 Task: Find connections with filter location Dire Dawa with filter topic #personaltraining with filter profile language German with filter current company HOK with filter school Global Institute of Technology,Jaipur with filter industry Museums with filter service category Bankruptcy Law with filter keywords title Sales Engineer
Action: Mouse moved to (155, 236)
Screenshot: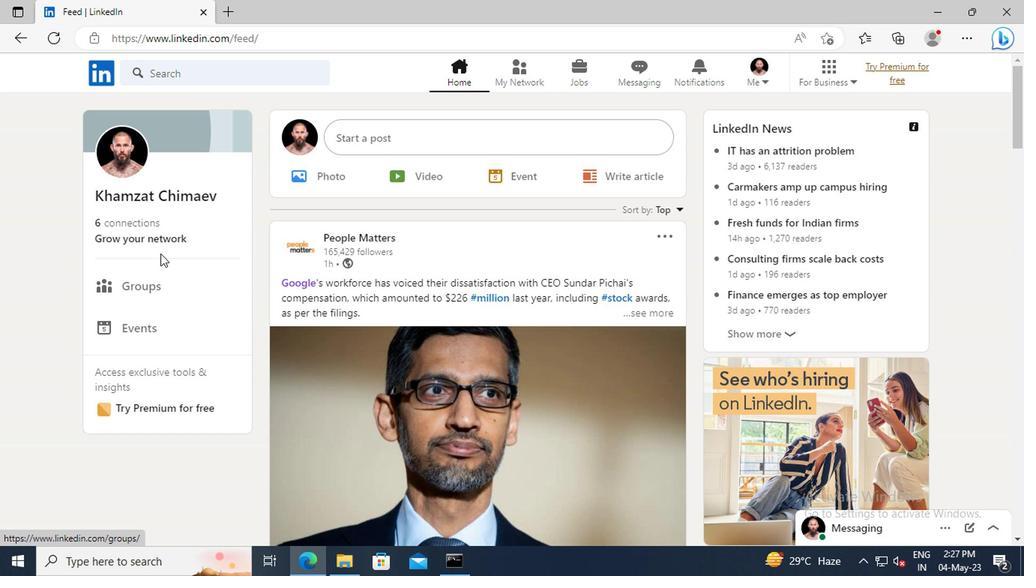 
Action: Mouse pressed left at (155, 236)
Screenshot: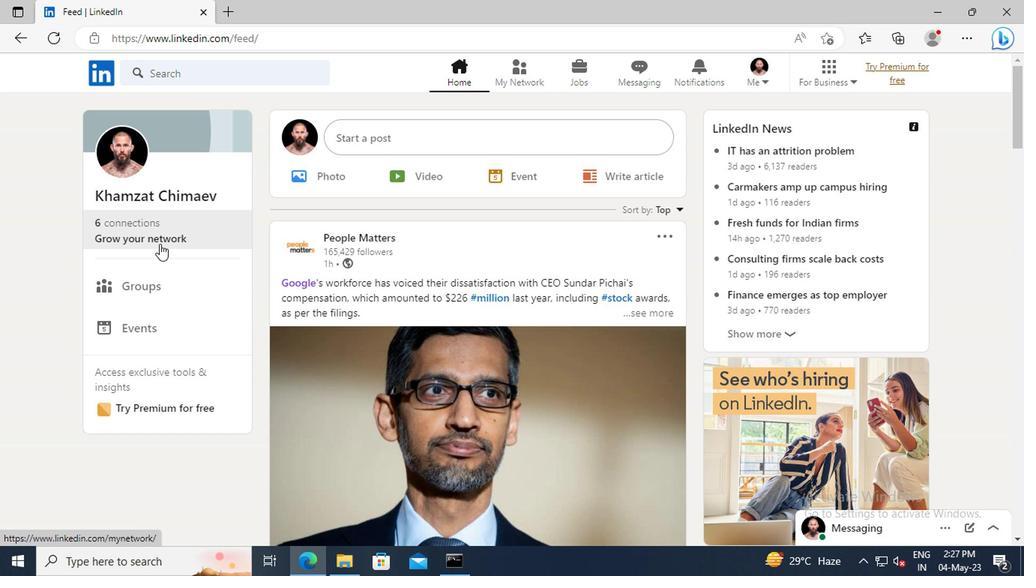 
Action: Mouse moved to (161, 157)
Screenshot: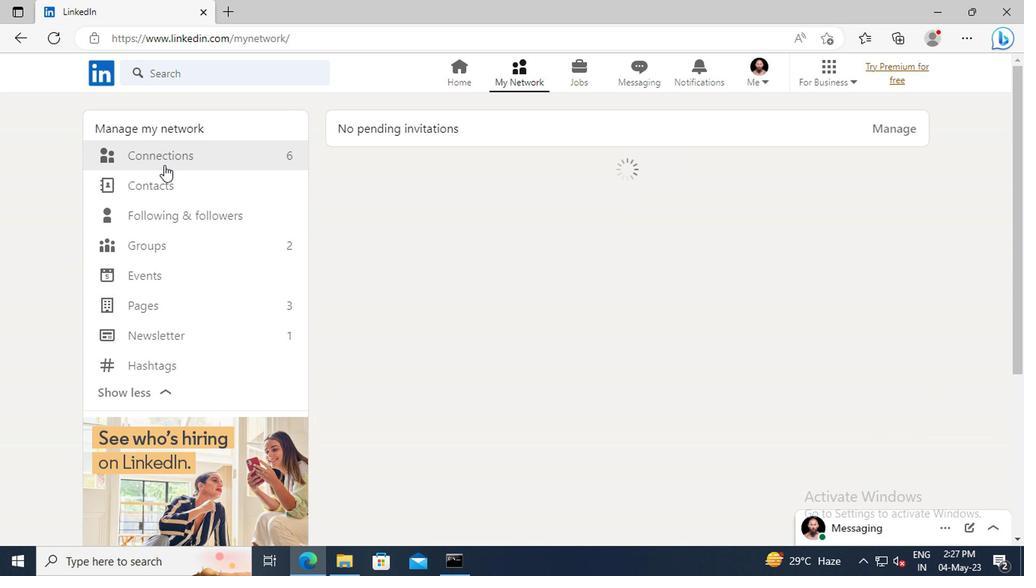 
Action: Mouse pressed left at (161, 157)
Screenshot: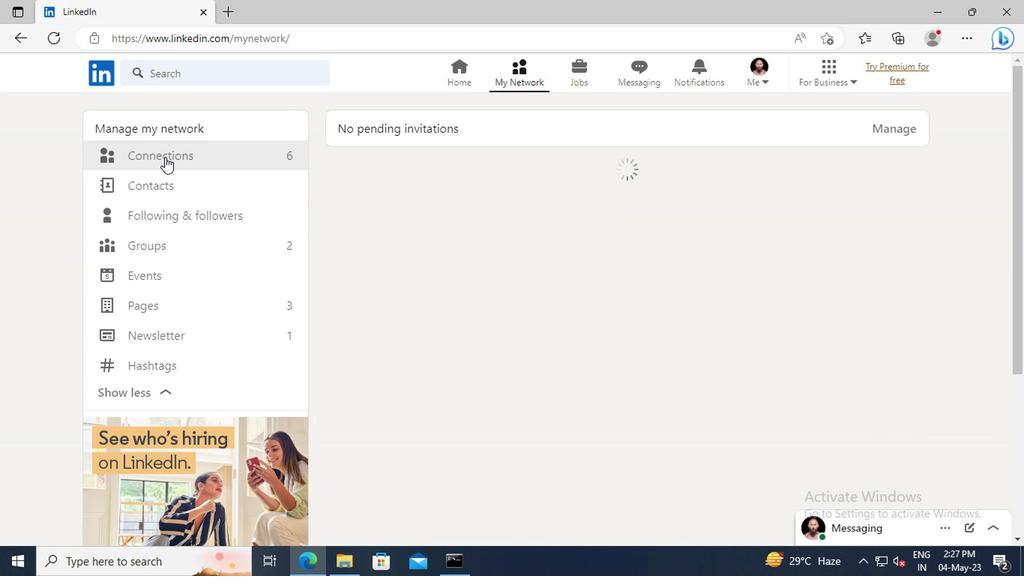 
Action: Mouse moved to (602, 160)
Screenshot: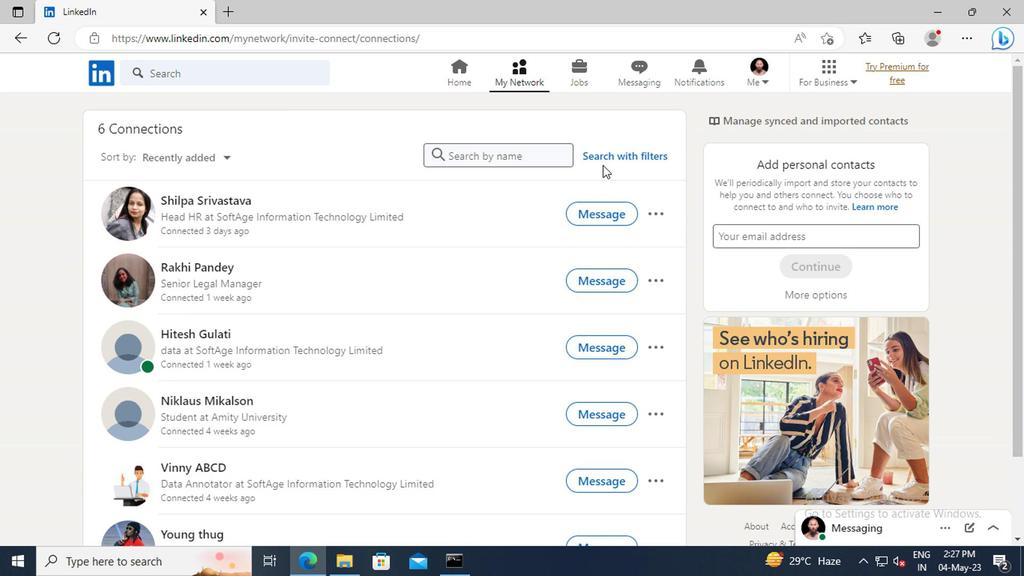 
Action: Mouse pressed left at (602, 160)
Screenshot: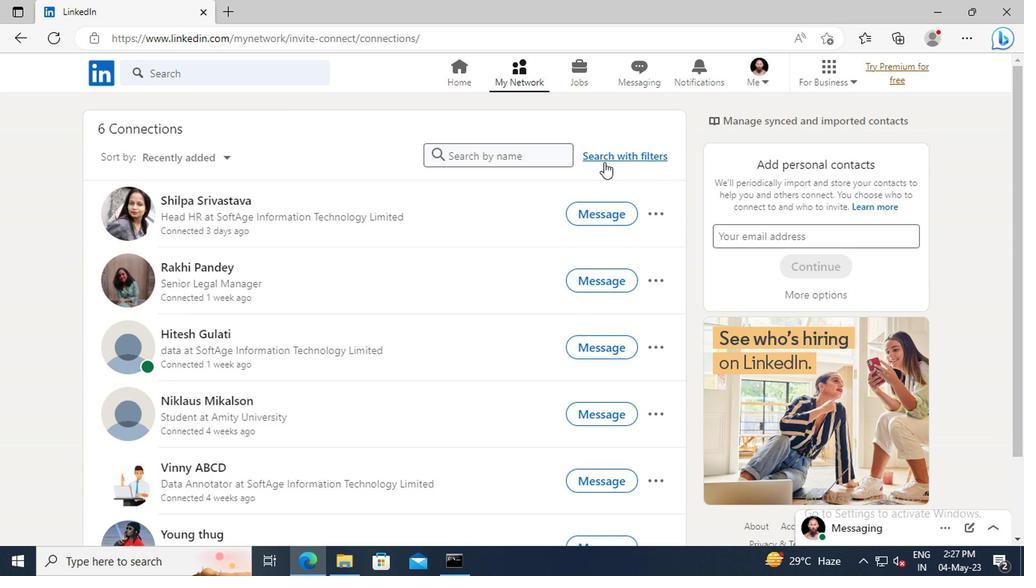 
Action: Mouse moved to (564, 122)
Screenshot: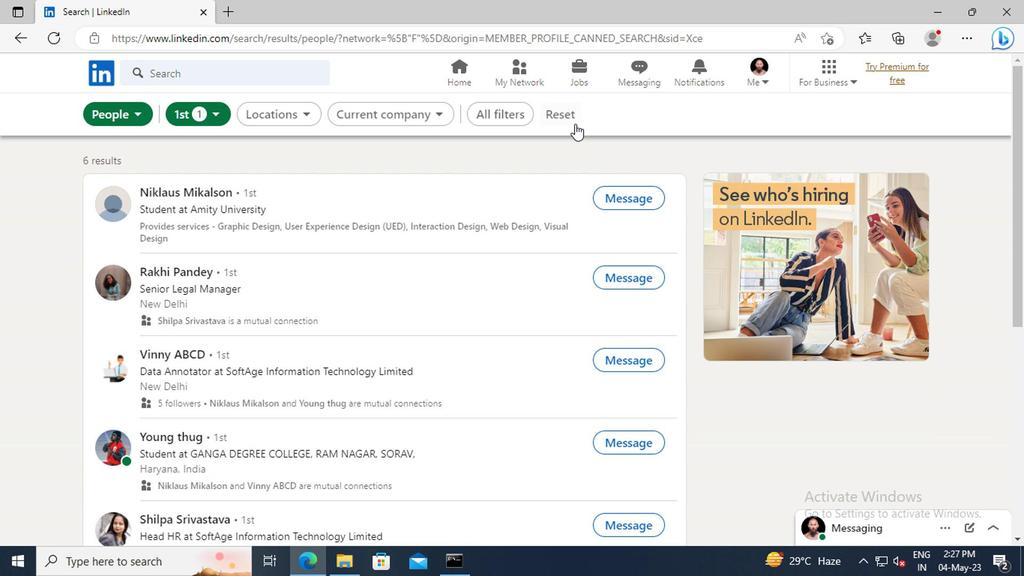 
Action: Mouse pressed left at (564, 122)
Screenshot: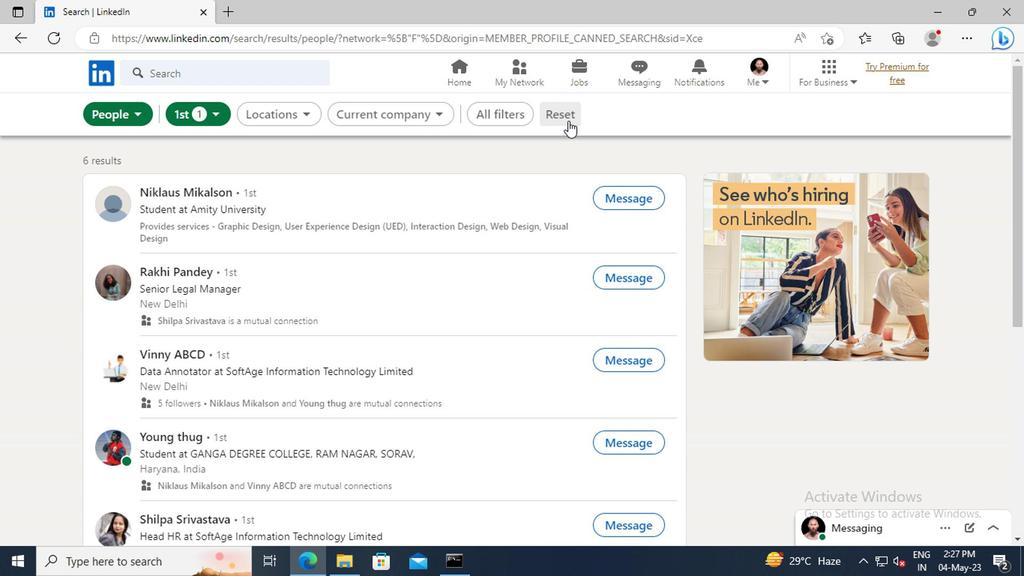 
Action: Mouse moved to (545, 122)
Screenshot: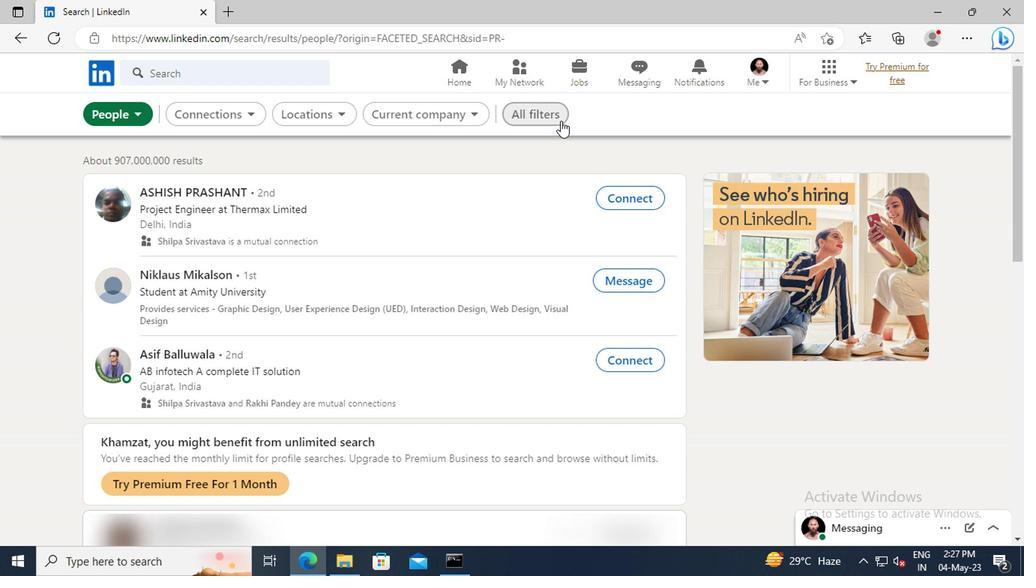 
Action: Mouse pressed left at (545, 122)
Screenshot: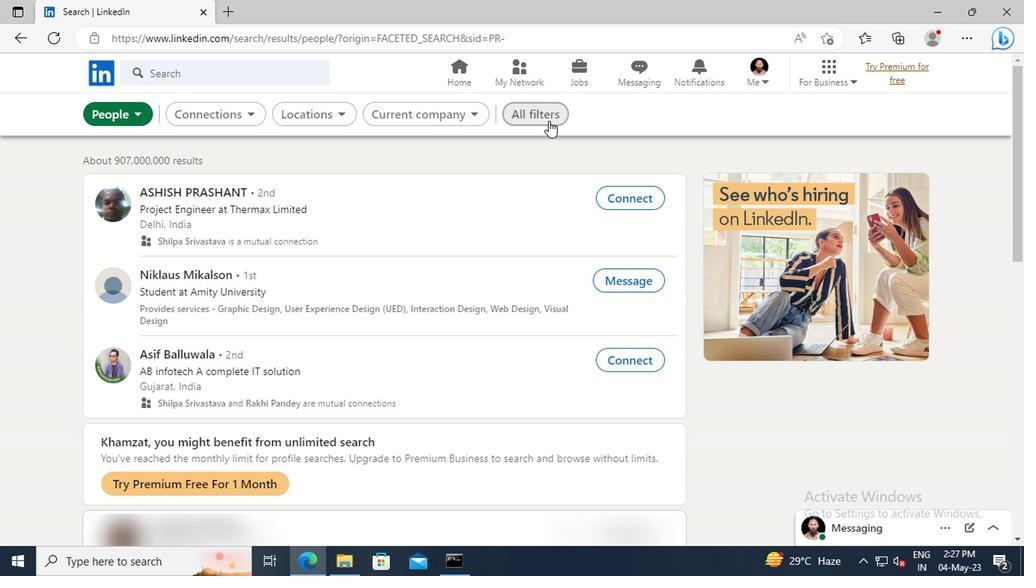 
Action: Mouse moved to (812, 284)
Screenshot: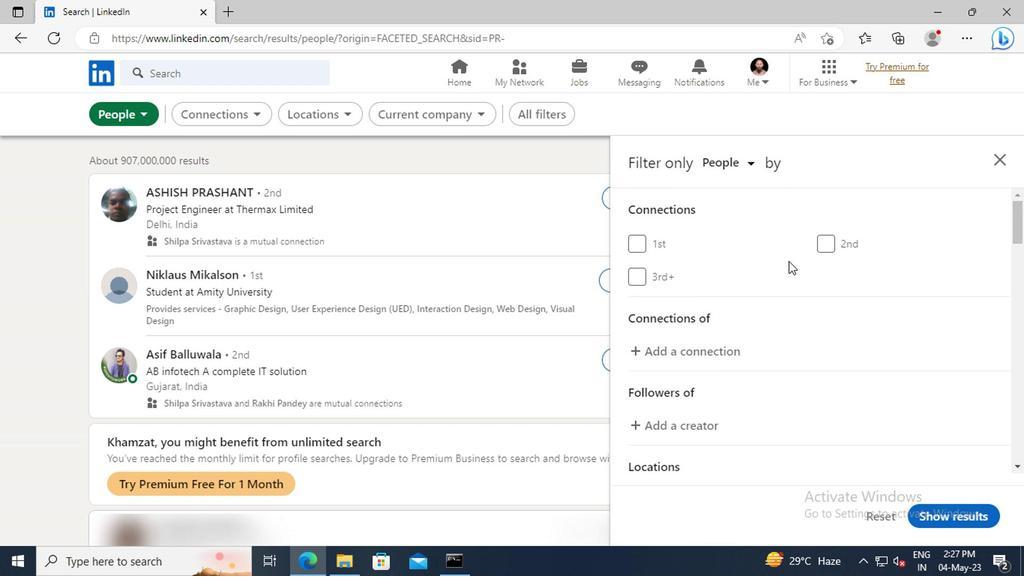 
Action: Mouse scrolled (812, 284) with delta (0, 0)
Screenshot: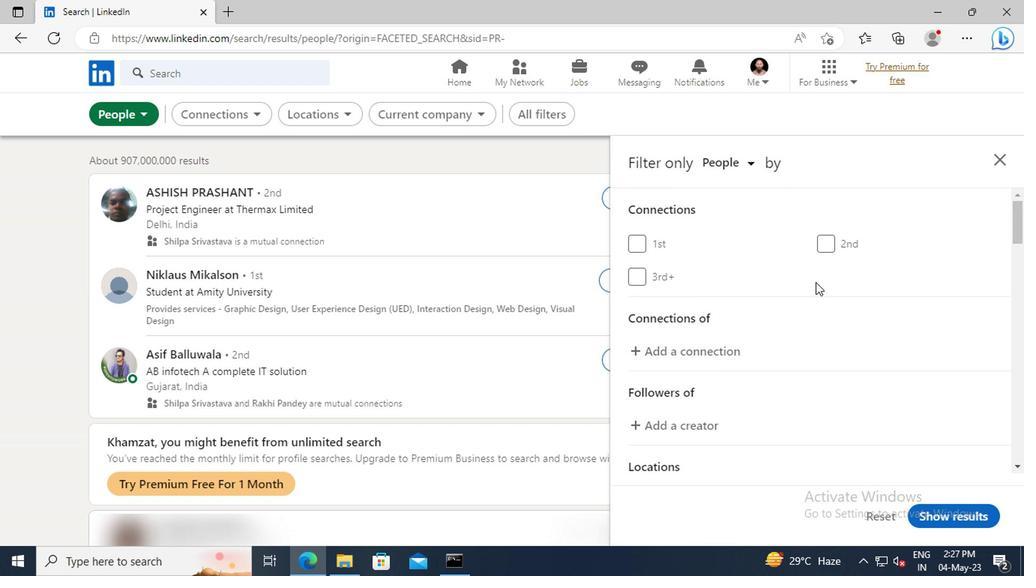 
Action: Mouse scrolled (812, 284) with delta (0, 0)
Screenshot: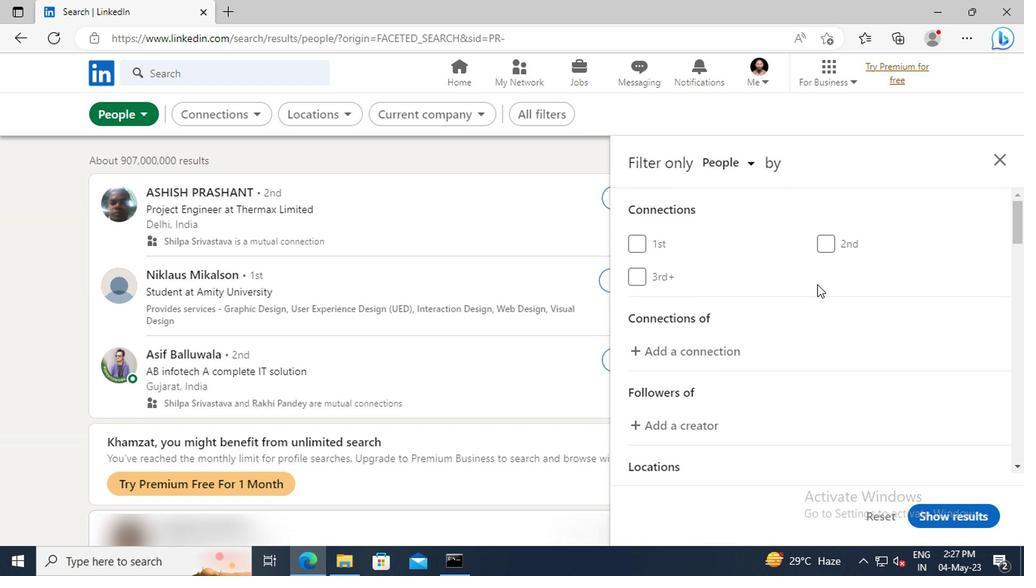 
Action: Mouse scrolled (812, 284) with delta (0, 0)
Screenshot: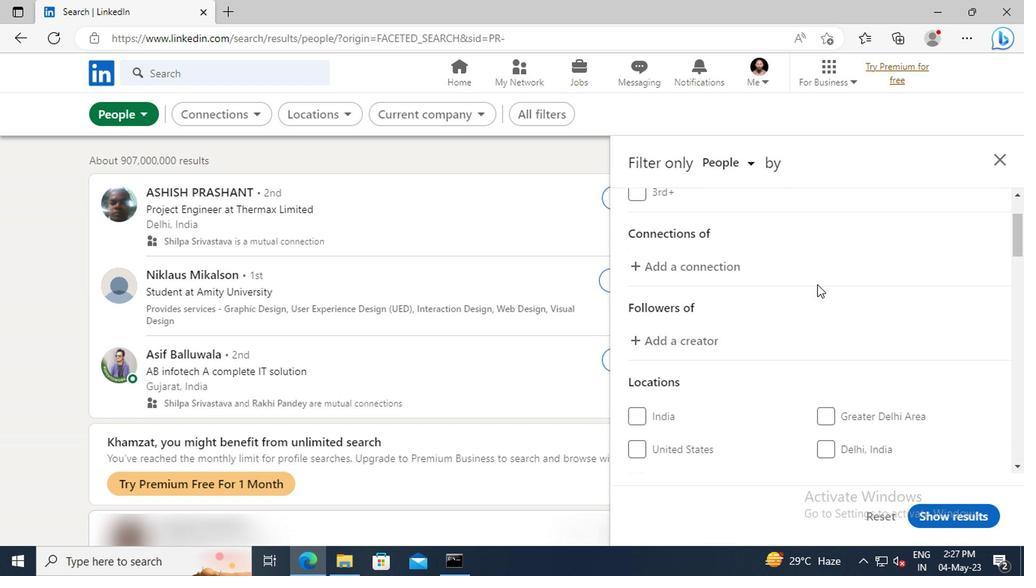 
Action: Mouse scrolled (812, 284) with delta (0, 0)
Screenshot: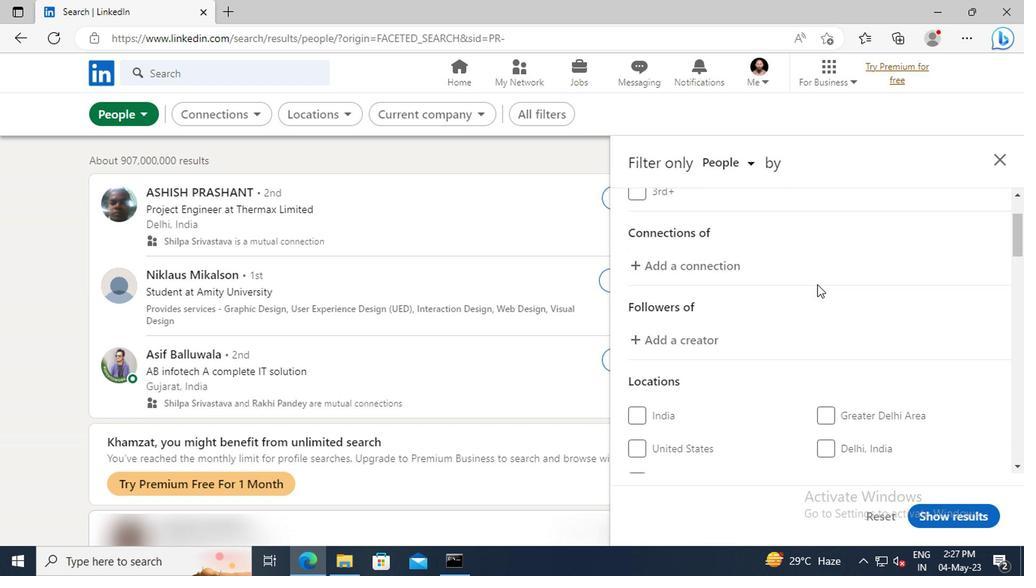 
Action: Mouse scrolled (812, 284) with delta (0, 0)
Screenshot: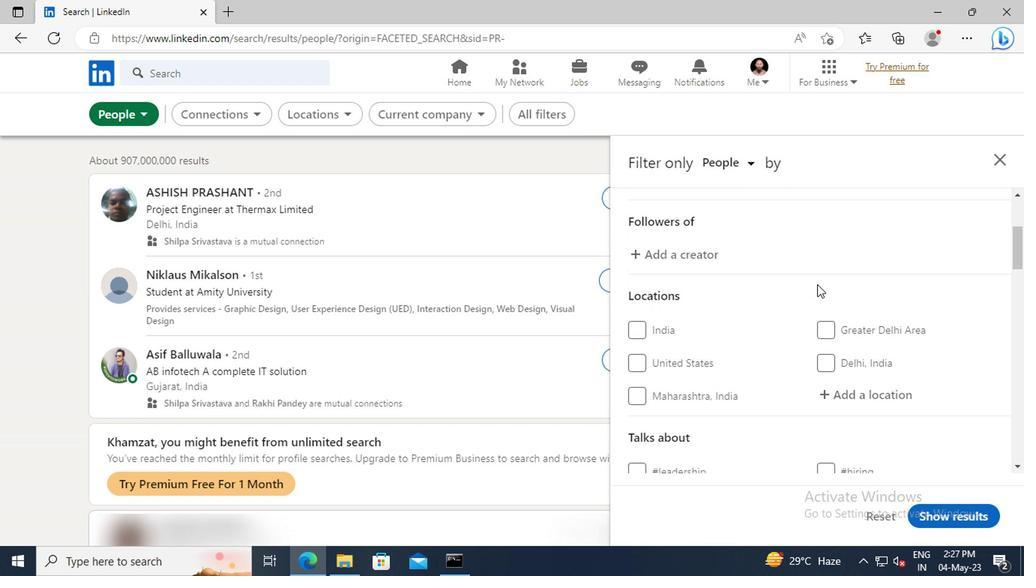 
Action: Mouse scrolled (812, 284) with delta (0, 0)
Screenshot: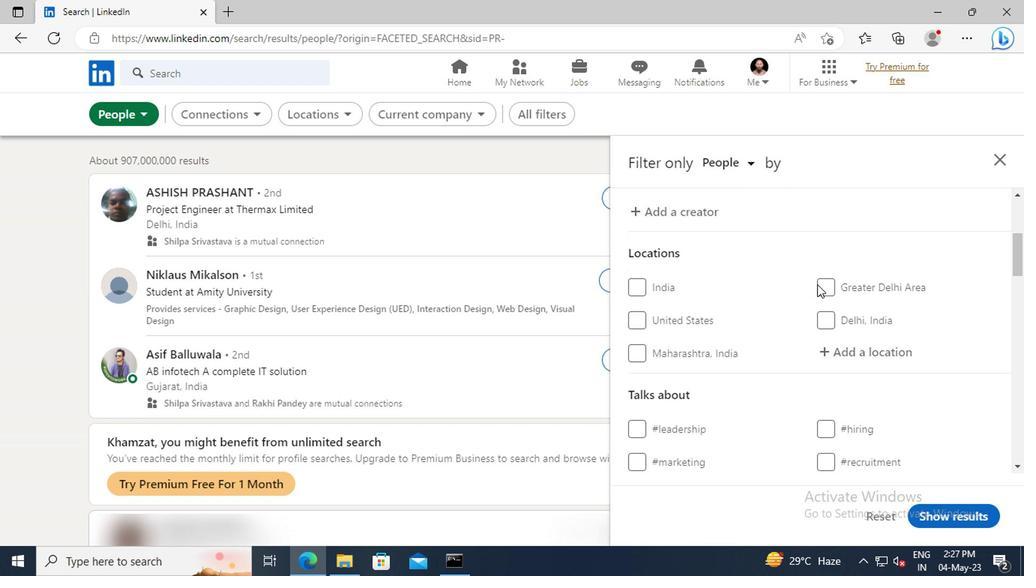 
Action: Mouse moved to (825, 304)
Screenshot: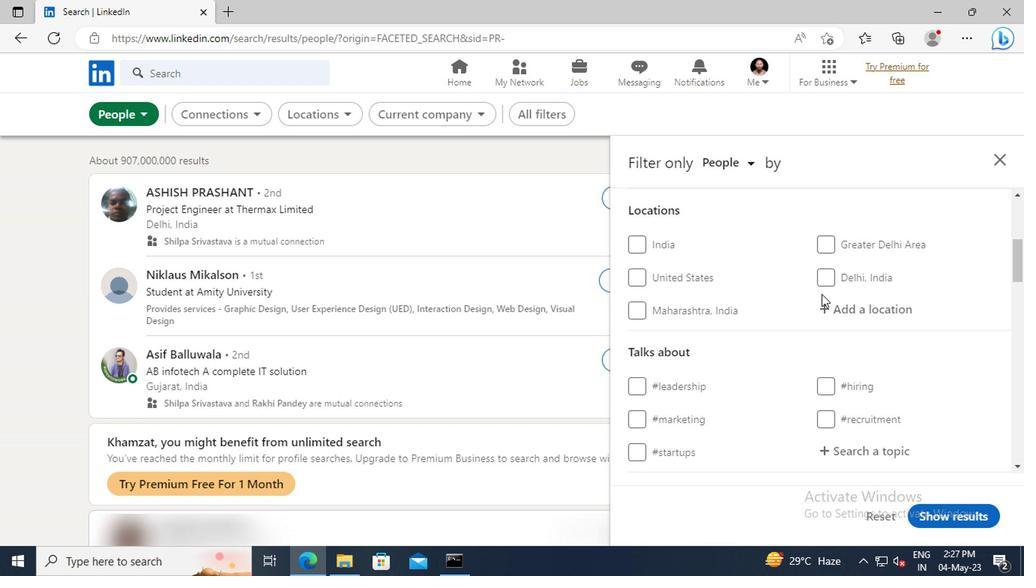 
Action: Mouse pressed left at (825, 304)
Screenshot: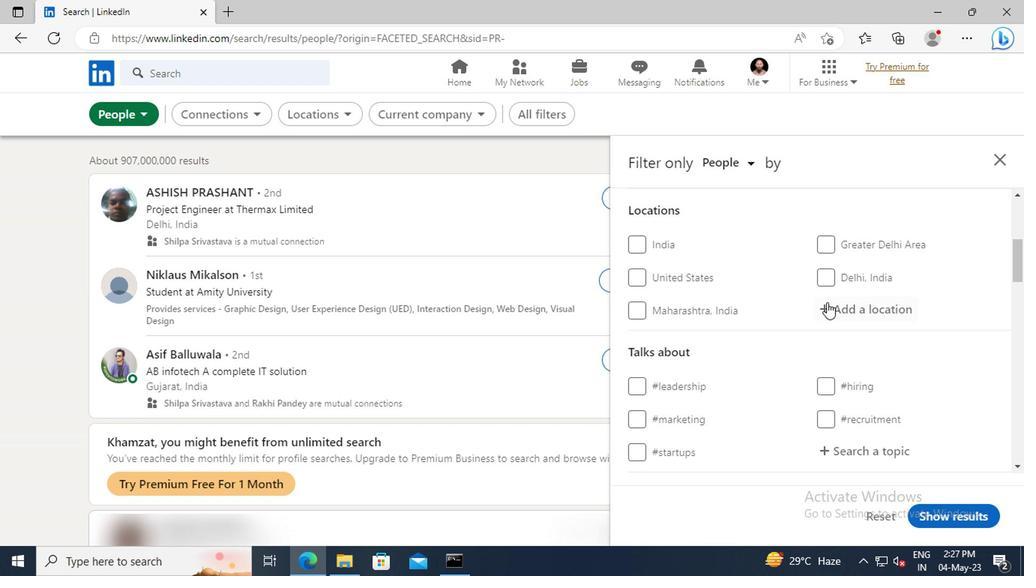 
Action: Key pressed <Key.shift>DIRE<Key.space><Key.shift>DAWA
Screenshot: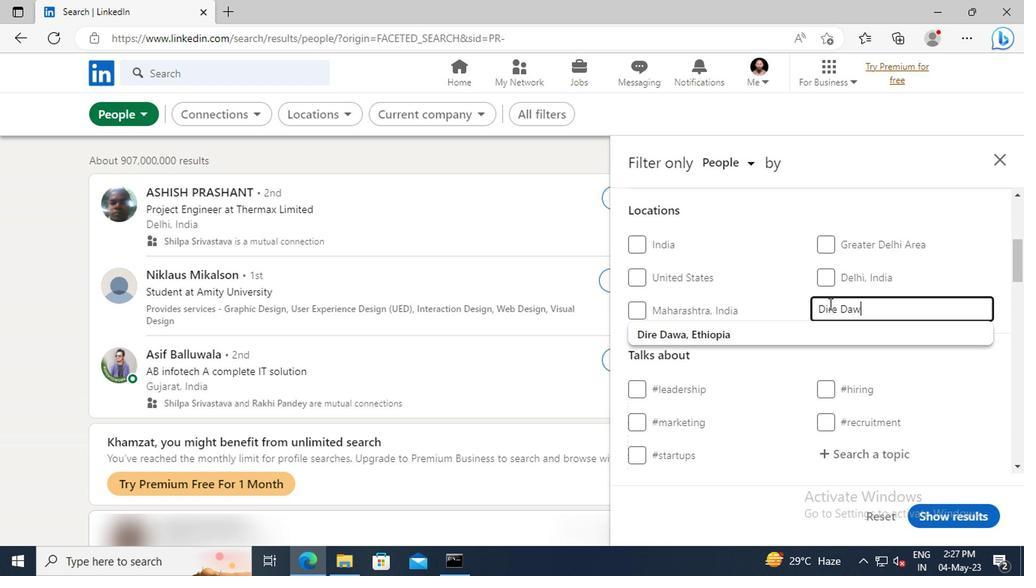 
Action: Mouse moved to (830, 334)
Screenshot: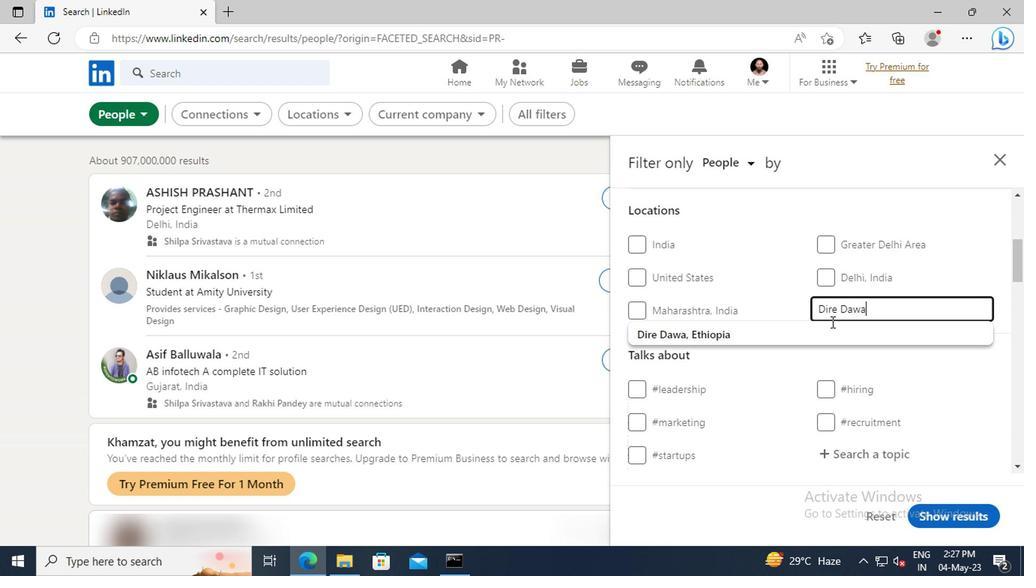 
Action: Mouse pressed left at (830, 334)
Screenshot: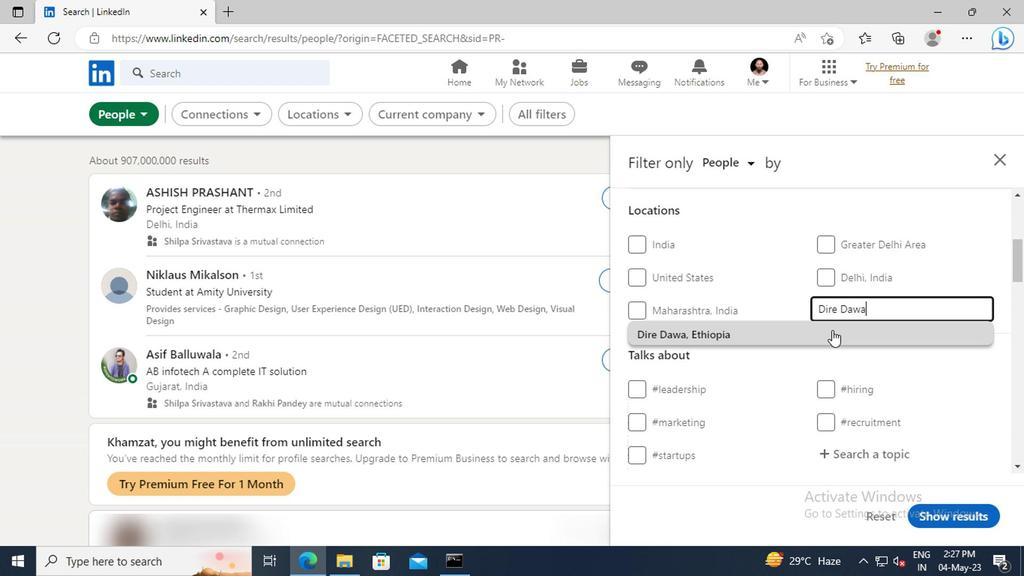 
Action: Mouse scrolled (830, 334) with delta (0, 0)
Screenshot: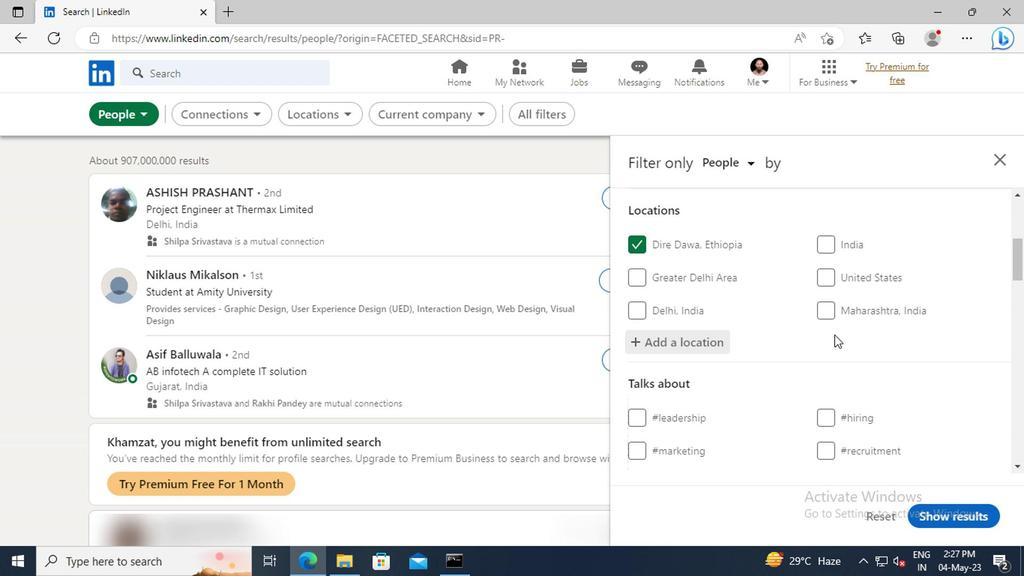 
Action: Mouse moved to (831, 332)
Screenshot: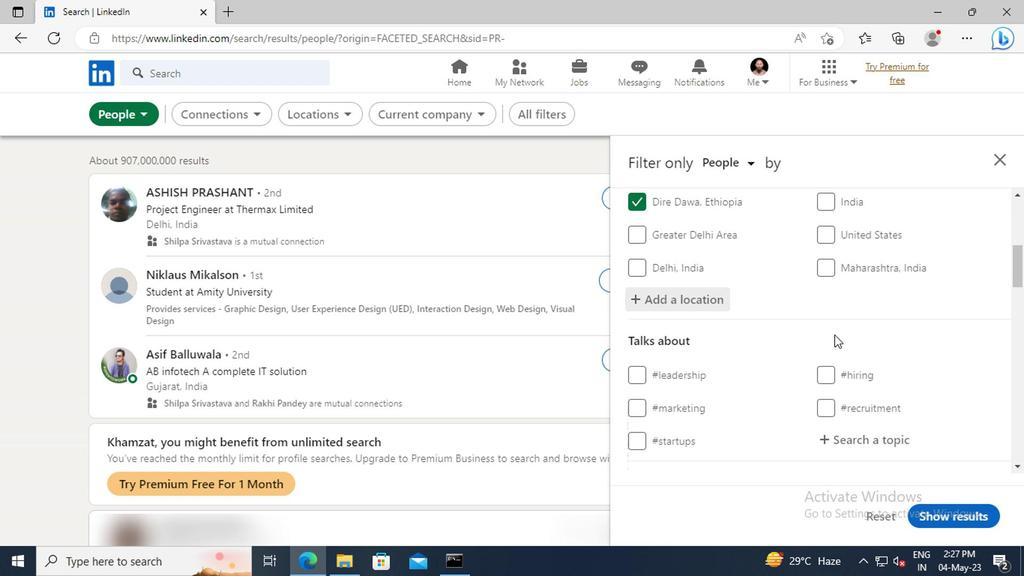 
Action: Mouse scrolled (831, 331) with delta (0, -1)
Screenshot: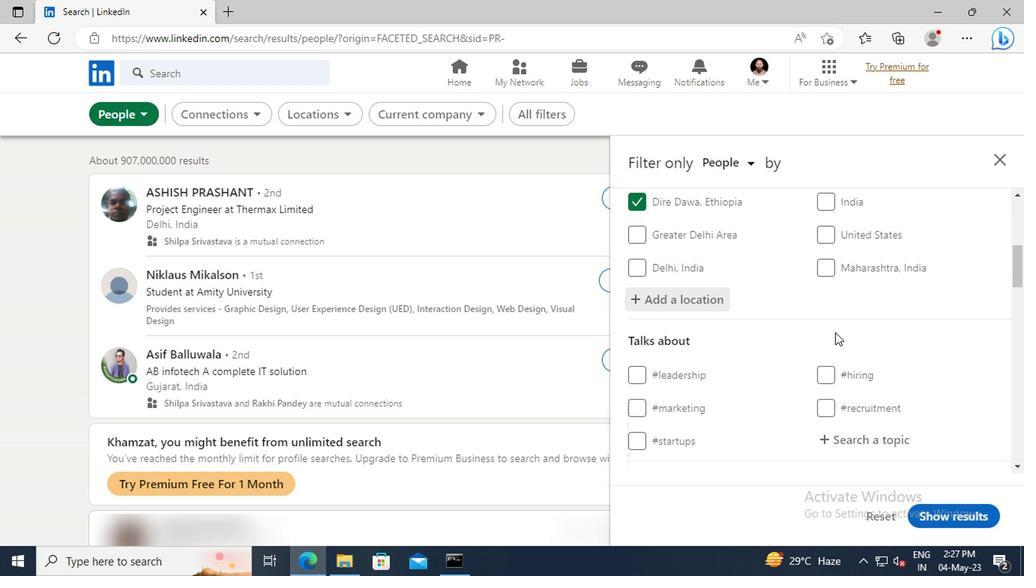 
Action: Mouse scrolled (831, 331) with delta (0, -1)
Screenshot: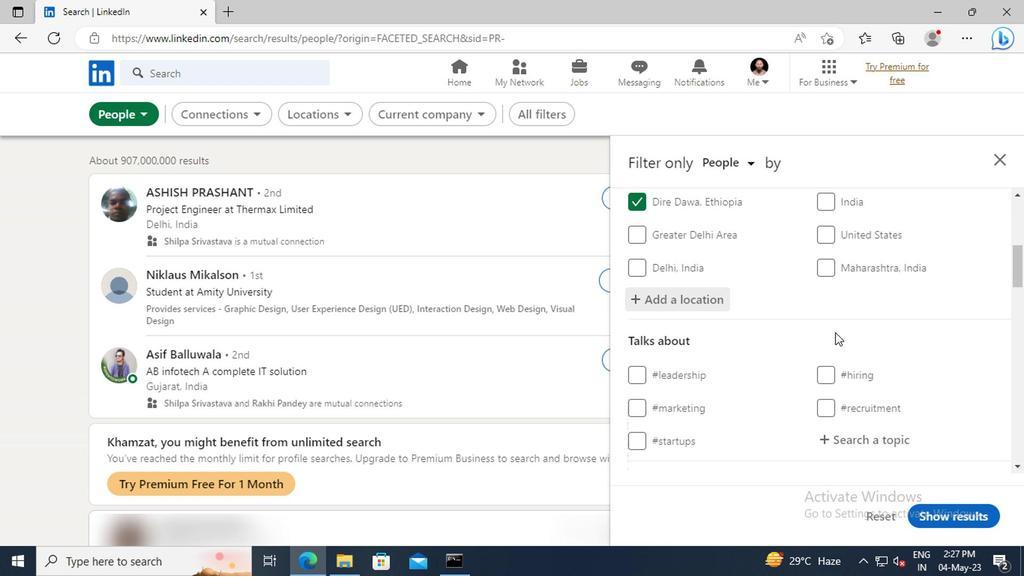 
Action: Mouse scrolled (831, 331) with delta (0, -1)
Screenshot: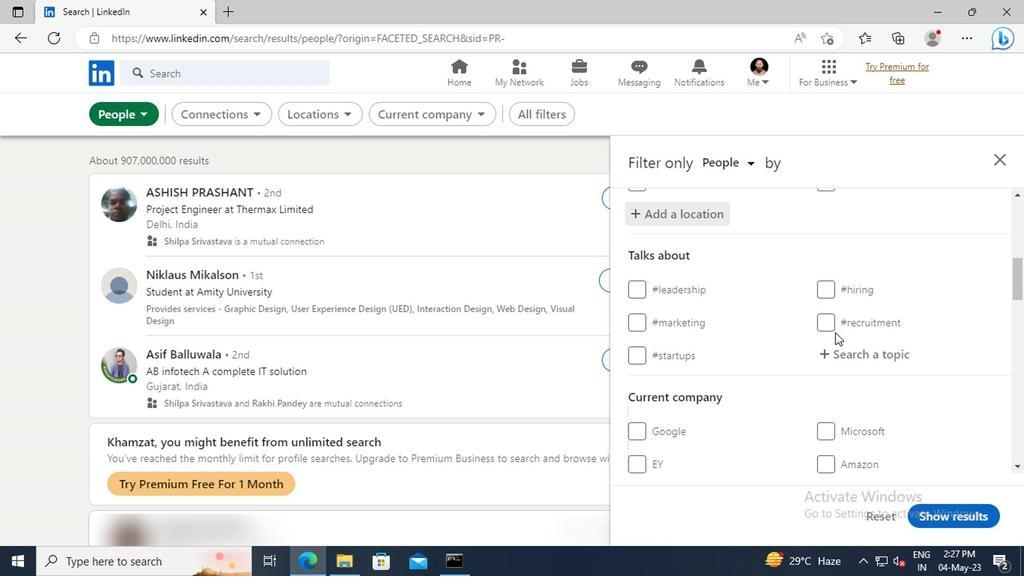 
Action: Mouse moved to (835, 321)
Screenshot: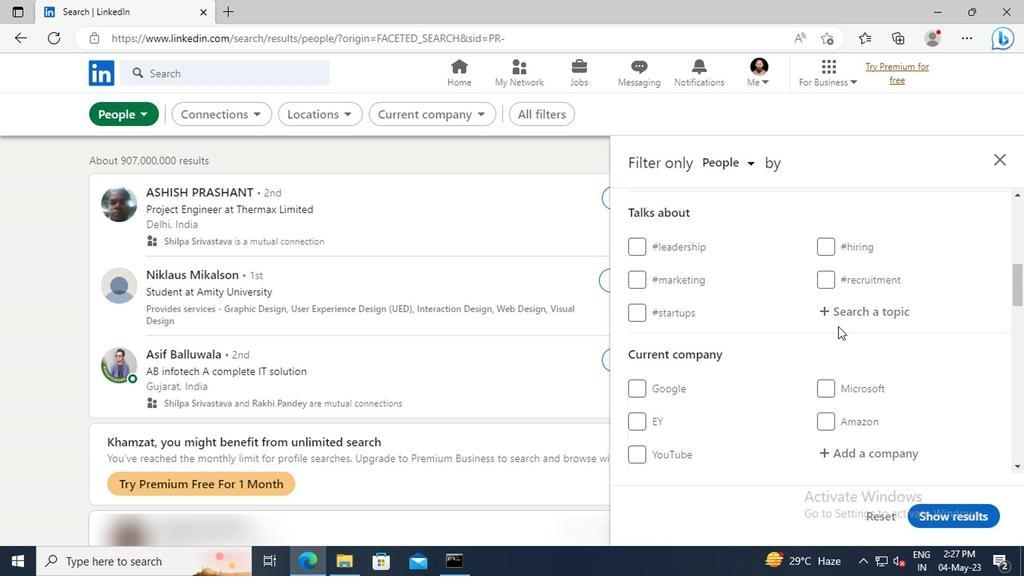
Action: Mouse pressed left at (835, 321)
Screenshot: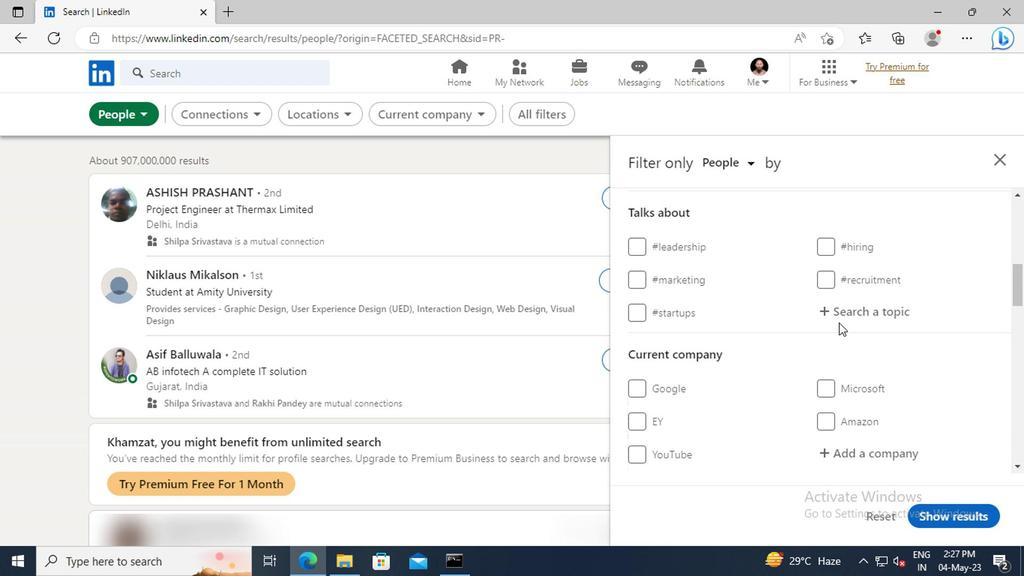 
Action: Key pressed PERSONALTR
Screenshot: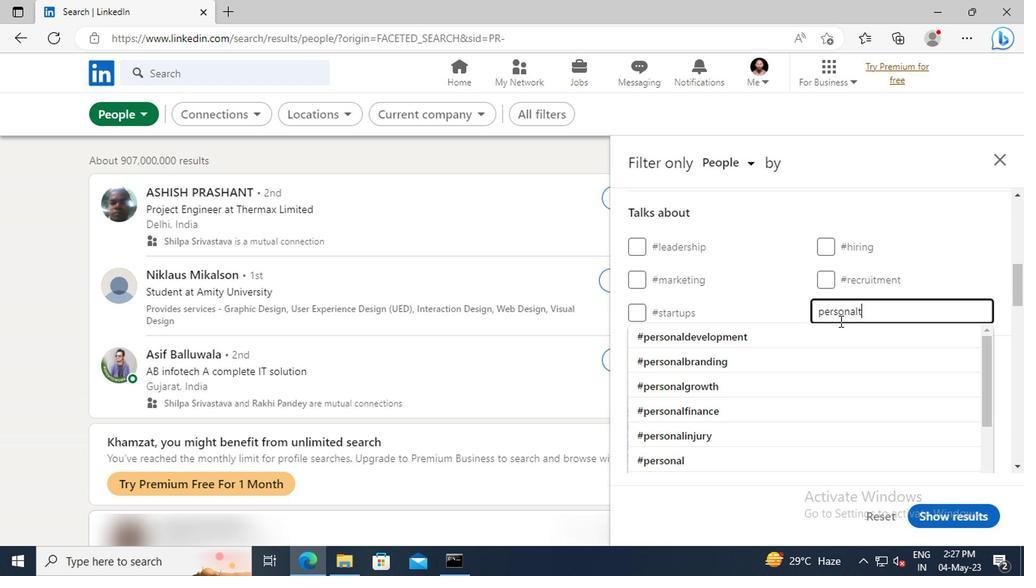 
Action: Mouse moved to (836, 353)
Screenshot: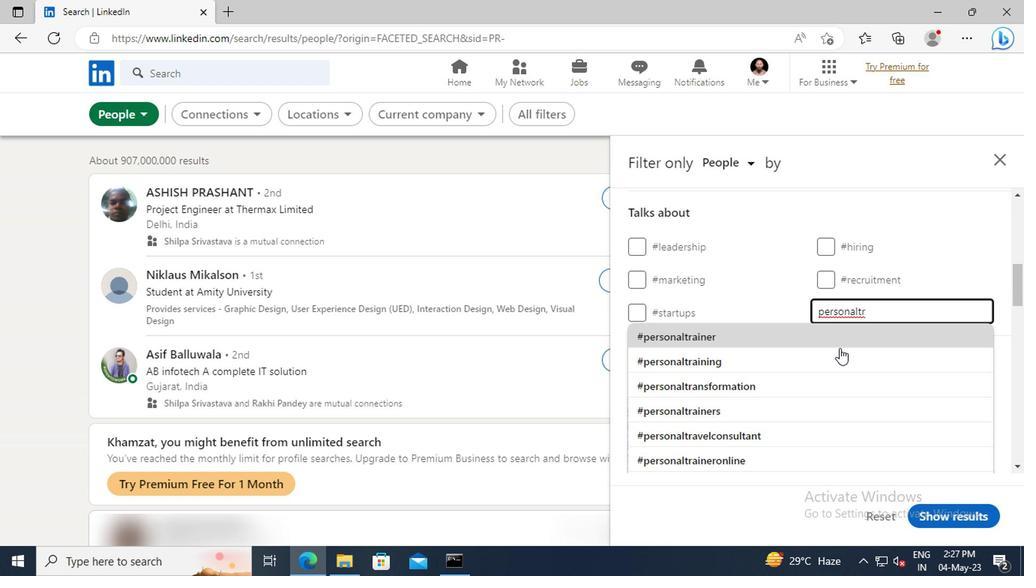 
Action: Mouse pressed left at (836, 353)
Screenshot: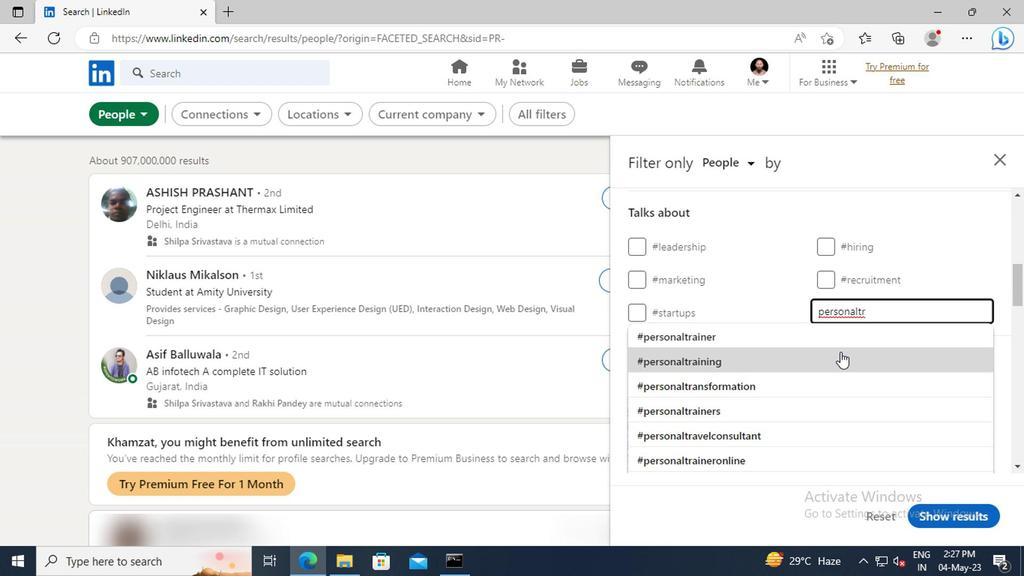 
Action: Mouse scrolled (836, 352) with delta (0, -1)
Screenshot: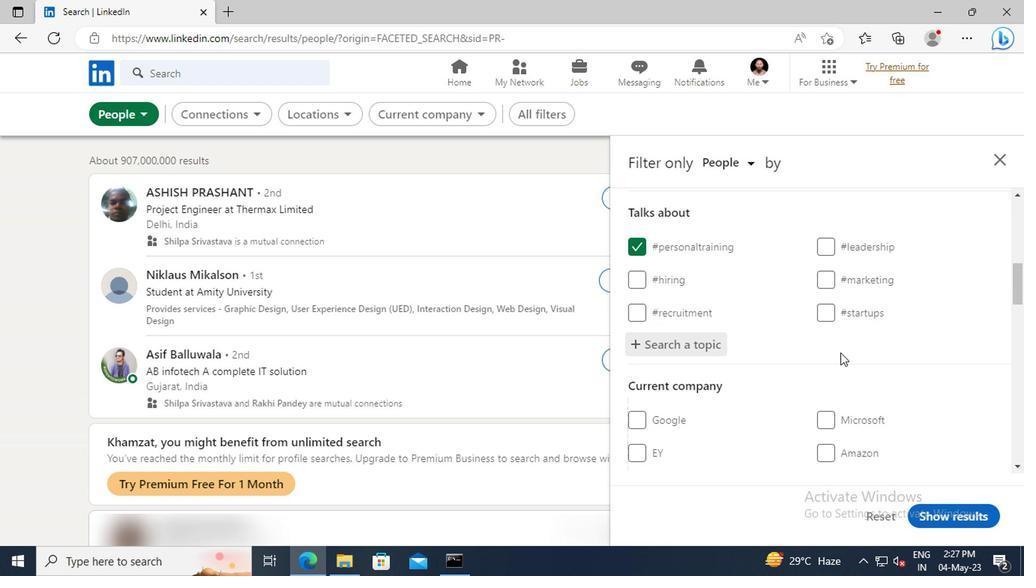
Action: Mouse scrolled (836, 352) with delta (0, -1)
Screenshot: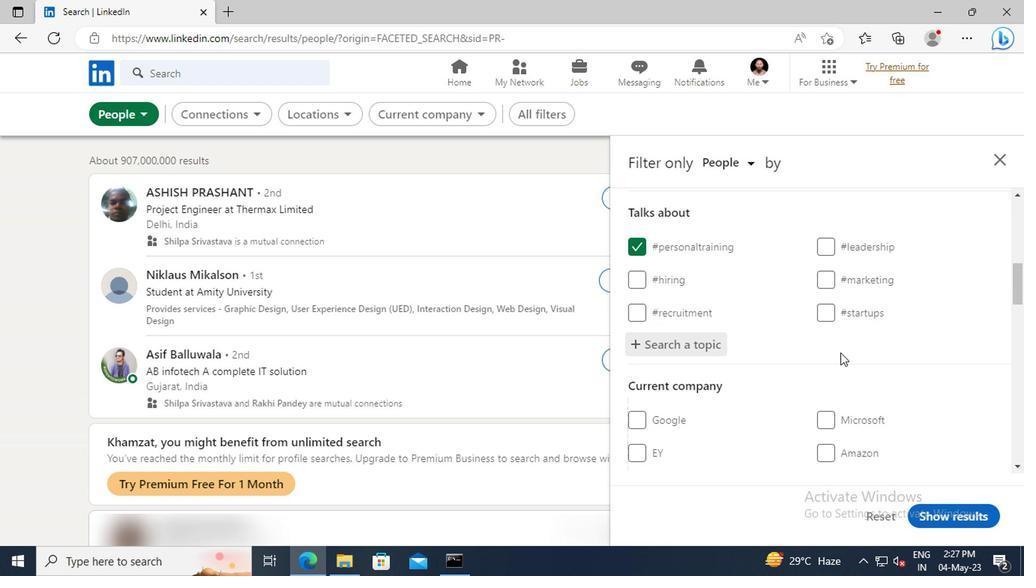 
Action: Mouse moved to (836, 353)
Screenshot: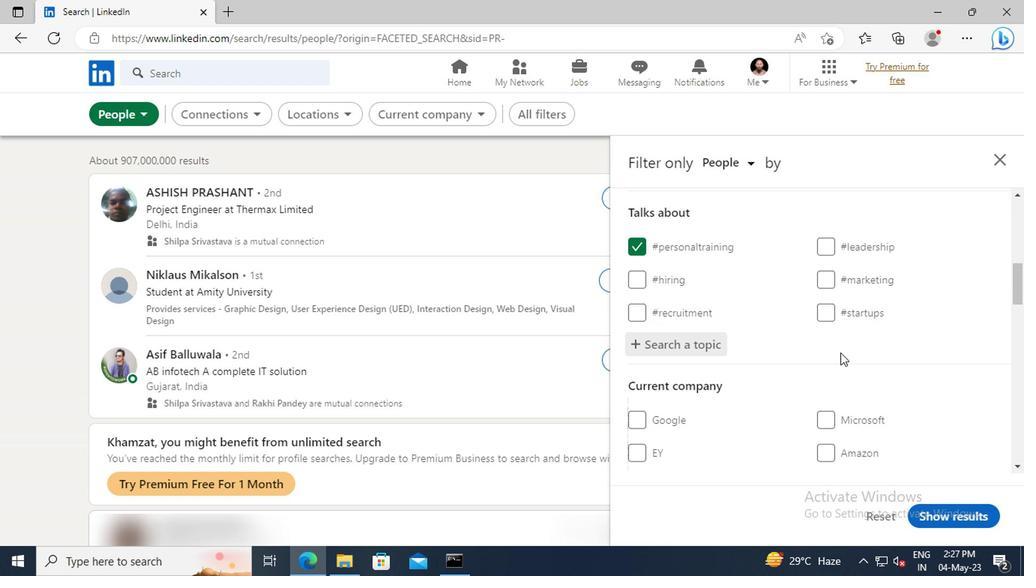 
Action: Mouse scrolled (836, 353) with delta (0, 0)
Screenshot: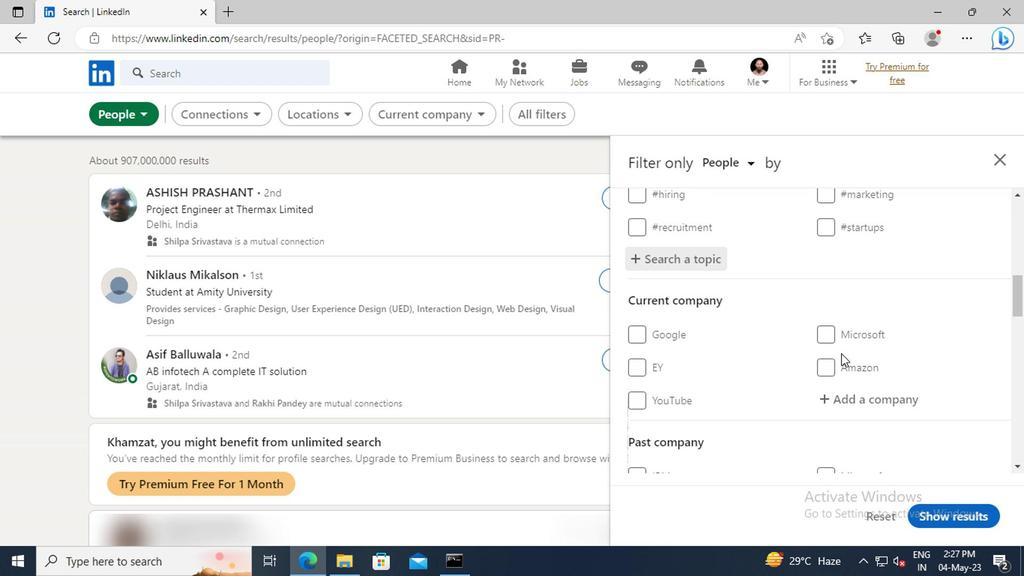 
Action: Mouse scrolled (836, 353) with delta (0, 0)
Screenshot: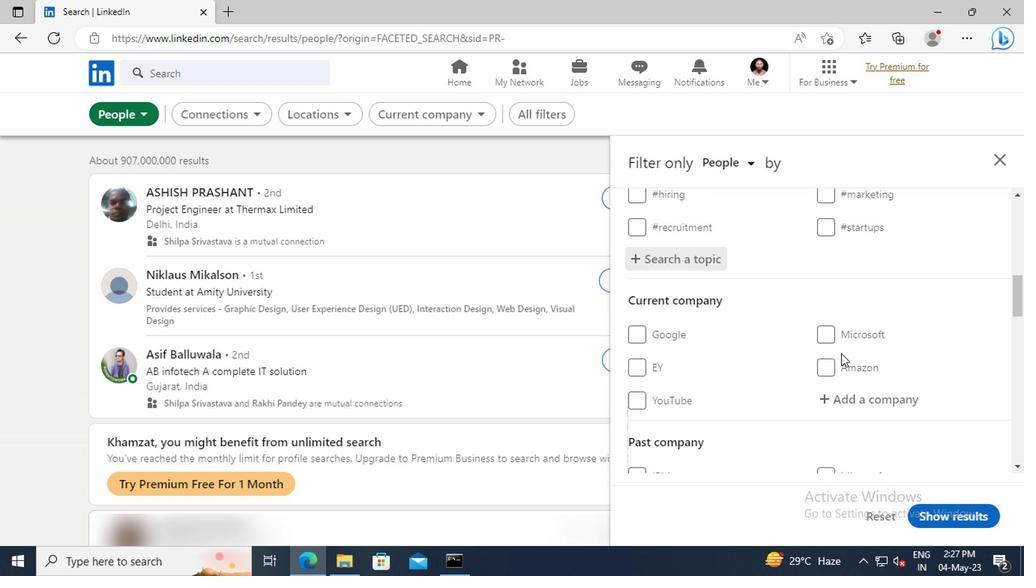 
Action: Mouse scrolled (836, 353) with delta (0, 0)
Screenshot: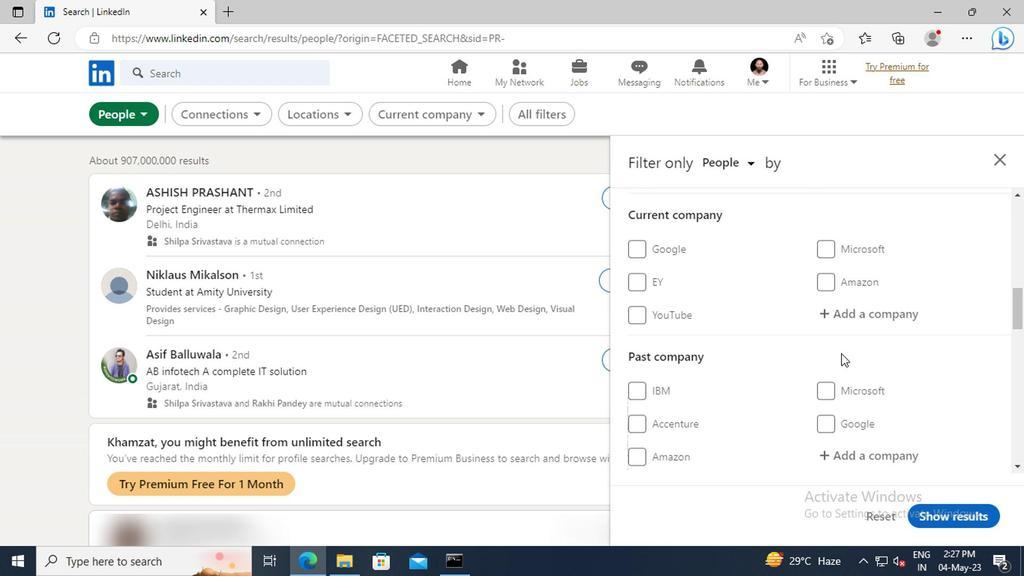 
Action: Mouse scrolled (836, 353) with delta (0, 0)
Screenshot: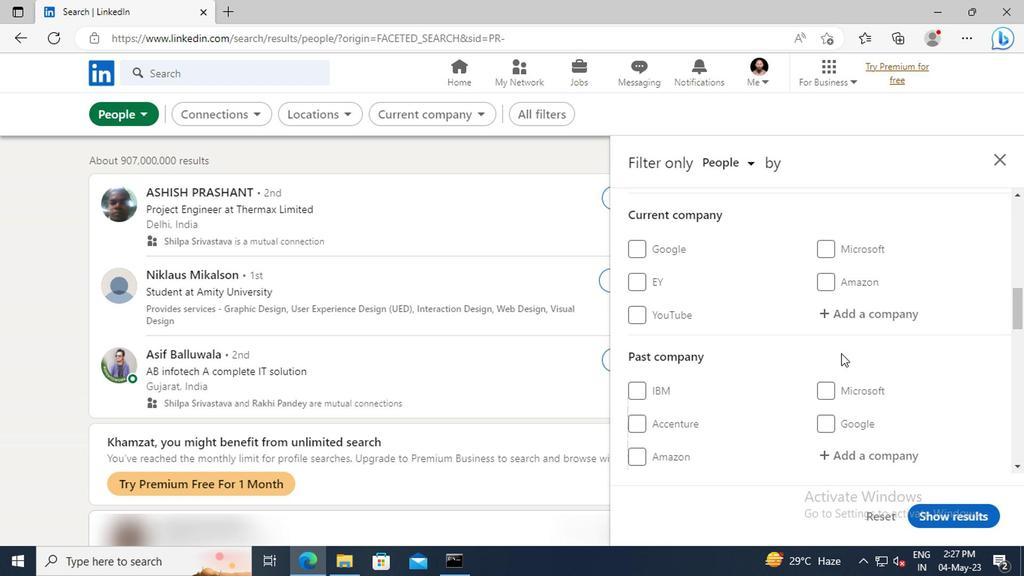 
Action: Mouse scrolled (836, 353) with delta (0, 0)
Screenshot: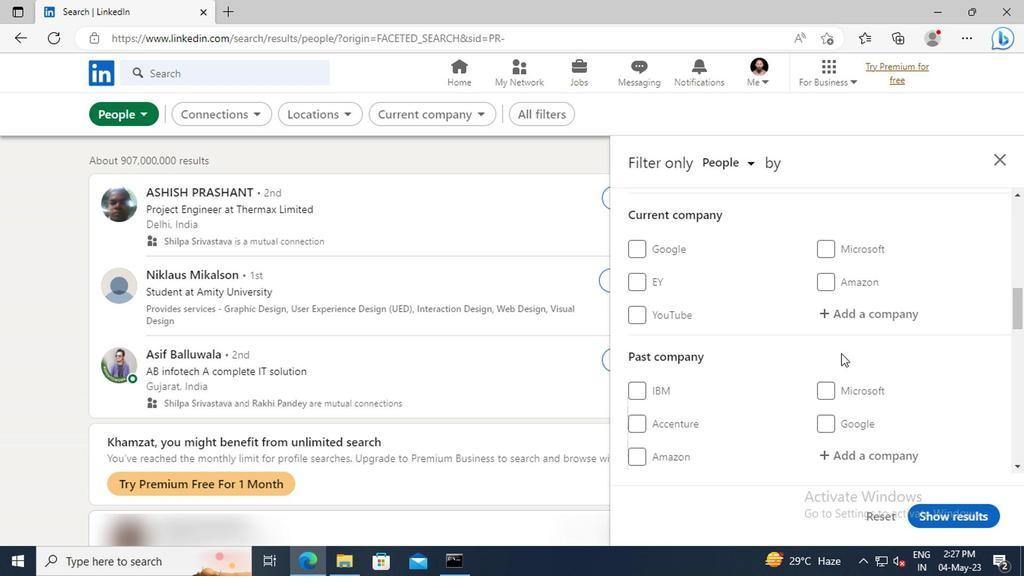 
Action: Mouse scrolled (836, 353) with delta (0, 0)
Screenshot: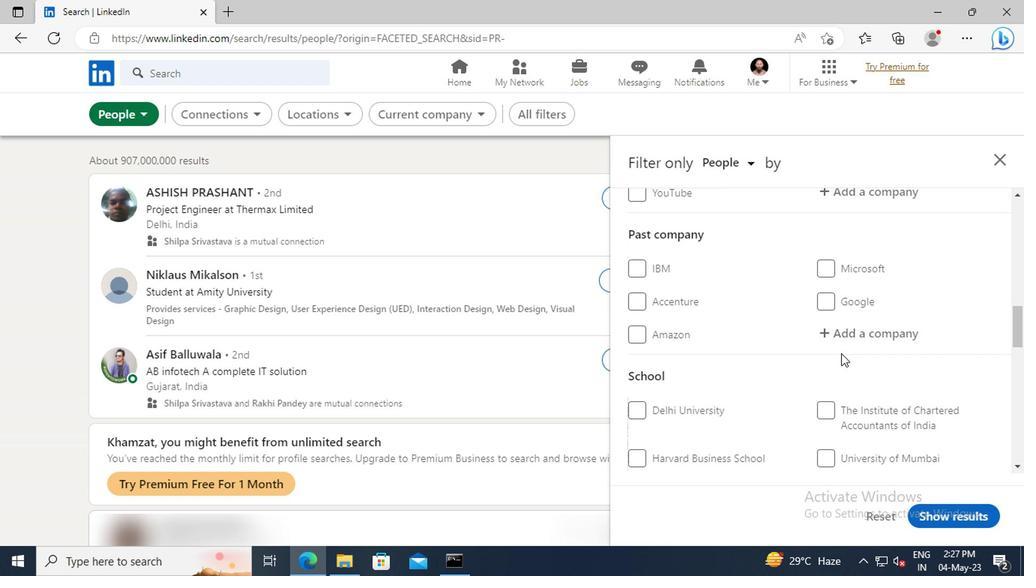 
Action: Mouse scrolled (836, 353) with delta (0, 0)
Screenshot: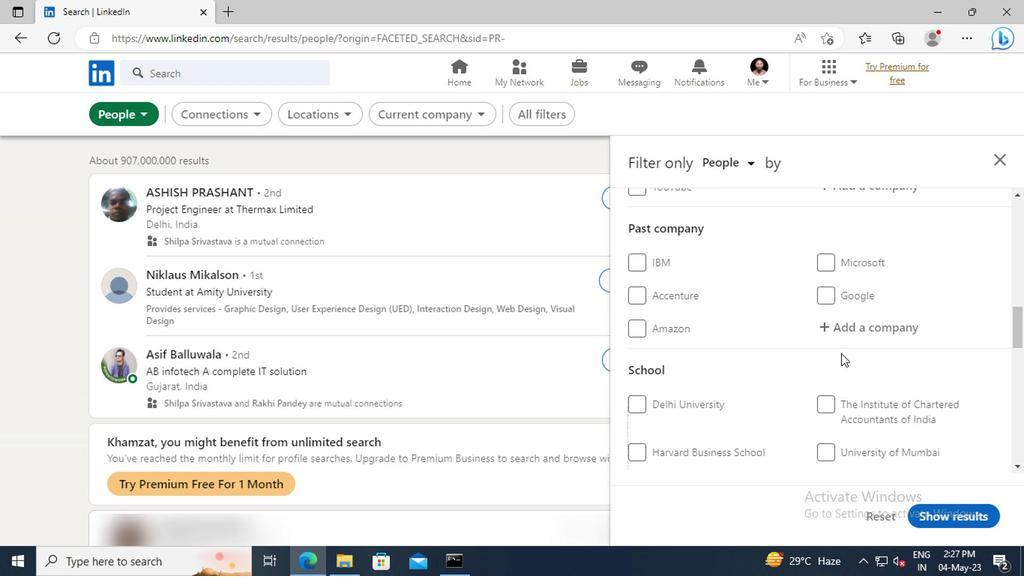 
Action: Mouse scrolled (836, 353) with delta (0, 0)
Screenshot: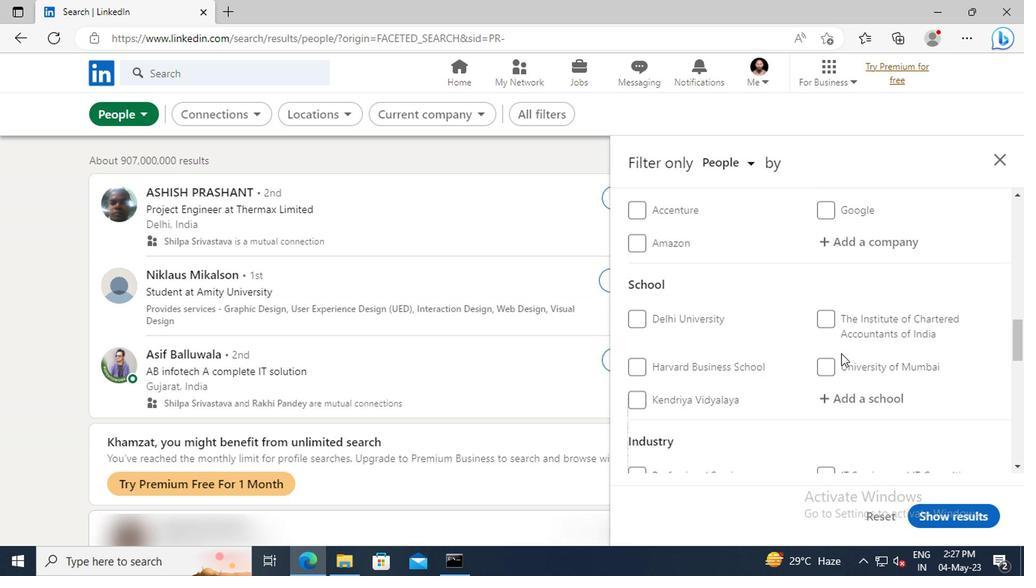 
Action: Mouse scrolled (836, 353) with delta (0, 0)
Screenshot: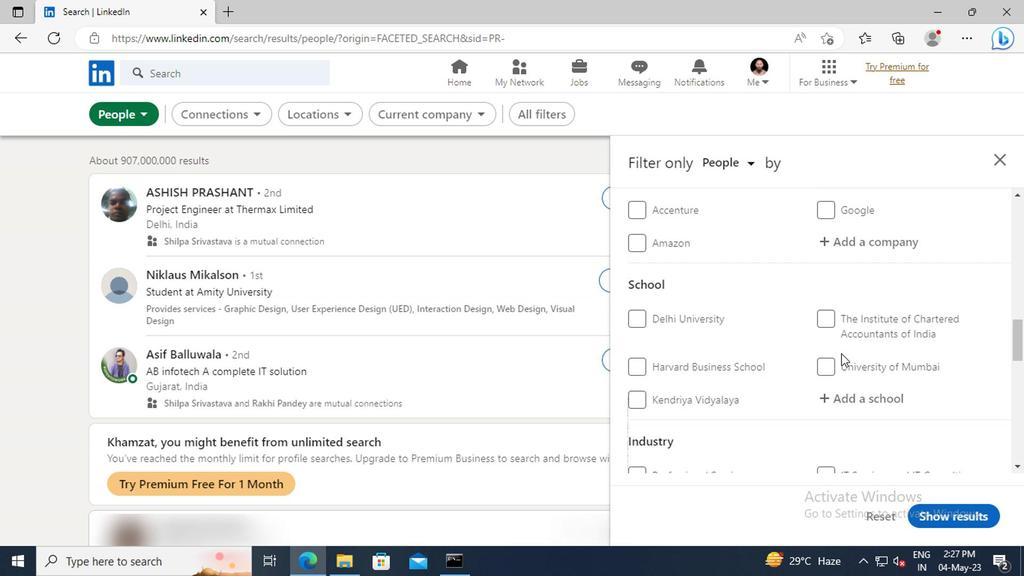 
Action: Mouse scrolled (836, 353) with delta (0, 0)
Screenshot: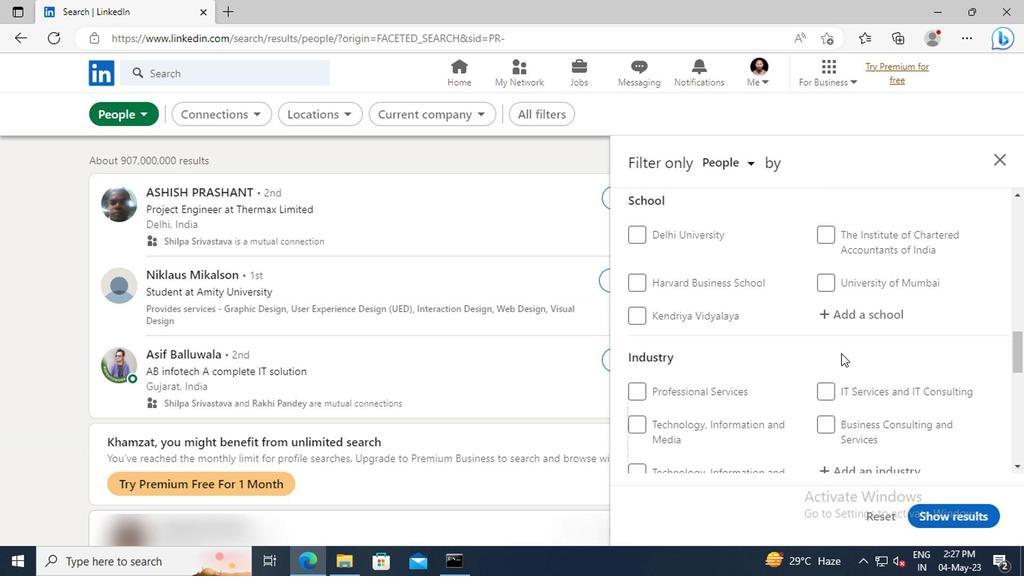 
Action: Mouse scrolled (836, 353) with delta (0, 0)
Screenshot: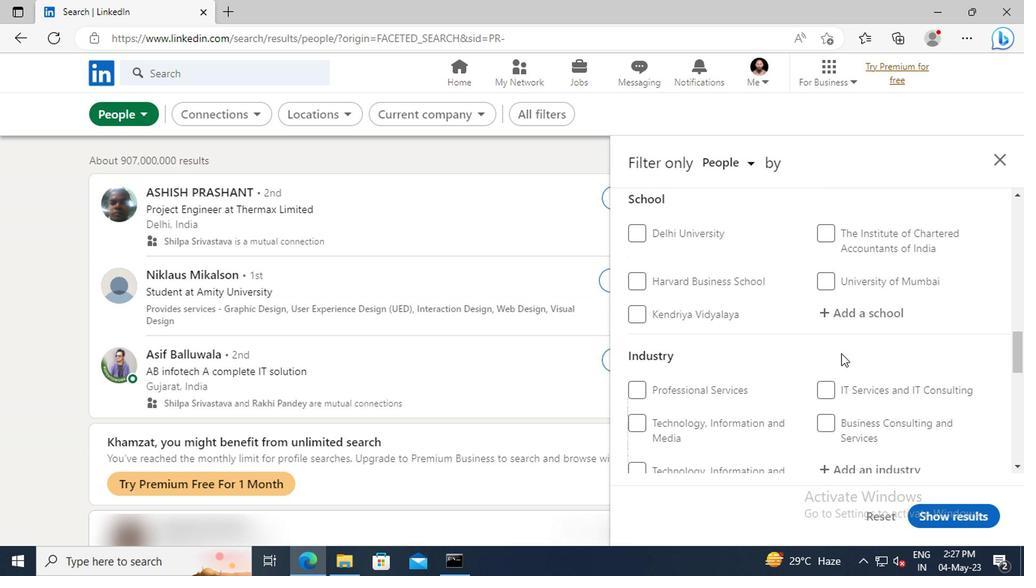 
Action: Mouse scrolled (836, 353) with delta (0, 0)
Screenshot: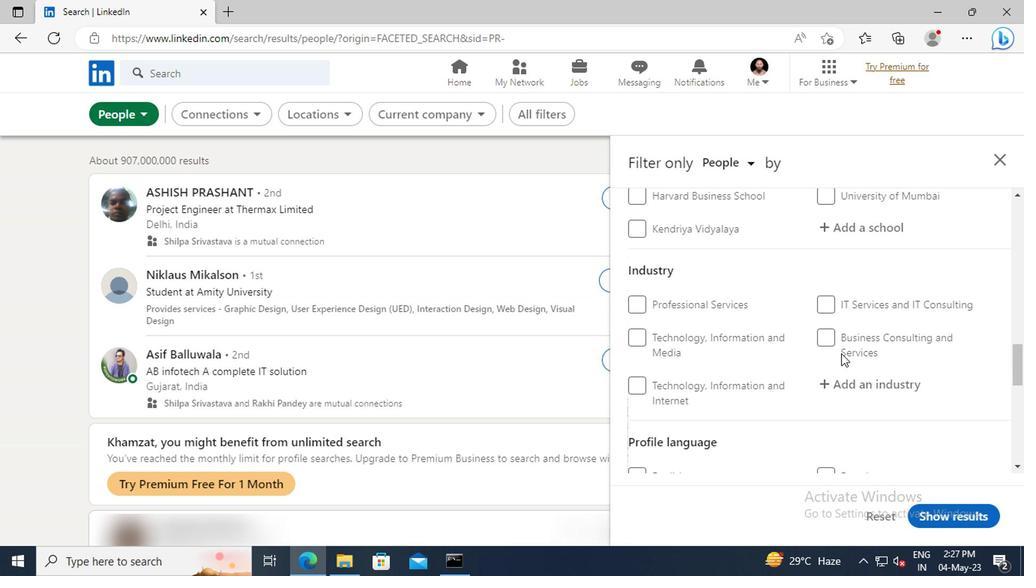 
Action: Mouse scrolled (836, 353) with delta (0, 0)
Screenshot: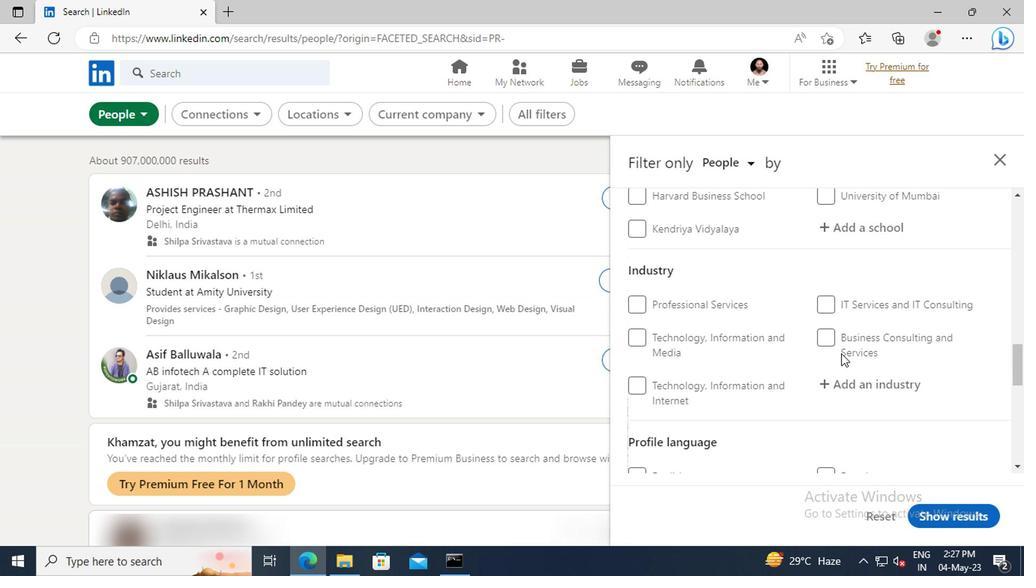 
Action: Mouse scrolled (836, 353) with delta (0, 0)
Screenshot: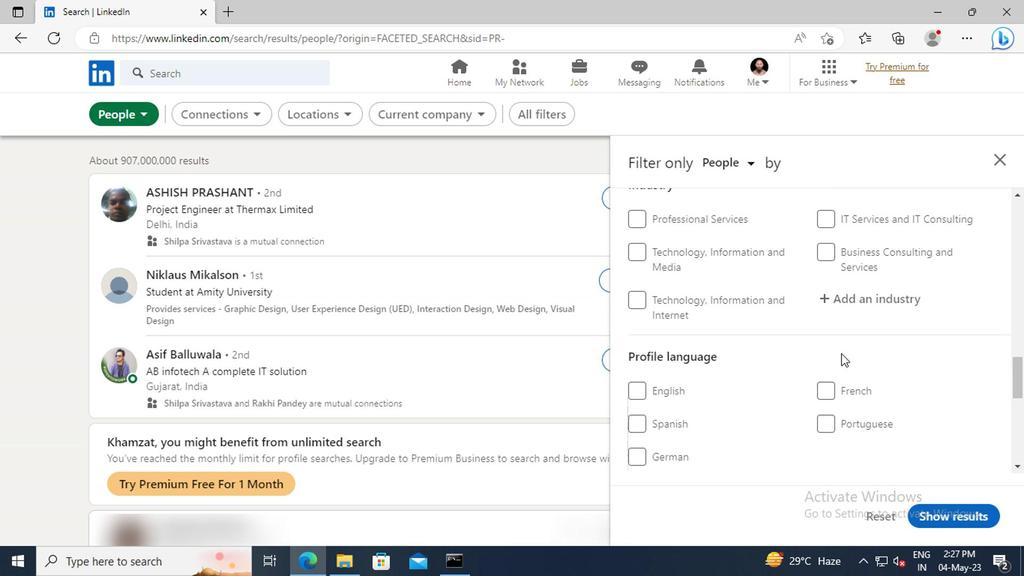 
Action: Mouse scrolled (836, 353) with delta (0, 0)
Screenshot: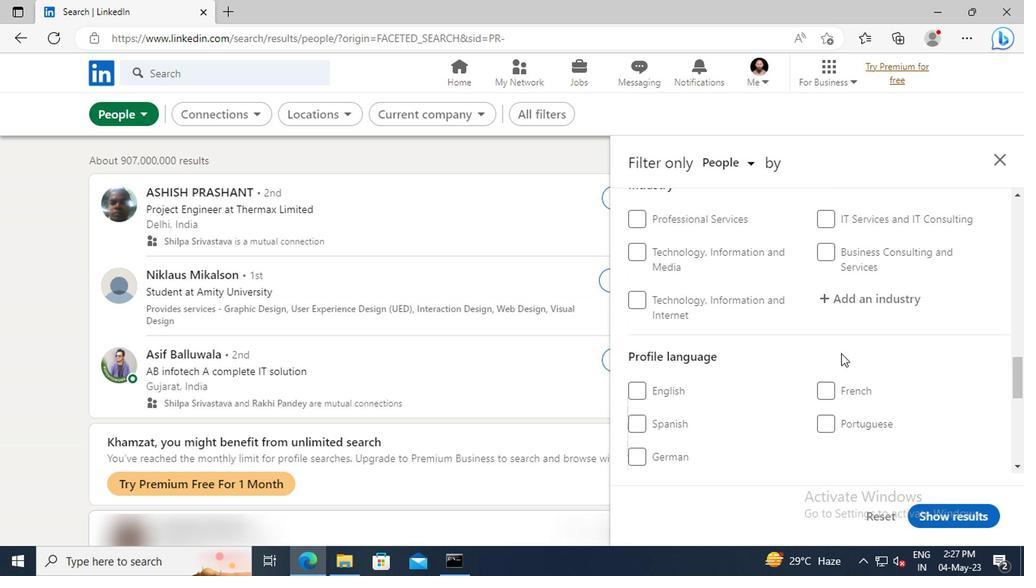 
Action: Mouse moved to (637, 372)
Screenshot: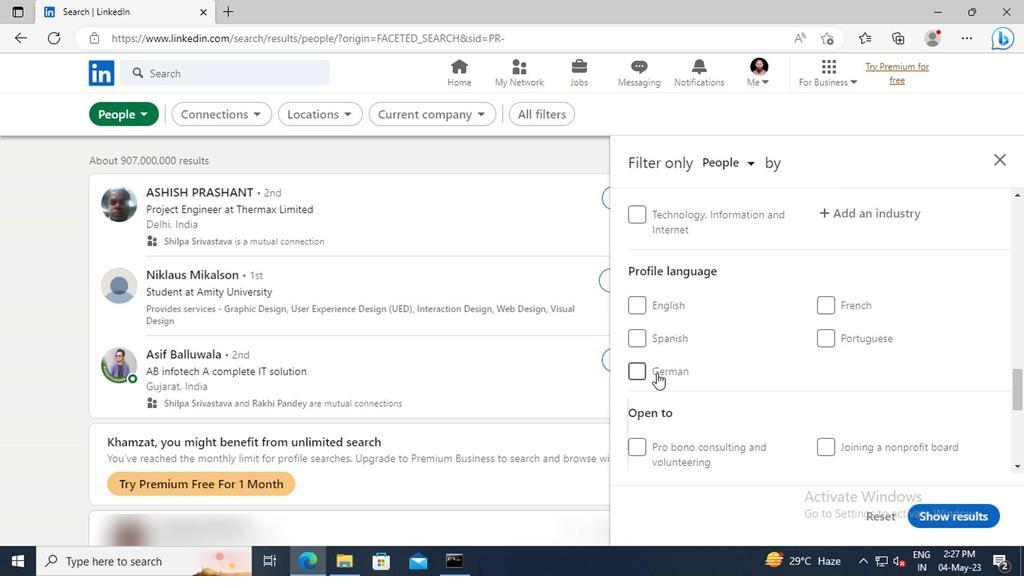 
Action: Mouse pressed left at (637, 372)
Screenshot: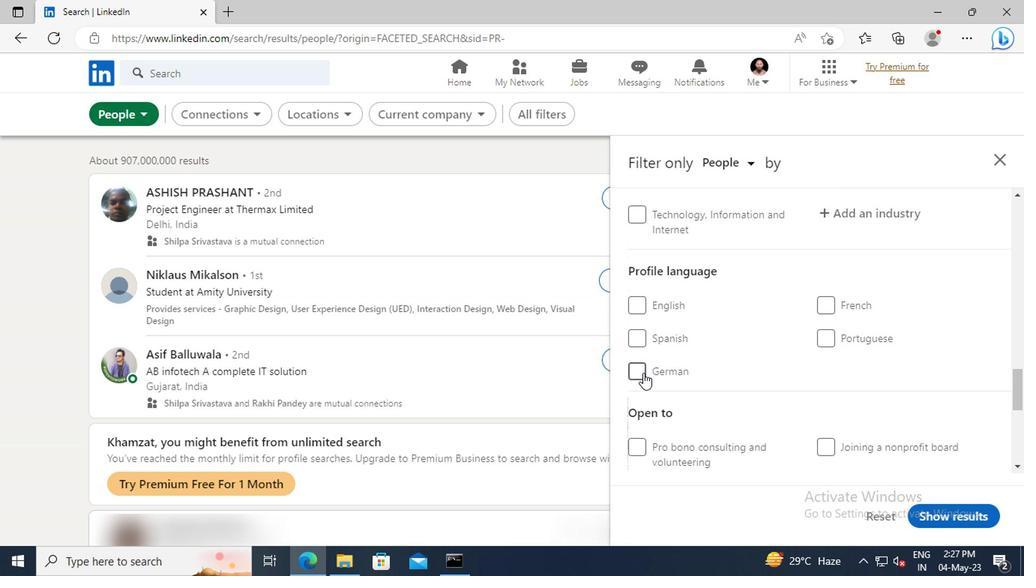 
Action: Mouse moved to (828, 375)
Screenshot: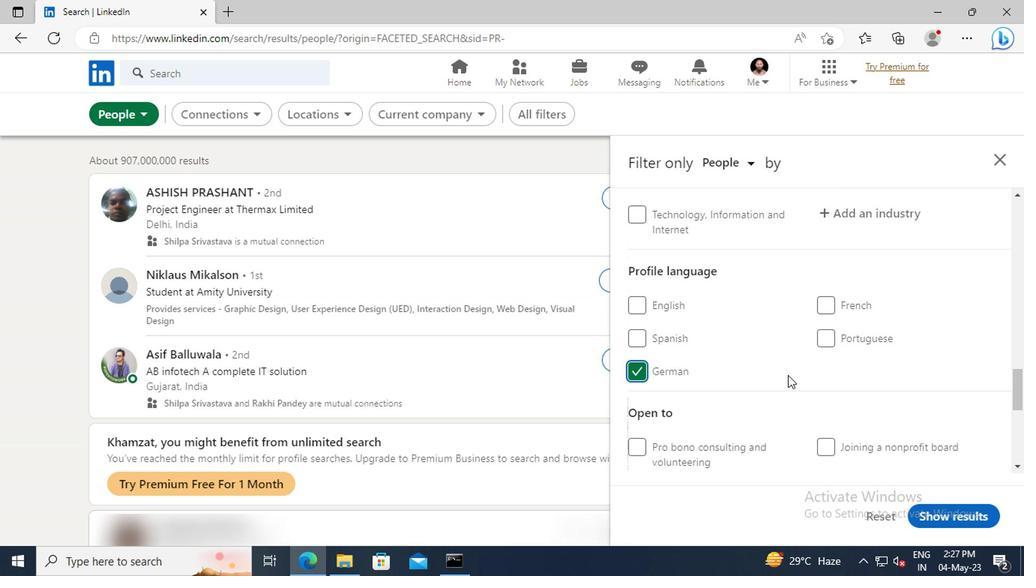 
Action: Mouse scrolled (828, 376) with delta (0, 0)
Screenshot: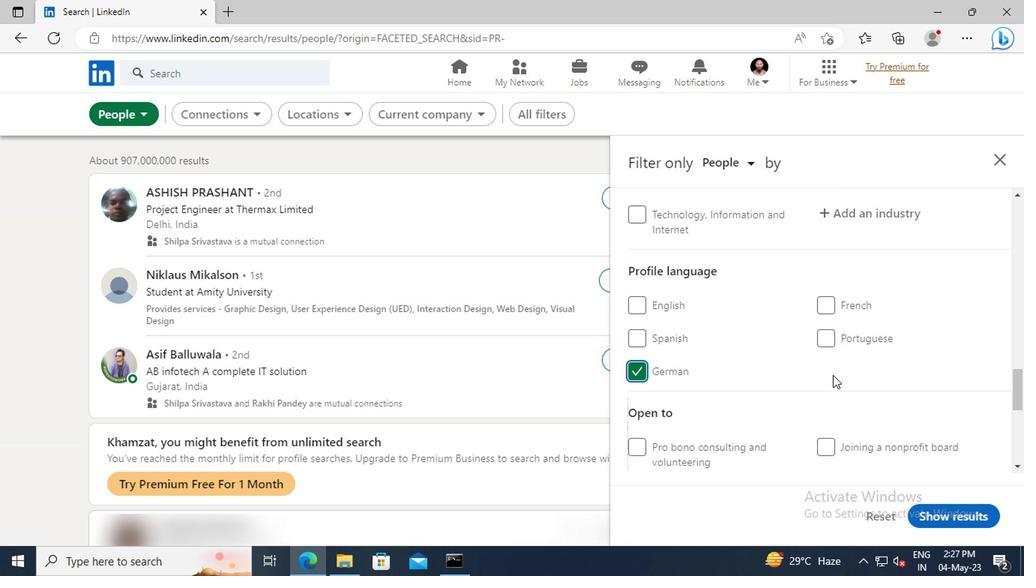 
Action: Mouse scrolled (828, 376) with delta (0, 0)
Screenshot: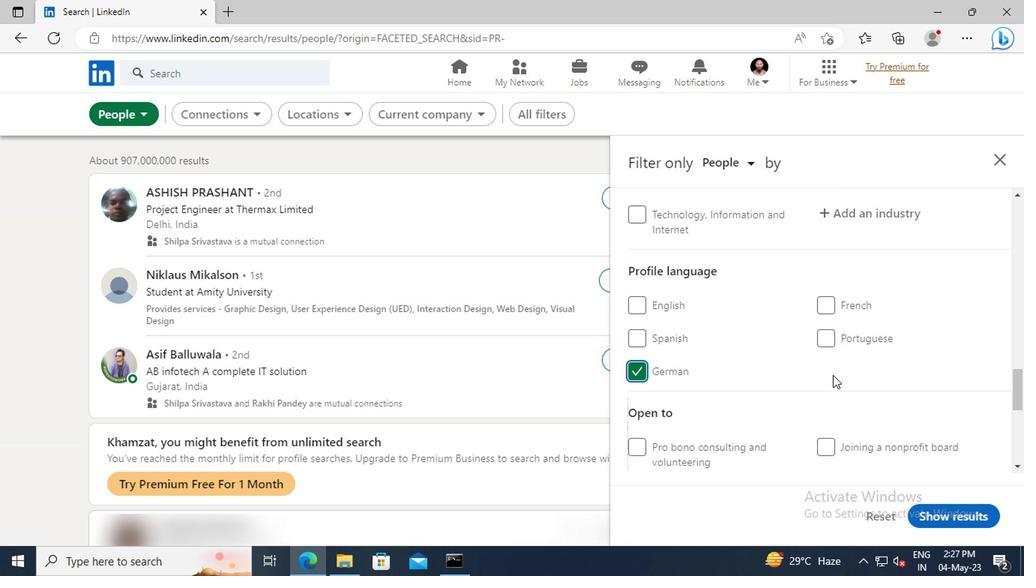 
Action: Mouse scrolled (828, 376) with delta (0, 0)
Screenshot: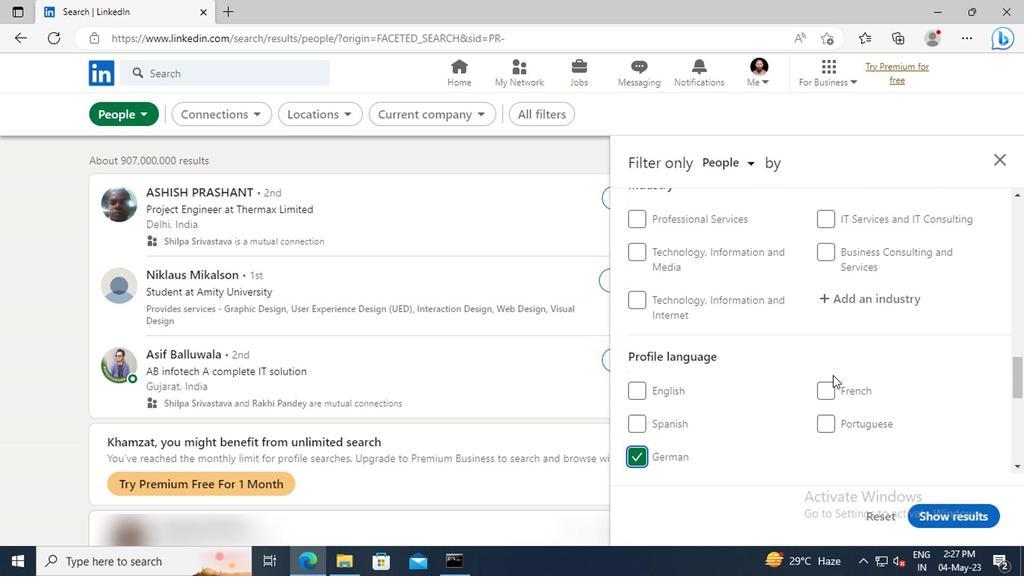 
Action: Mouse moved to (830, 375)
Screenshot: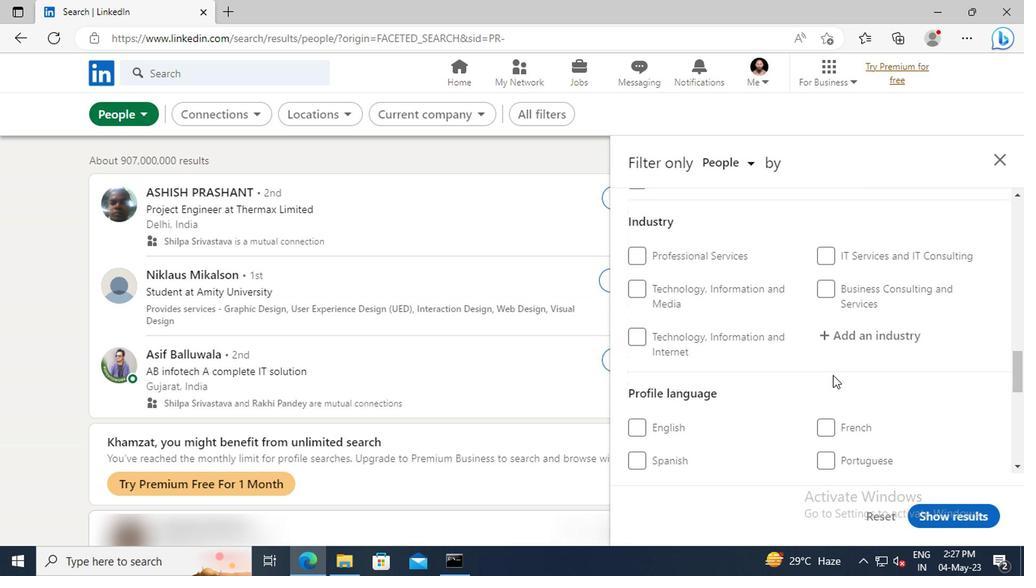 
Action: Mouse scrolled (830, 376) with delta (0, 0)
Screenshot: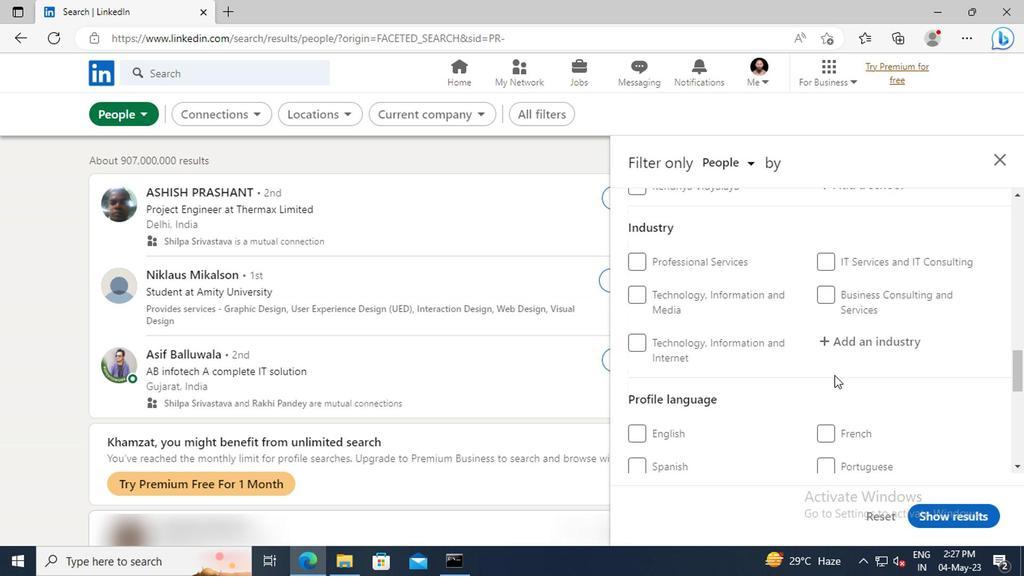 
Action: Mouse scrolled (830, 376) with delta (0, 0)
Screenshot: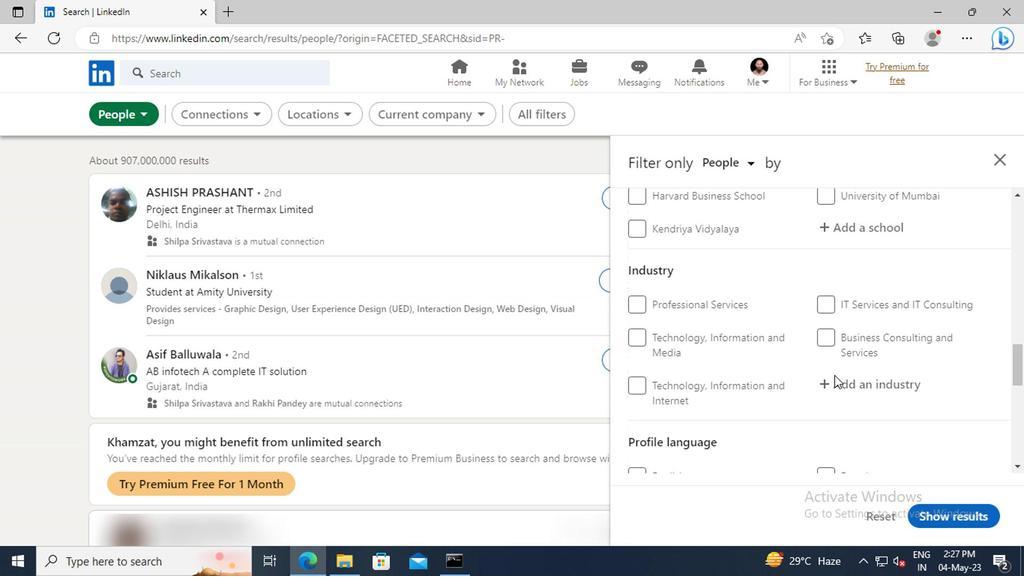 
Action: Mouse scrolled (830, 376) with delta (0, 0)
Screenshot: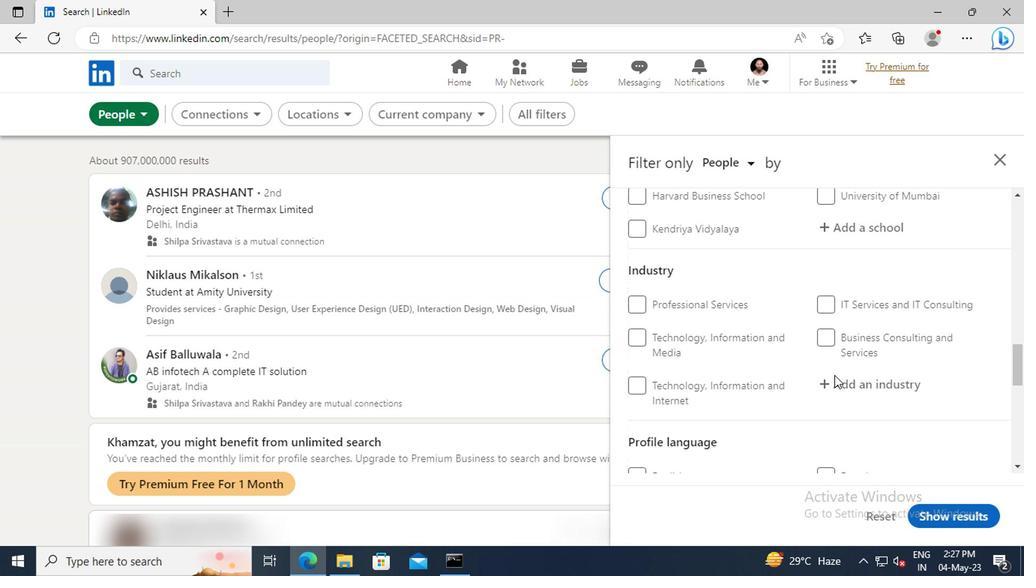 
Action: Mouse scrolled (830, 376) with delta (0, 0)
Screenshot: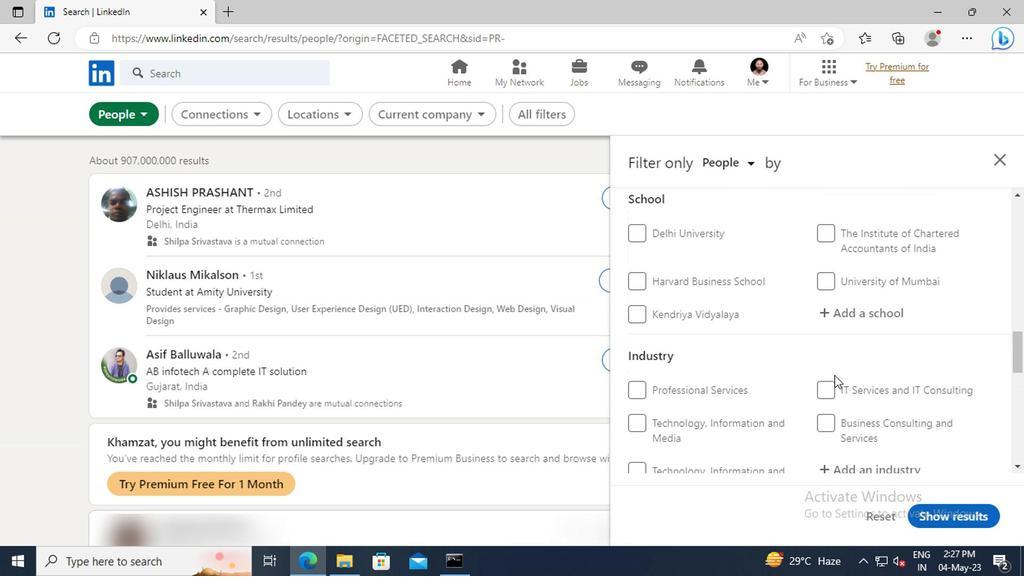 
Action: Mouse scrolled (830, 376) with delta (0, 0)
Screenshot: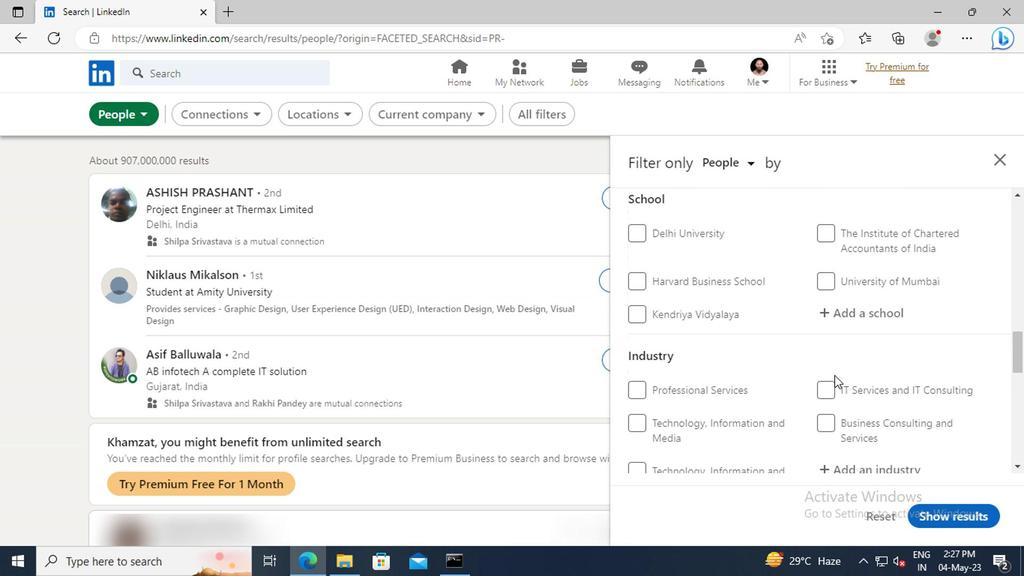 
Action: Mouse scrolled (830, 376) with delta (0, 0)
Screenshot: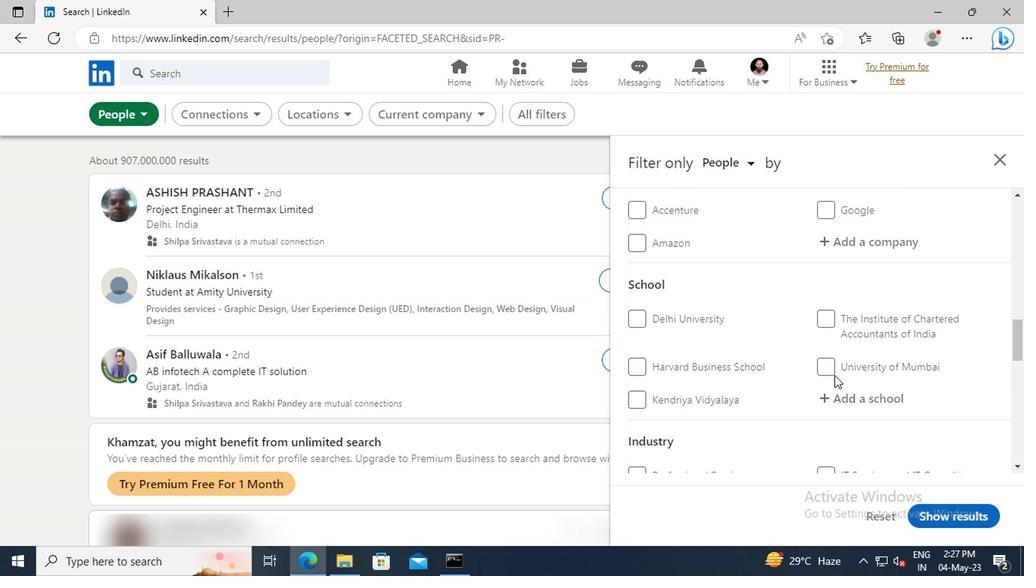 
Action: Mouse scrolled (830, 376) with delta (0, 0)
Screenshot: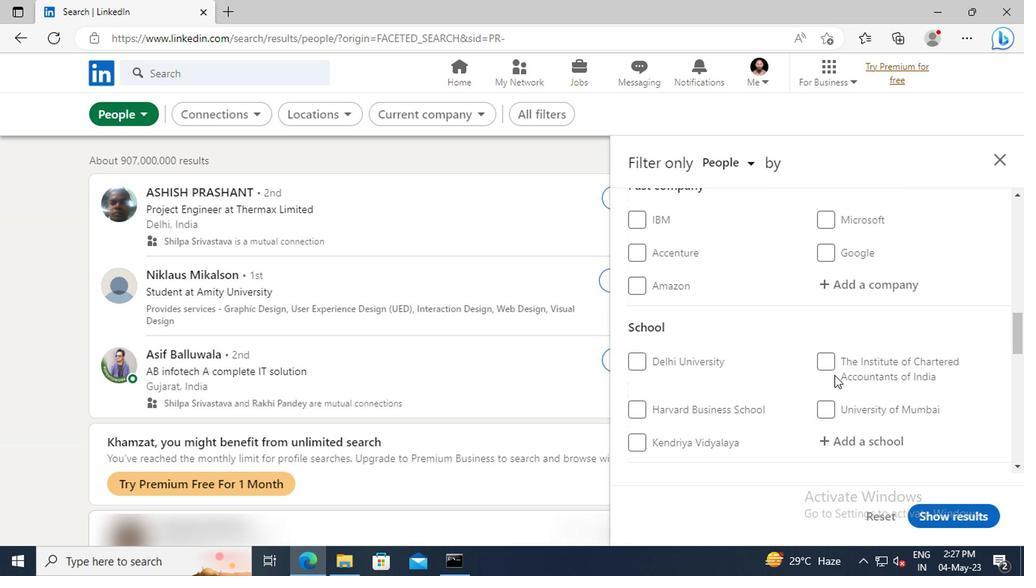 
Action: Mouse scrolled (830, 376) with delta (0, 0)
Screenshot: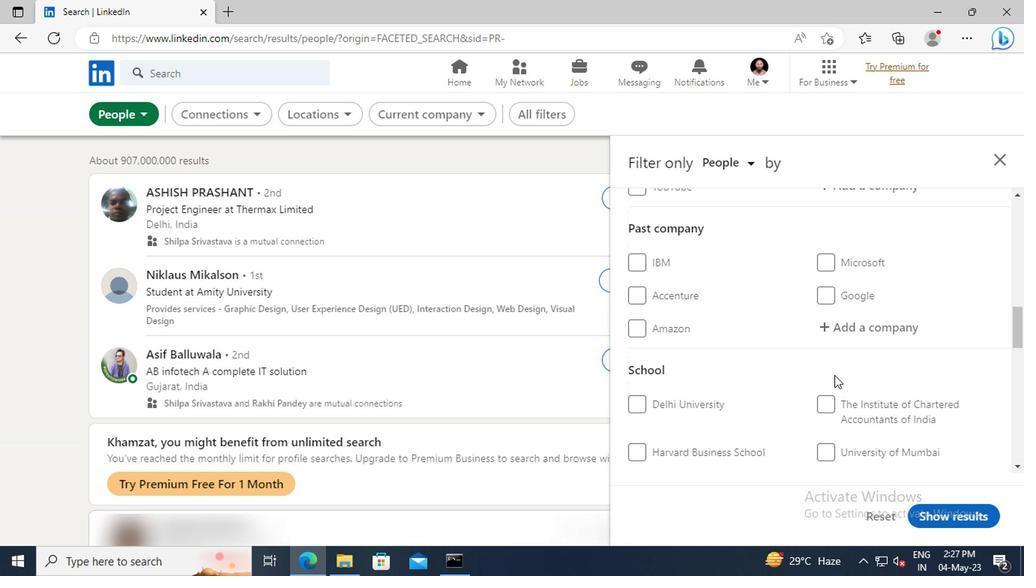 
Action: Mouse scrolled (830, 376) with delta (0, 0)
Screenshot: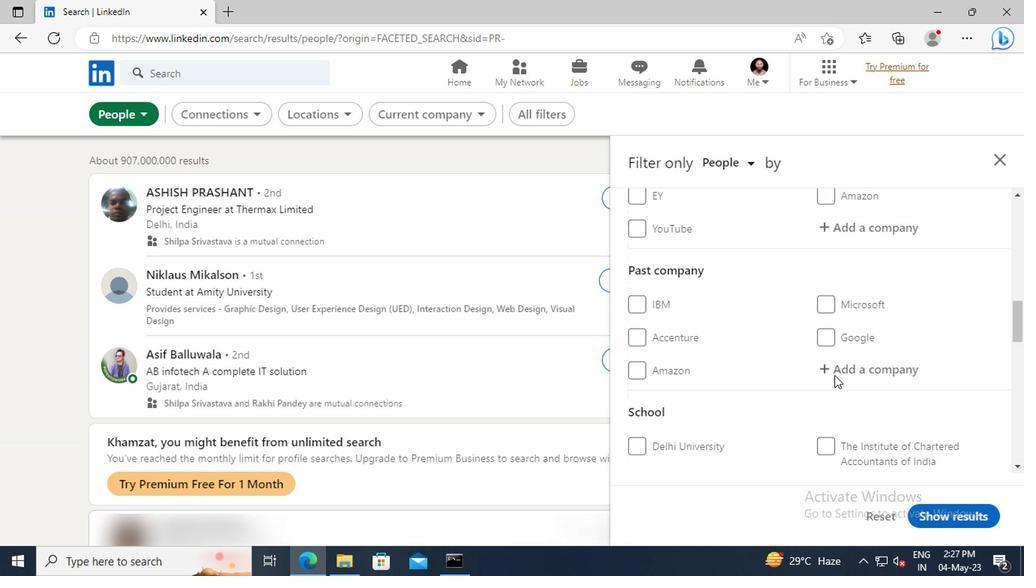 
Action: Mouse scrolled (830, 376) with delta (0, 0)
Screenshot: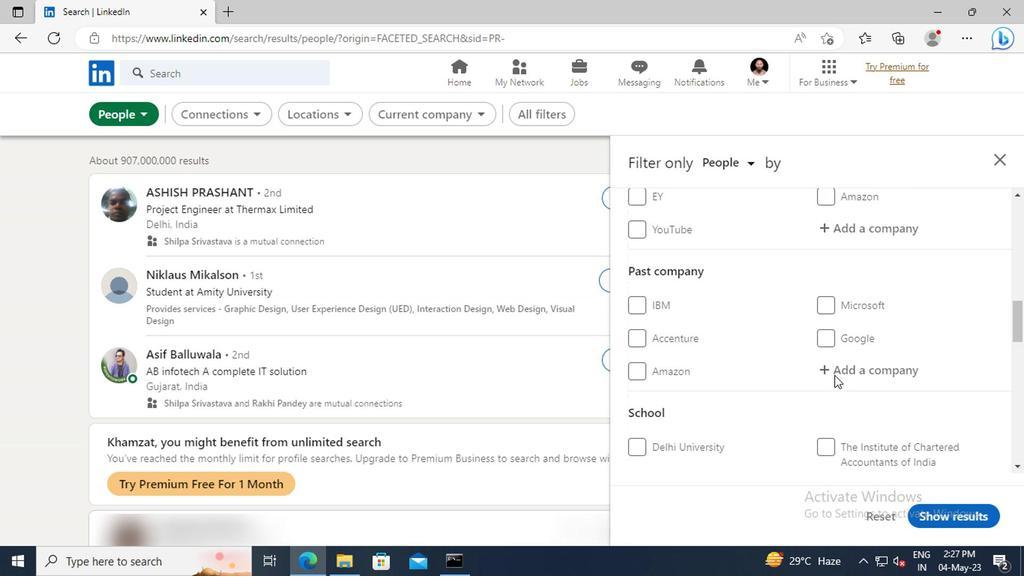 
Action: Mouse scrolled (830, 376) with delta (0, 0)
Screenshot: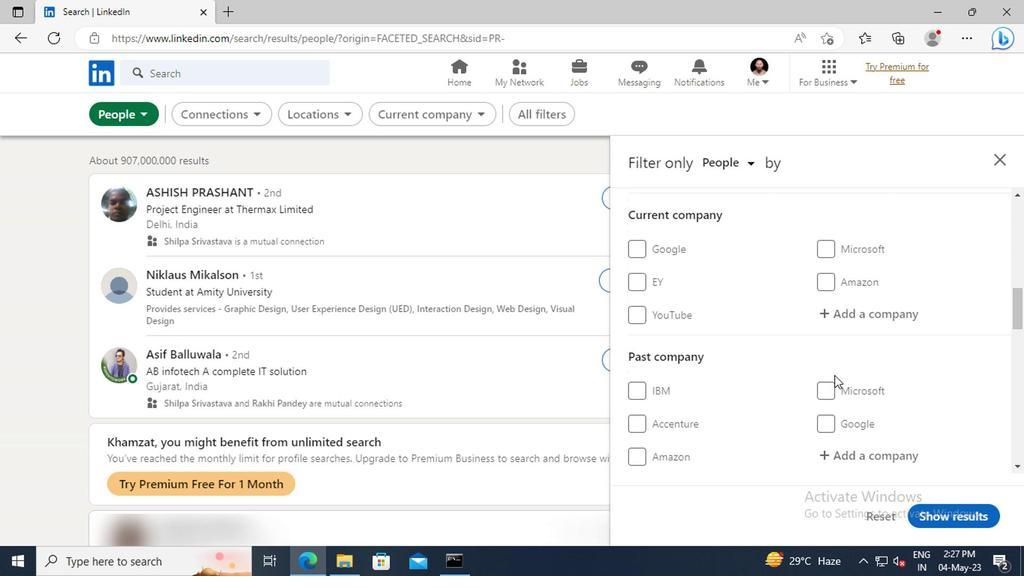 
Action: Mouse moved to (831, 361)
Screenshot: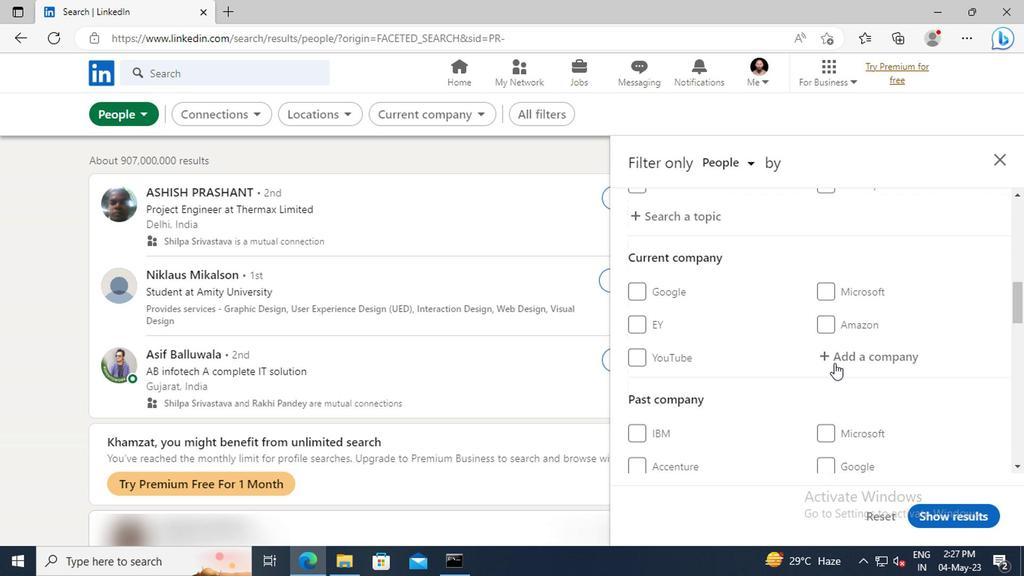 
Action: Mouse pressed left at (831, 361)
Screenshot: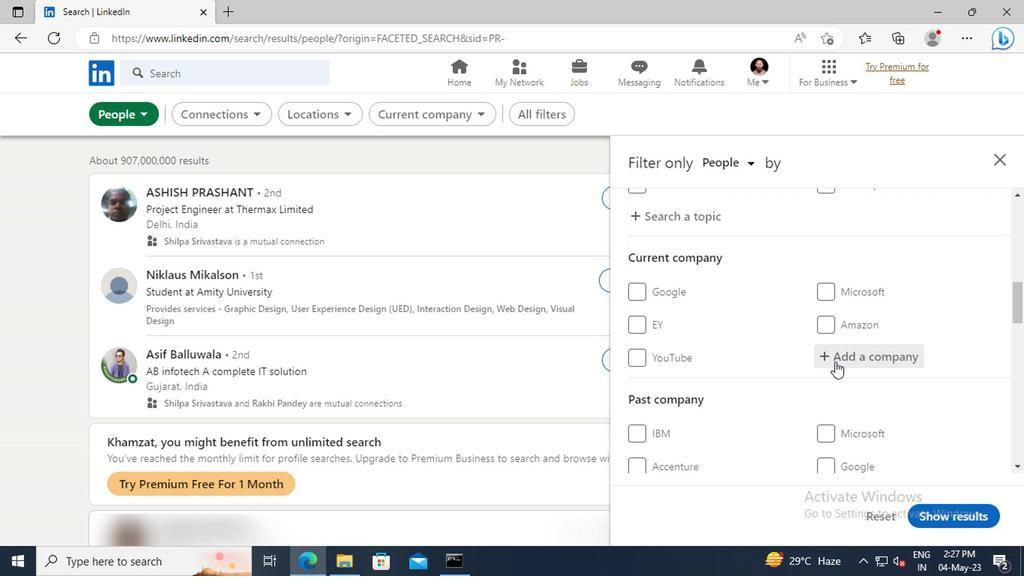 
Action: Key pressed <Key.shift><Key.shift><Key.shift>HOK
Screenshot: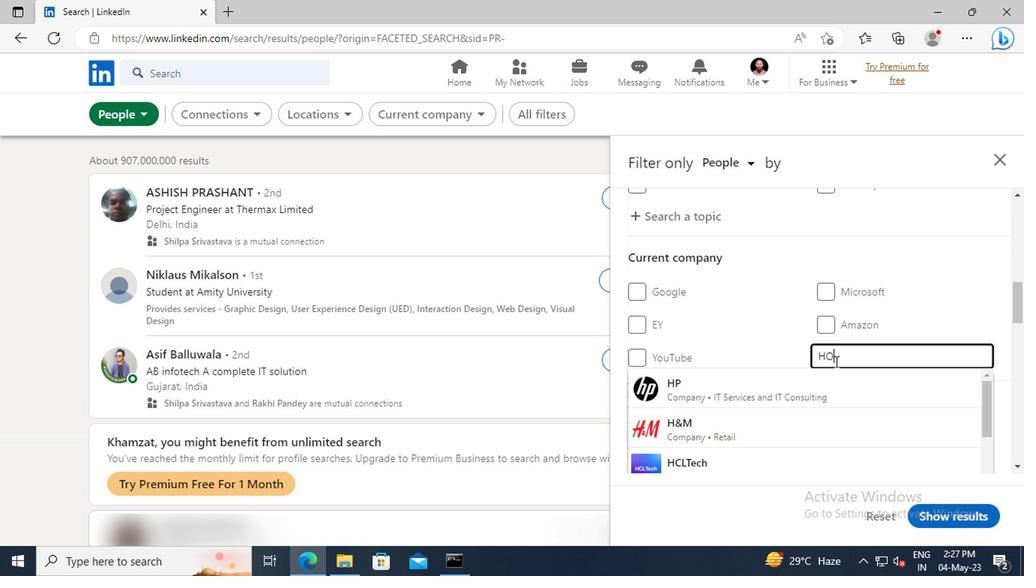 
Action: Mouse moved to (828, 391)
Screenshot: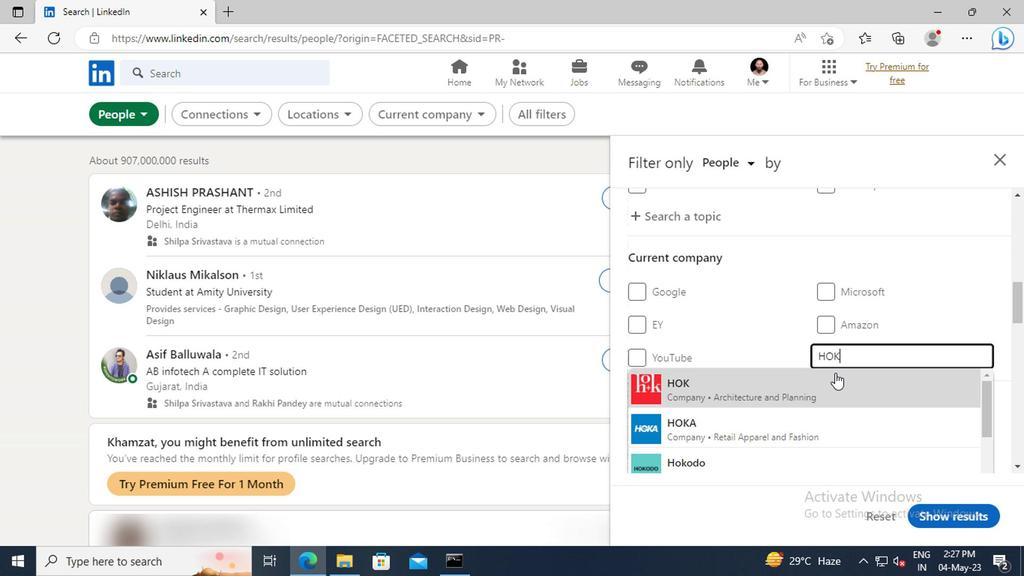 
Action: Mouse pressed left at (828, 391)
Screenshot: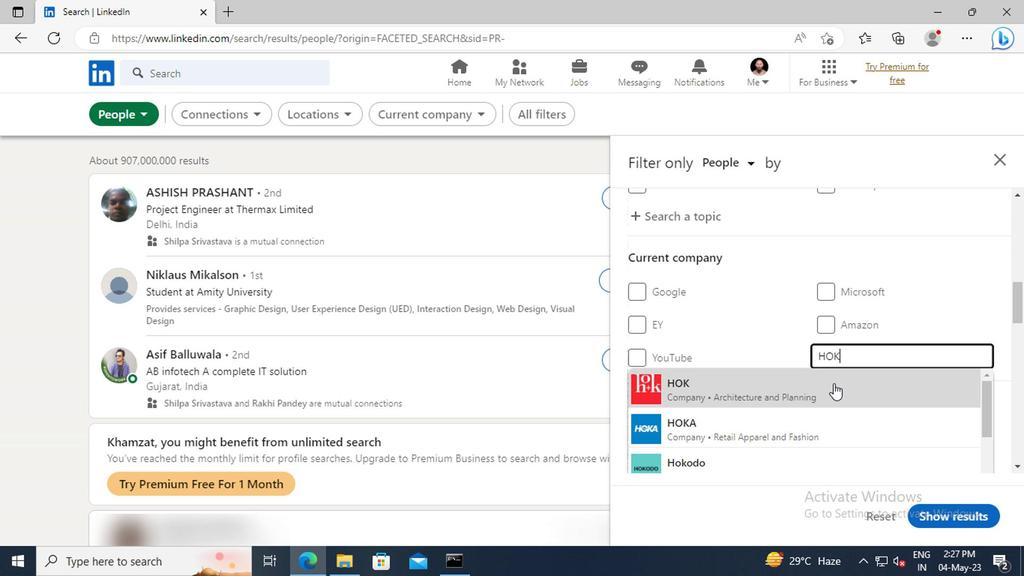 
Action: Mouse scrolled (828, 390) with delta (0, 0)
Screenshot: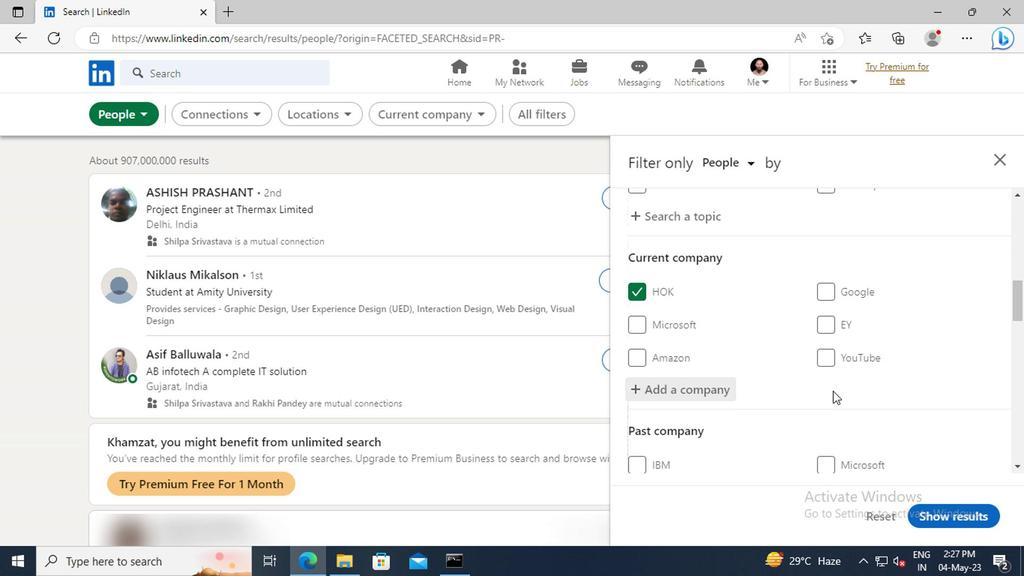 
Action: Mouse scrolled (828, 390) with delta (0, 0)
Screenshot: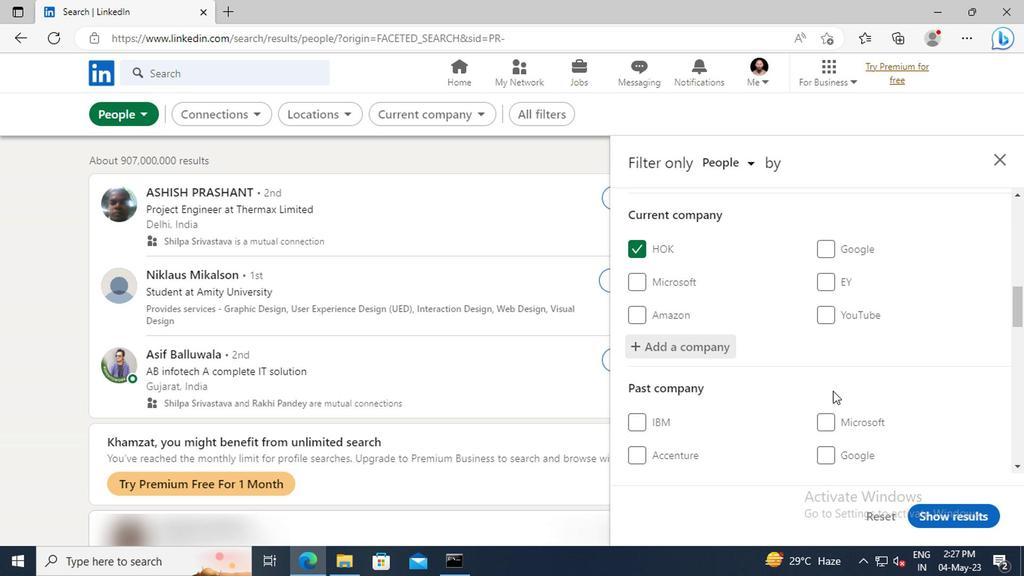 
Action: Mouse scrolled (828, 390) with delta (0, 0)
Screenshot: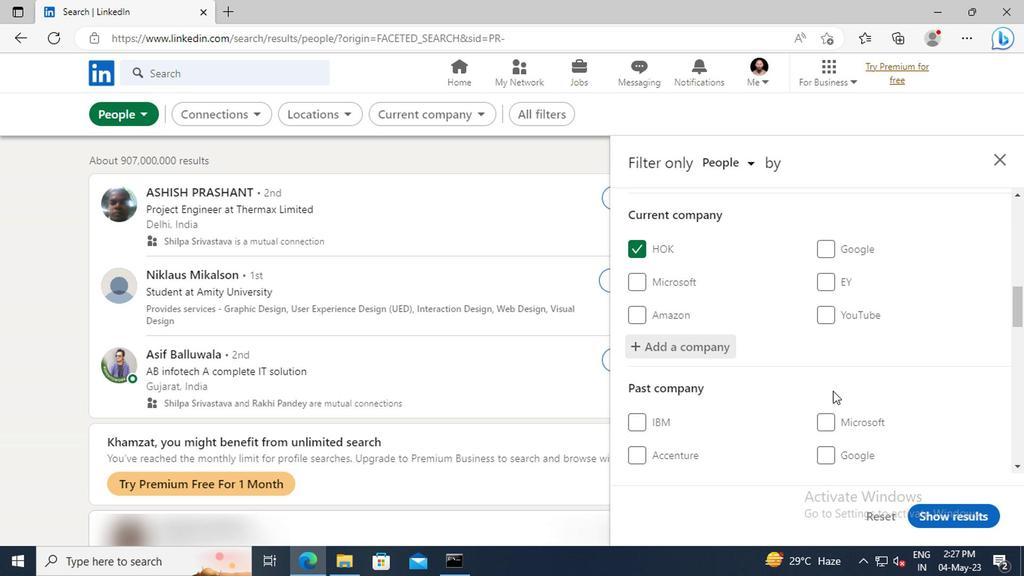 
Action: Mouse moved to (825, 360)
Screenshot: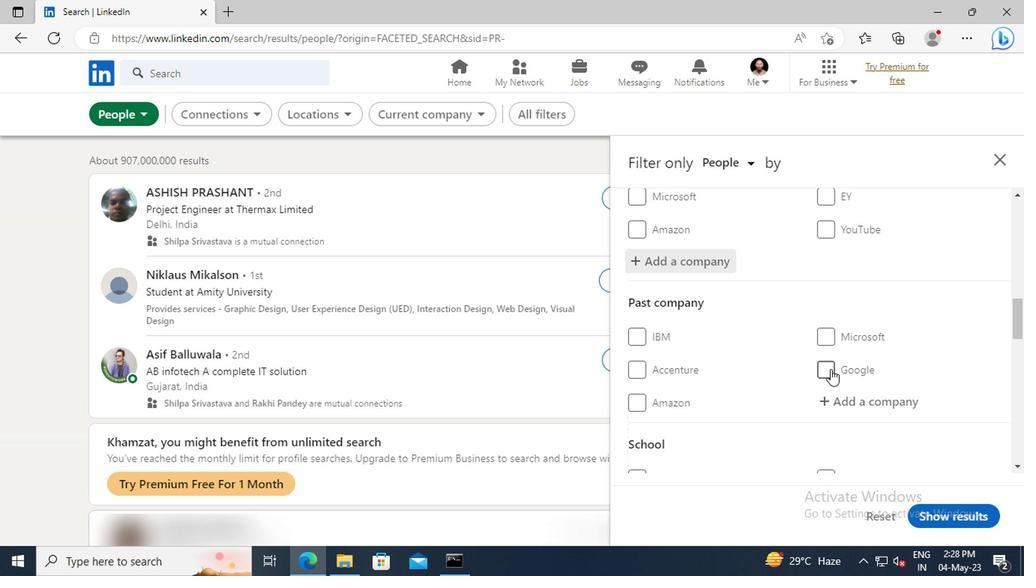 
Action: Mouse scrolled (825, 359) with delta (0, -1)
Screenshot: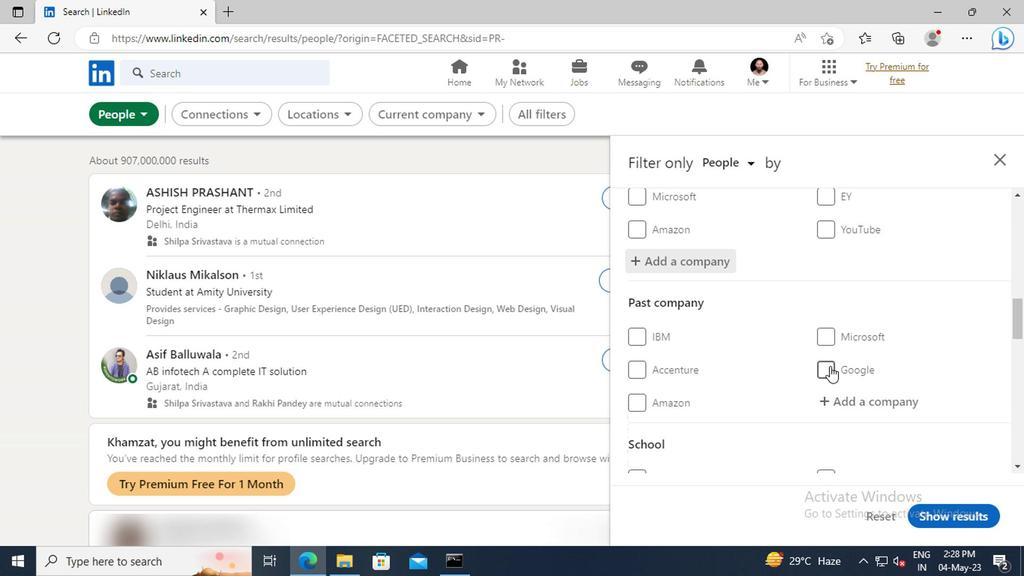 
Action: Mouse moved to (825, 360)
Screenshot: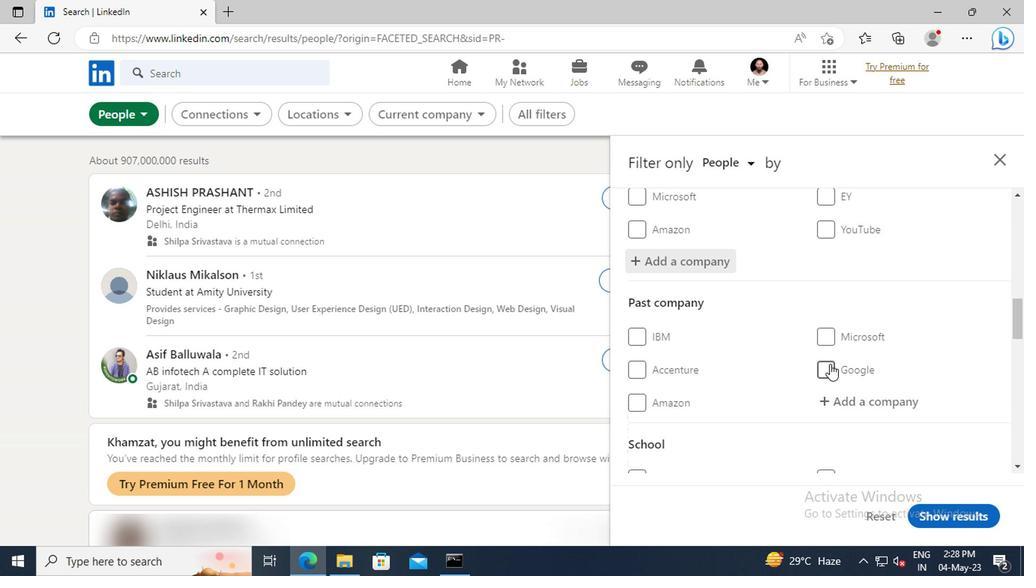 
Action: Mouse scrolled (825, 359) with delta (0, -1)
Screenshot: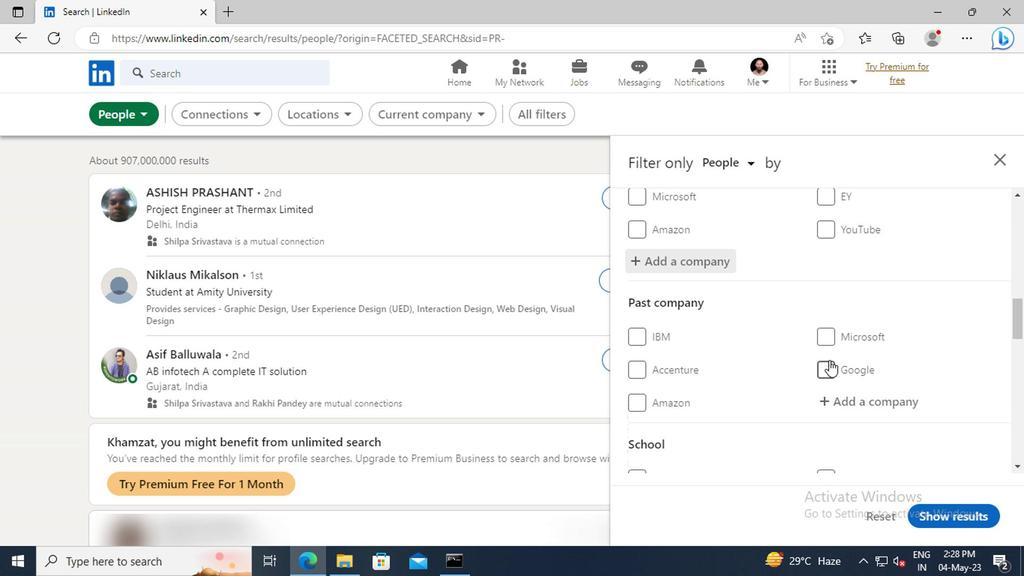 
Action: Mouse moved to (822, 346)
Screenshot: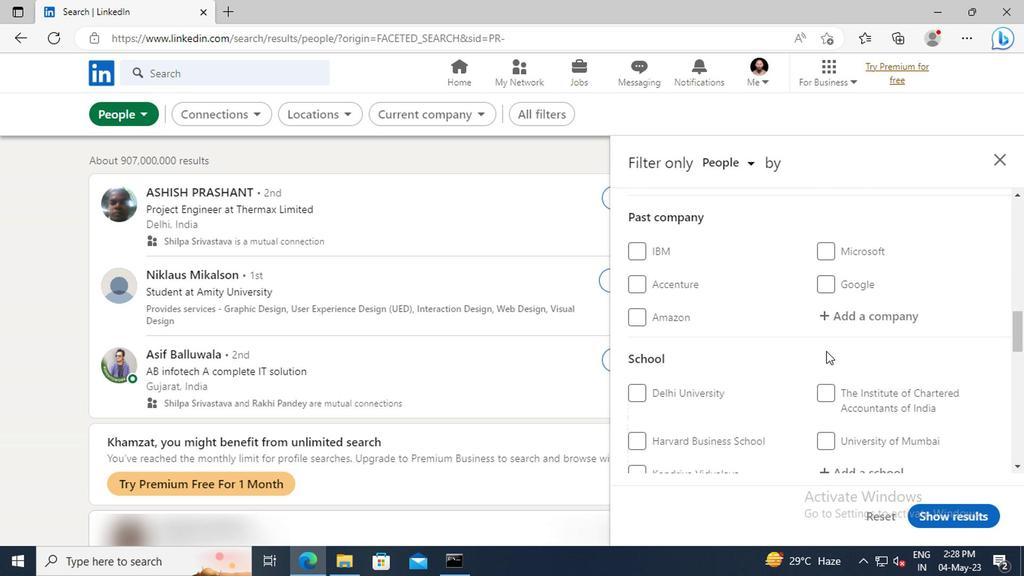 
Action: Mouse scrolled (822, 345) with delta (0, 0)
Screenshot: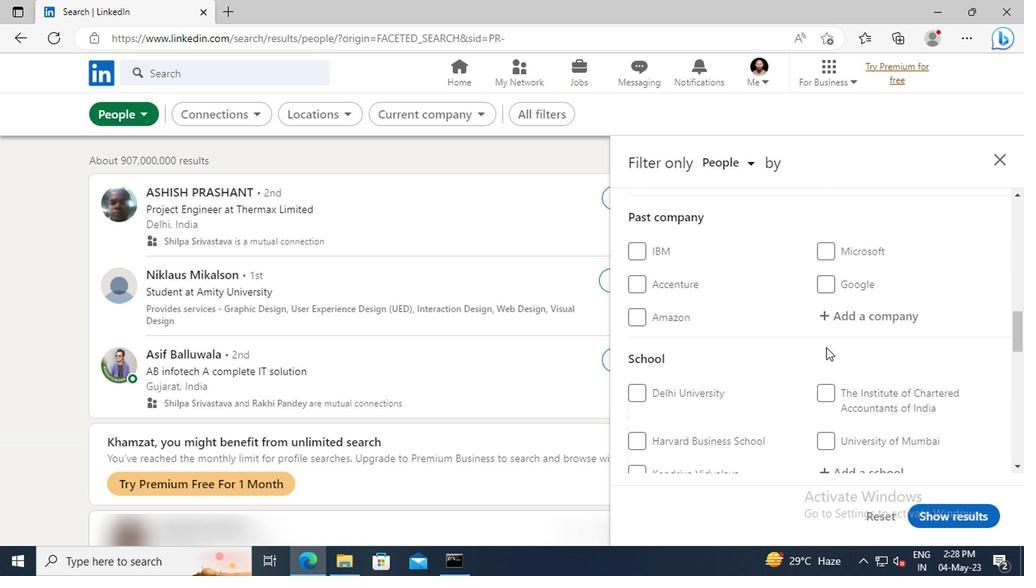
Action: Mouse moved to (815, 336)
Screenshot: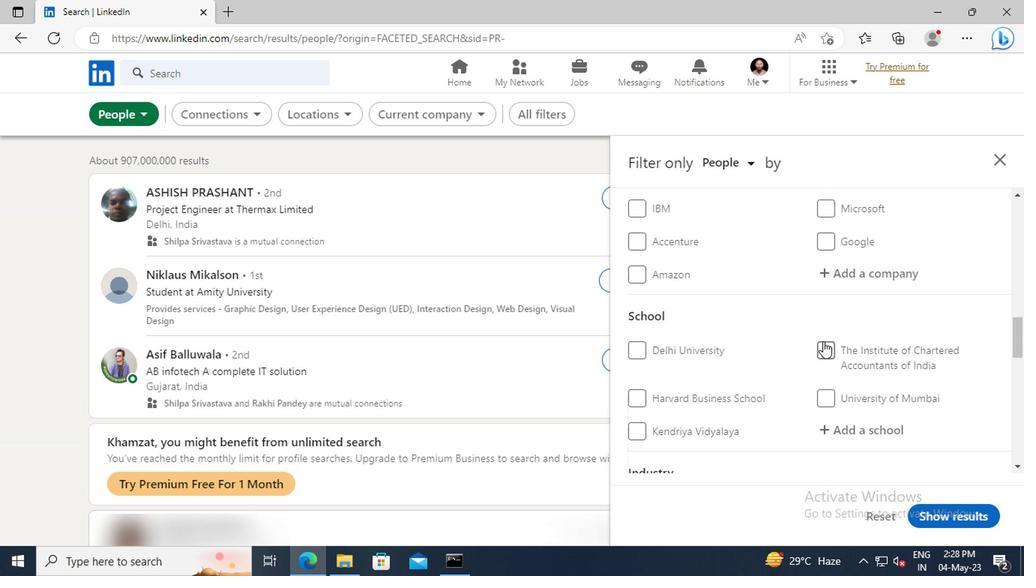 
Action: Mouse scrolled (815, 335) with delta (0, -1)
Screenshot: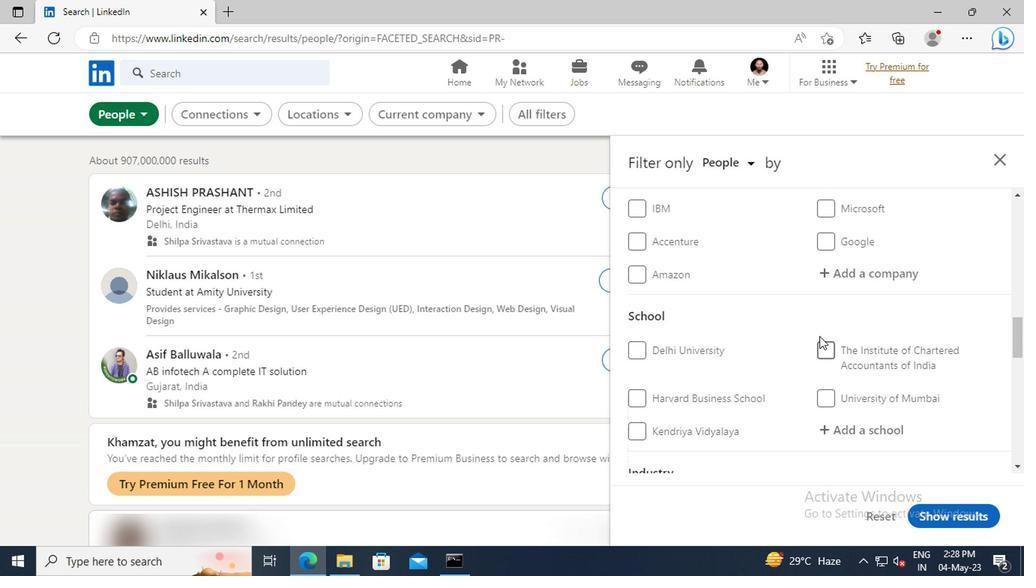 
Action: Mouse scrolled (815, 335) with delta (0, -1)
Screenshot: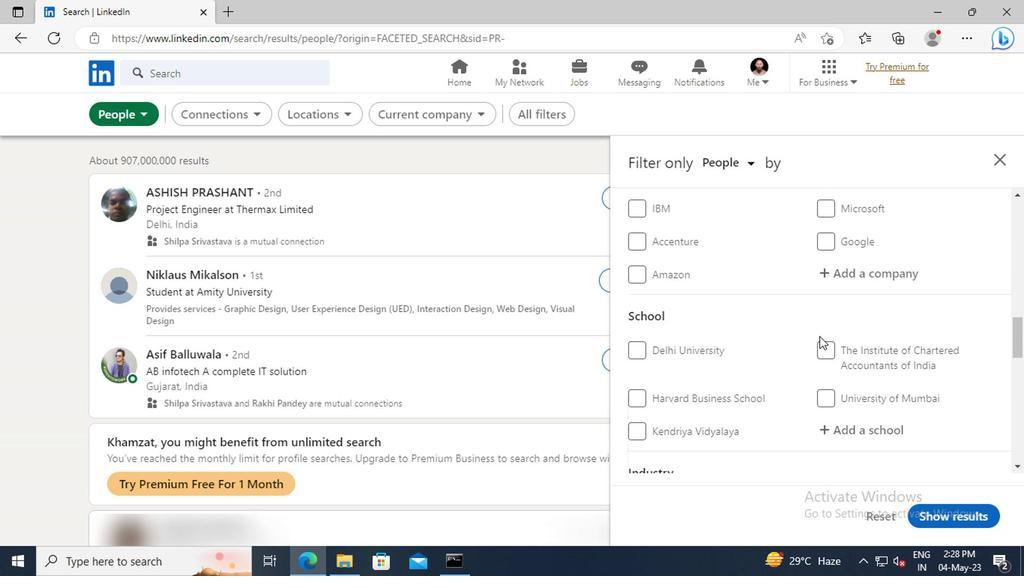 
Action: Mouse moved to (817, 344)
Screenshot: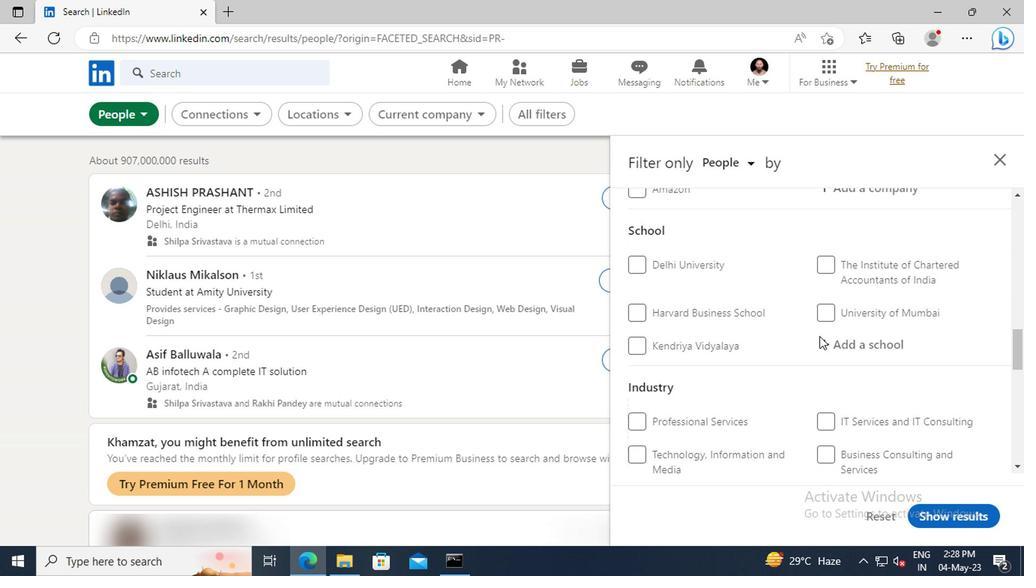 
Action: Mouse pressed left at (817, 344)
Screenshot: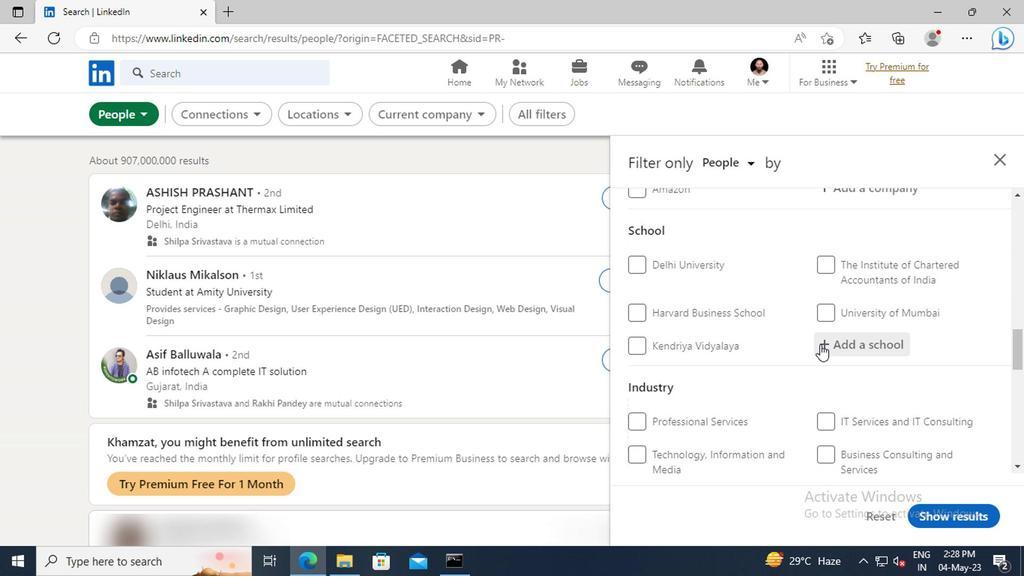 
Action: Key pressed <Key.shift>GLOBAL<Key.space><Key.shift>INST
Screenshot: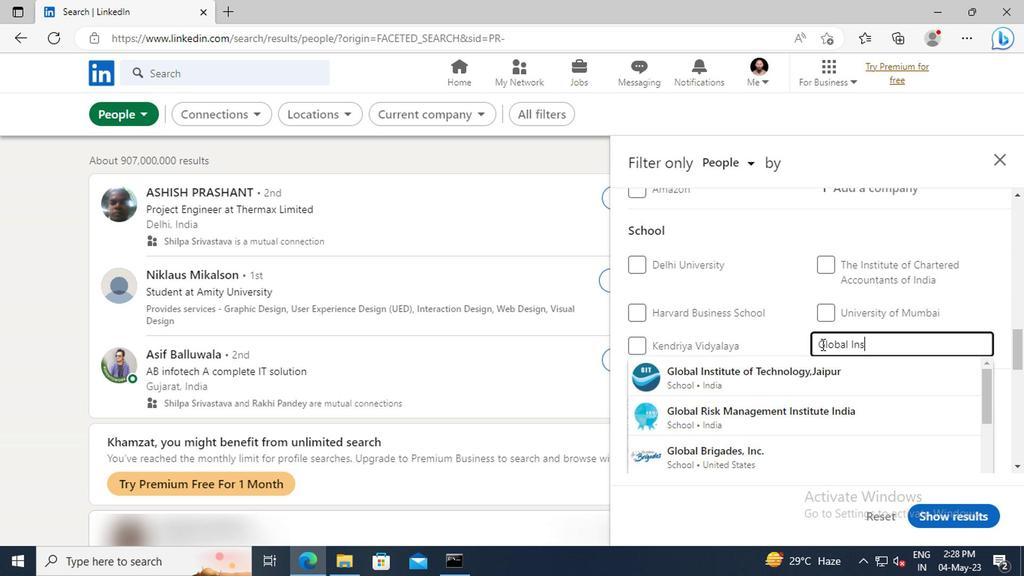 
Action: Mouse moved to (834, 368)
Screenshot: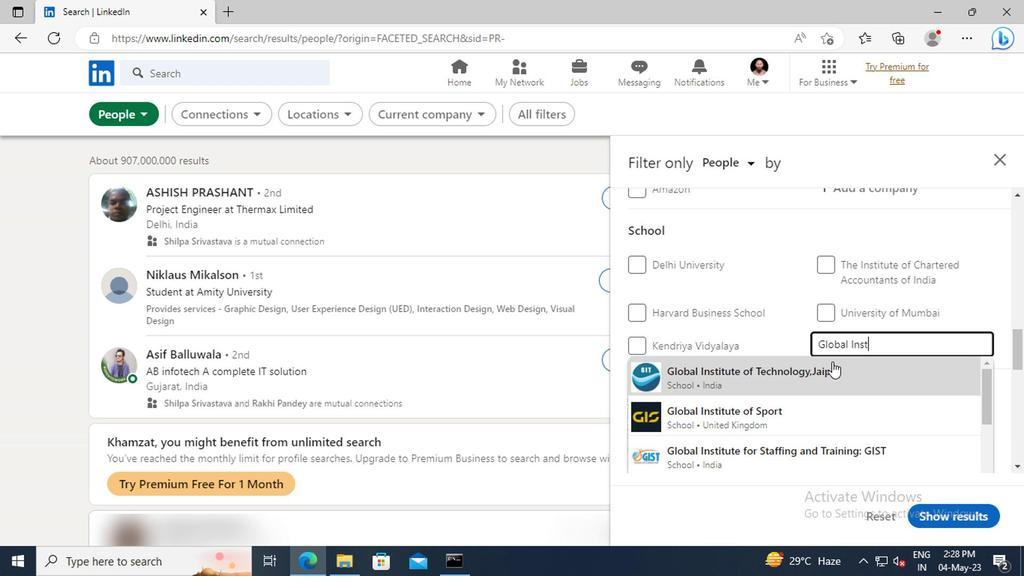 
Action: Mouse pressed left at (834, 368)
Screenshot: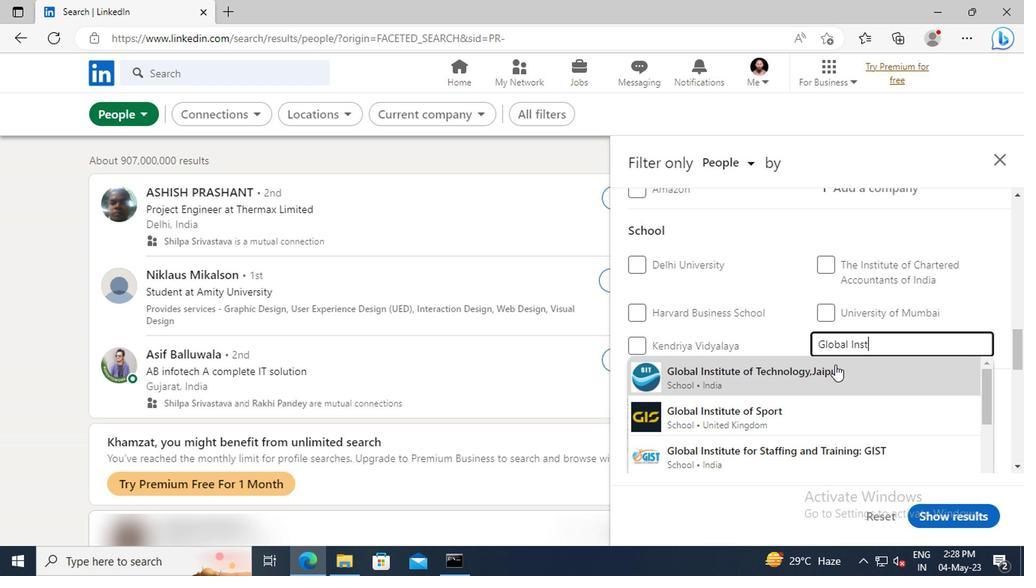 
Action: Mouse scrolled (834, 368) with delta (0, 0)
Screenshot: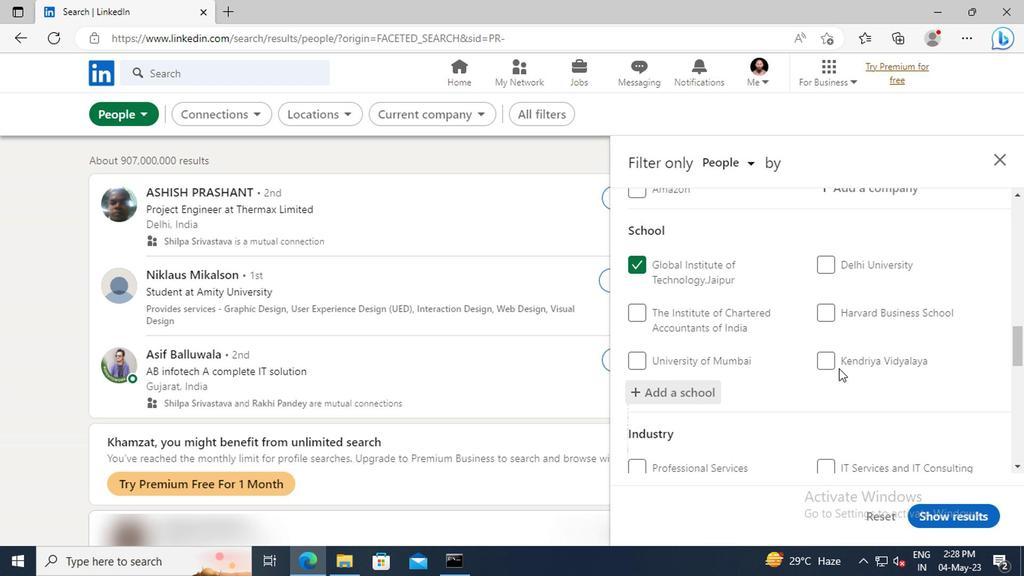
Action: Mouse scrolled (834, 368) with delta (0, 0)
Screenshot: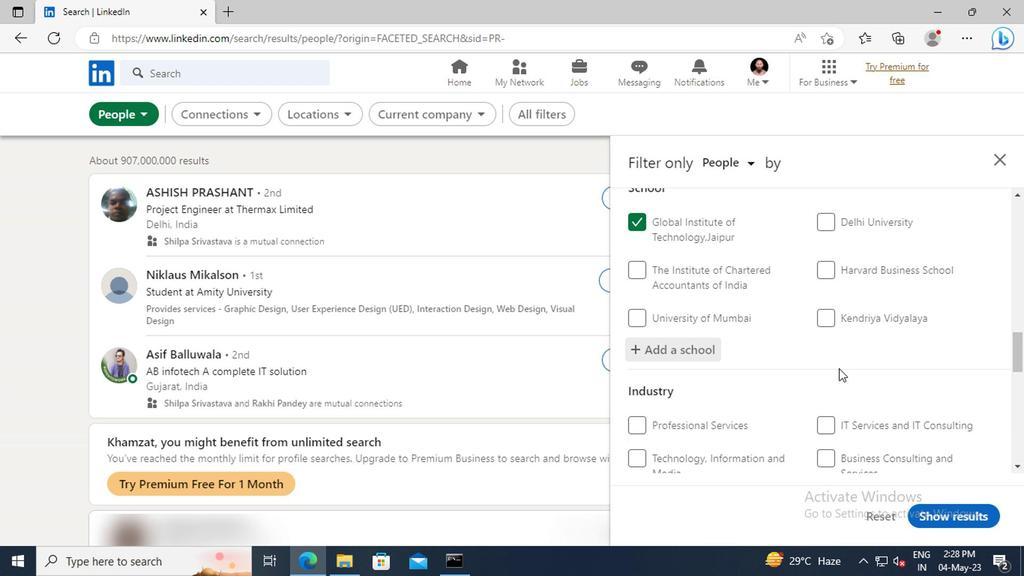 
Action: Mouse scrolled (834, 368) with delta (0, 0)
Screenshot: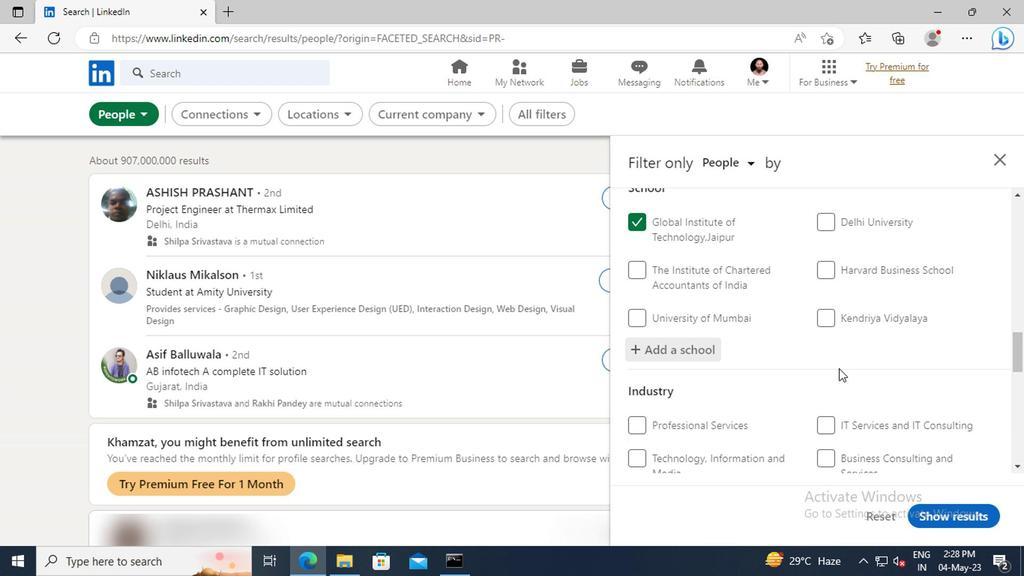
Action: Mouse scrolled (834, 368) with delta (0, 0)
Screenshot: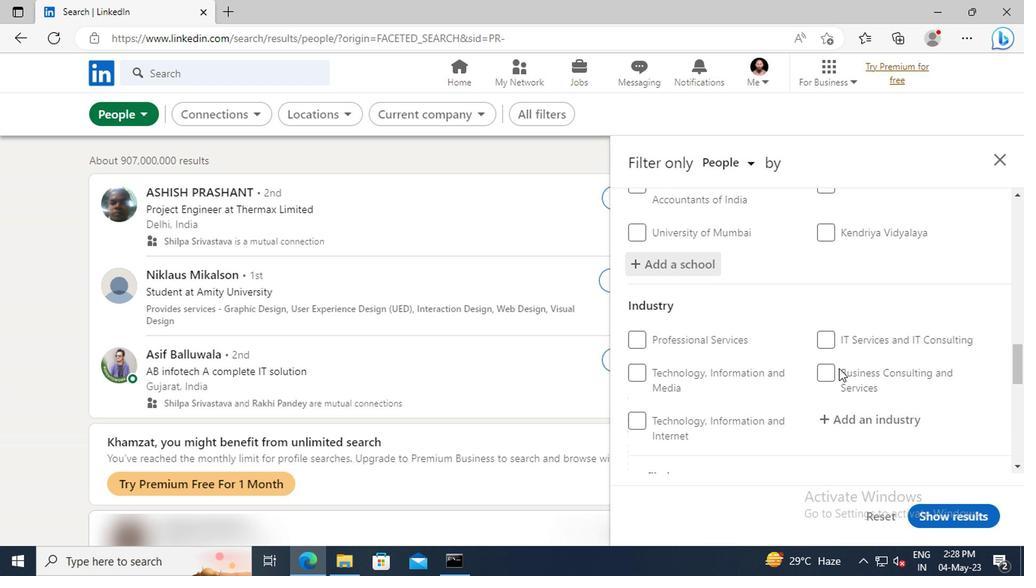 
Action: Mouse moved to (836, 373)
Screenshot: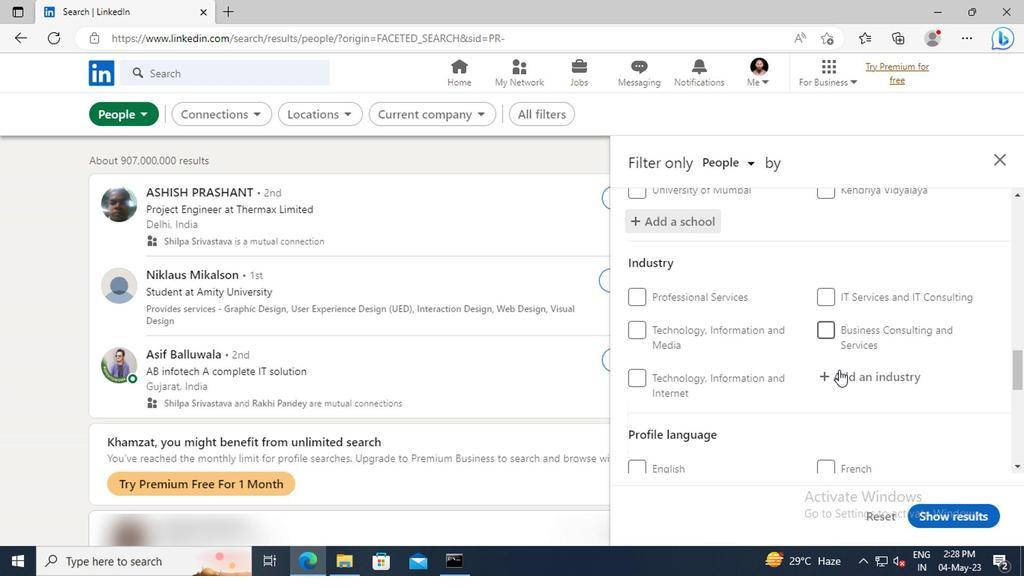 
Action: Mouse pressed left at (836, 373)
Screenshot: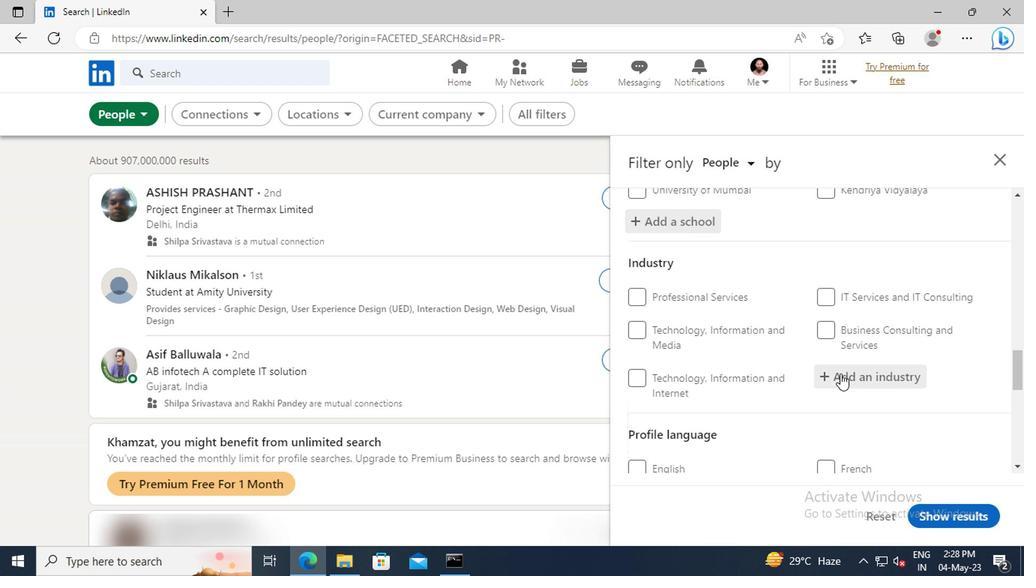 
Action: Key pressed <Key.shift>MUSEUMS
Screenshot: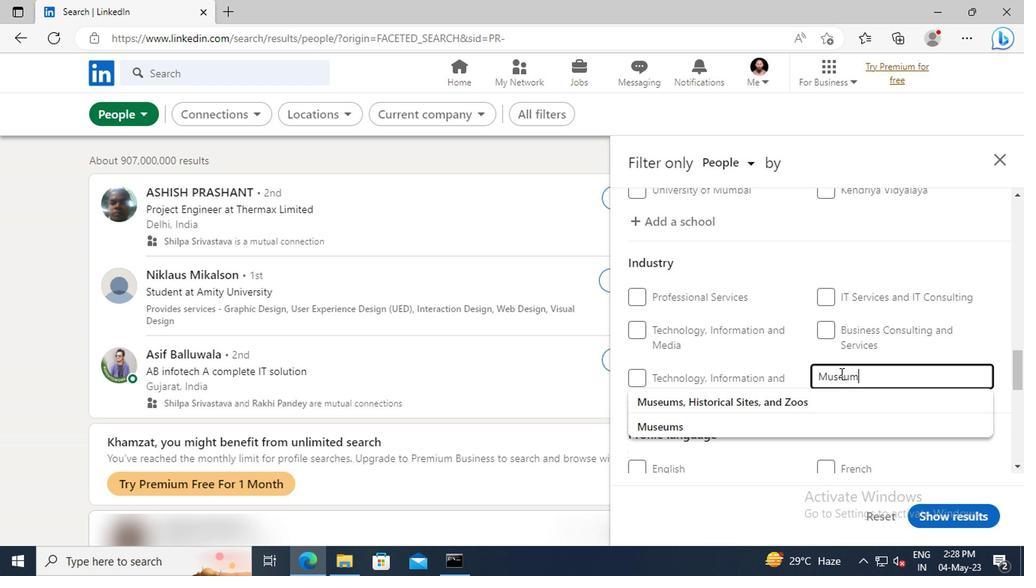 
Action: Mouse moved to (836, 420)
Screenshot: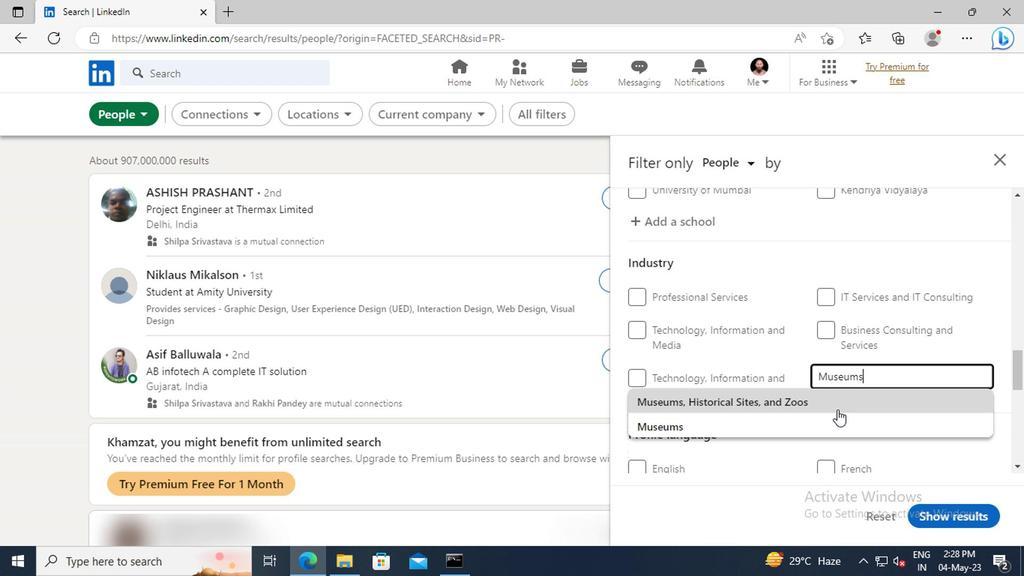 
Action: Mouse pressed left at (836, 420)
Screenshot: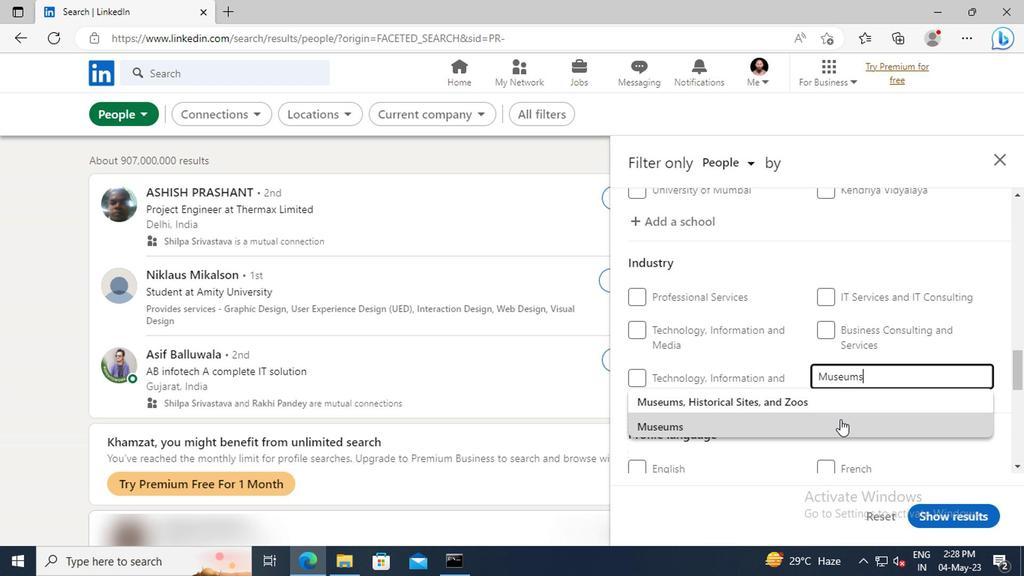 
Action: Mouse scrolled (836, 420) with delta (0, 0)
Screenshot: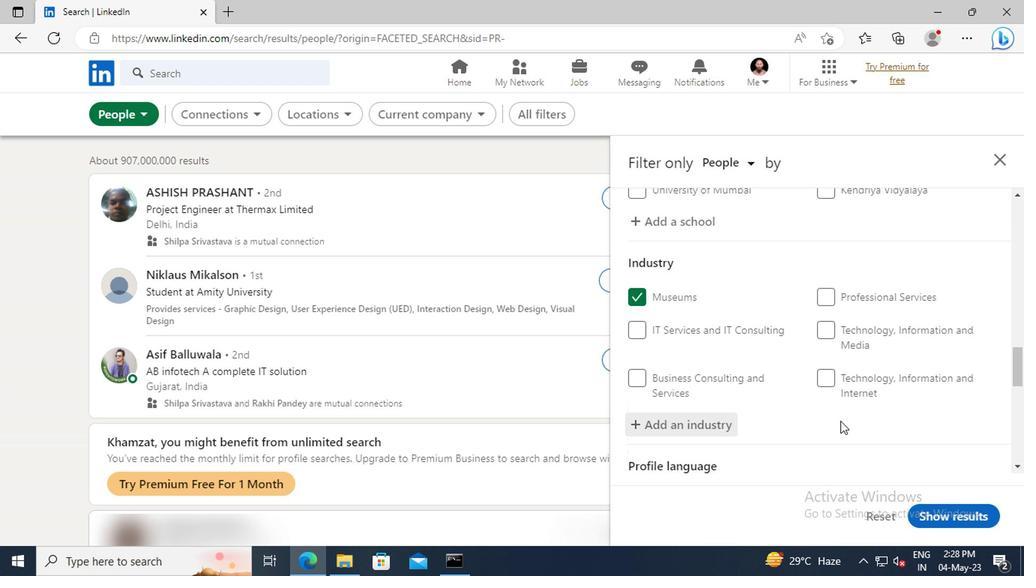 
Action: Mouse moved to (836, 419)
Screenshot: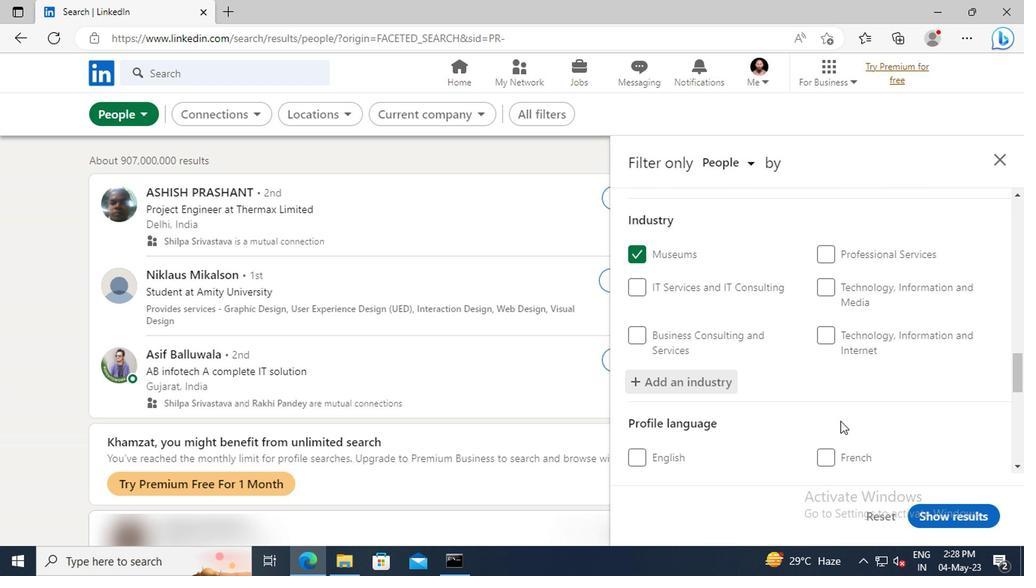 
Action: Mouse scrolled (836, 418) with delta (0, 0)
Screenshot: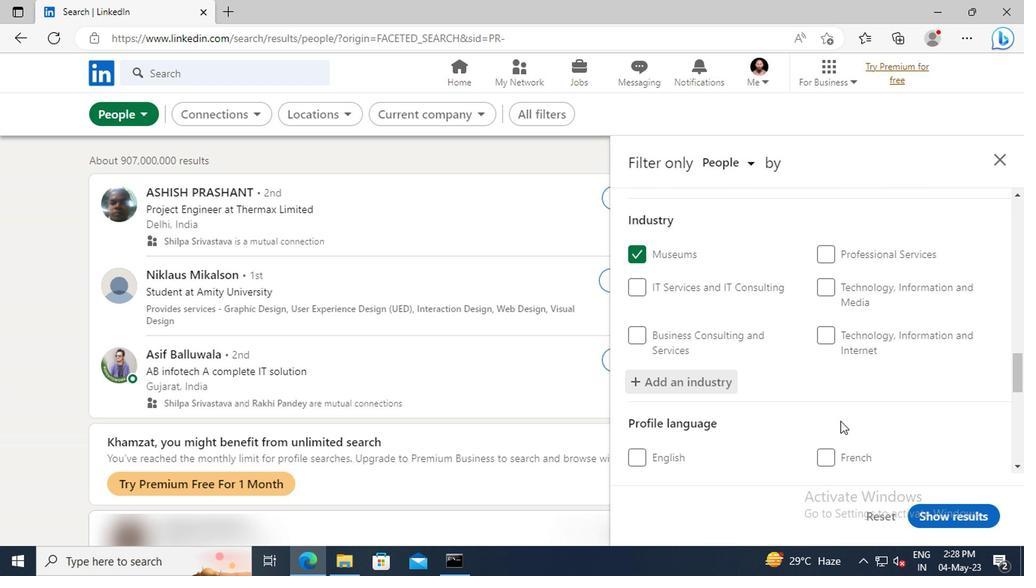 
Action: Mouse scrolled (836, 418) with delta (0, 0)
Screenshot: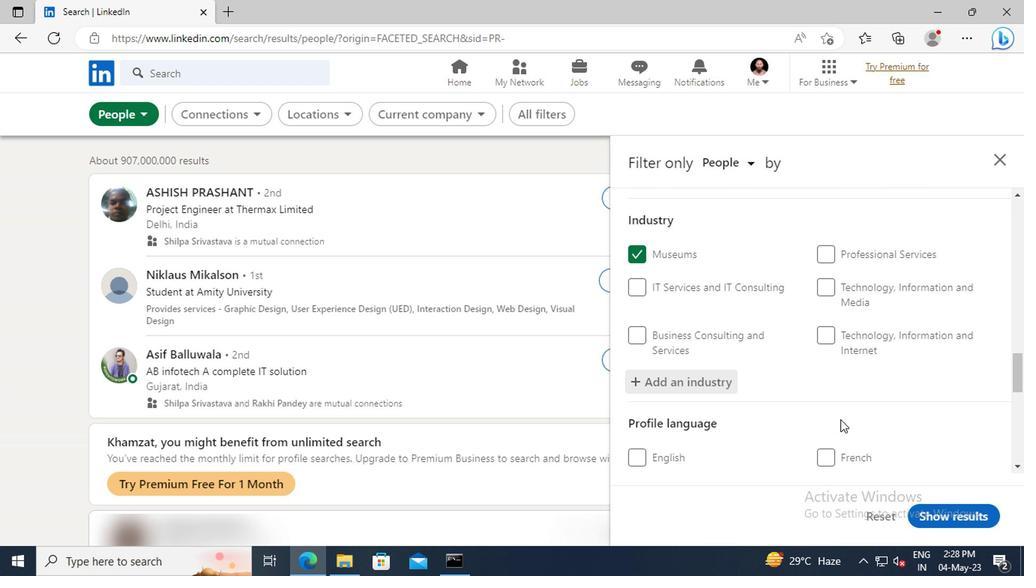 
Action: Mouse moved to (832, 379)
Screenshot: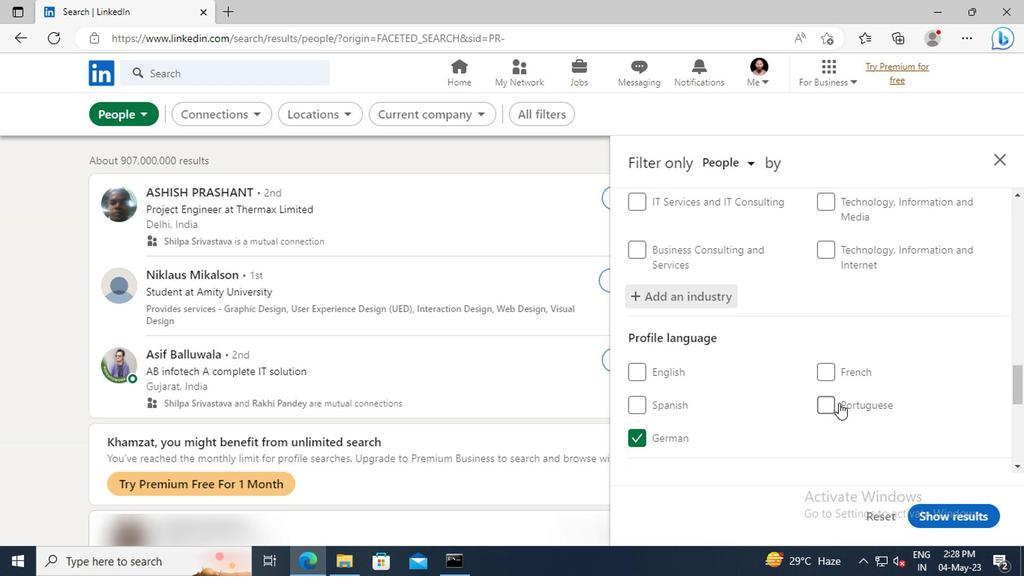 
Action: Mouse scrolled (832, 378) with delta (0, -1)
Screenshot: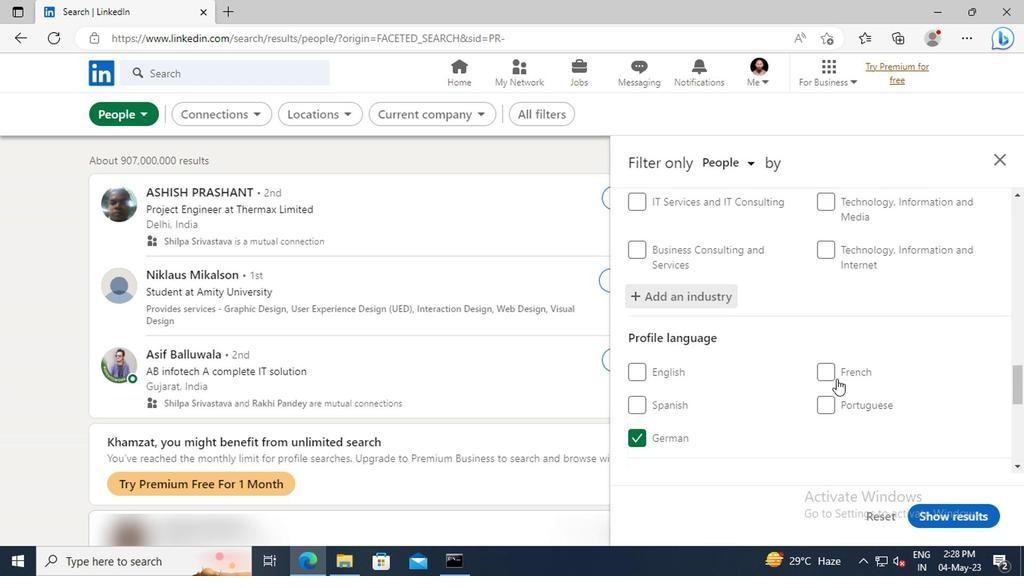 
Action: Mouse scrolled (832, 378) with delta (0, -1)
Screenshot: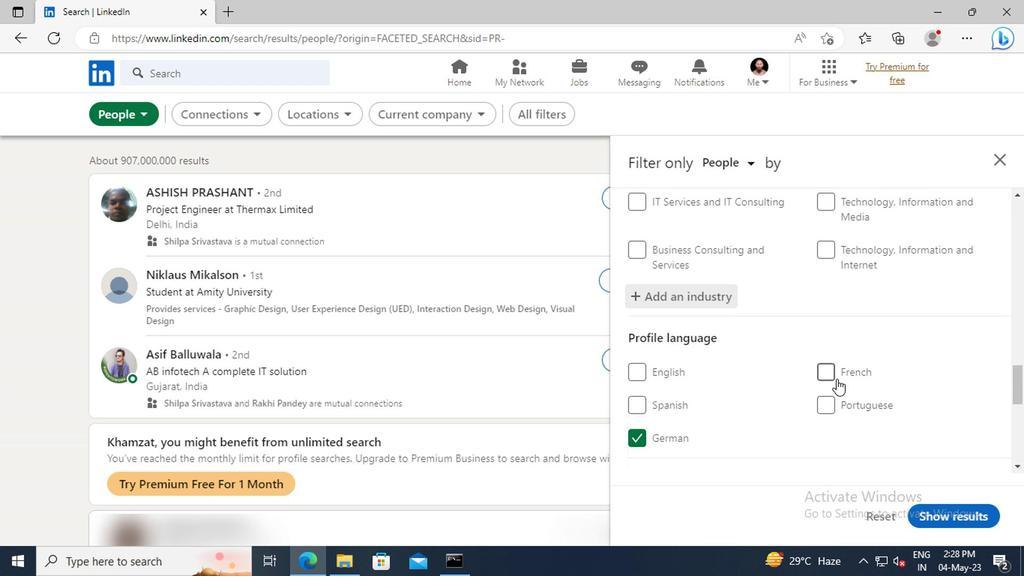 
Action: Mouse moved to (831, 372)
Screenshot: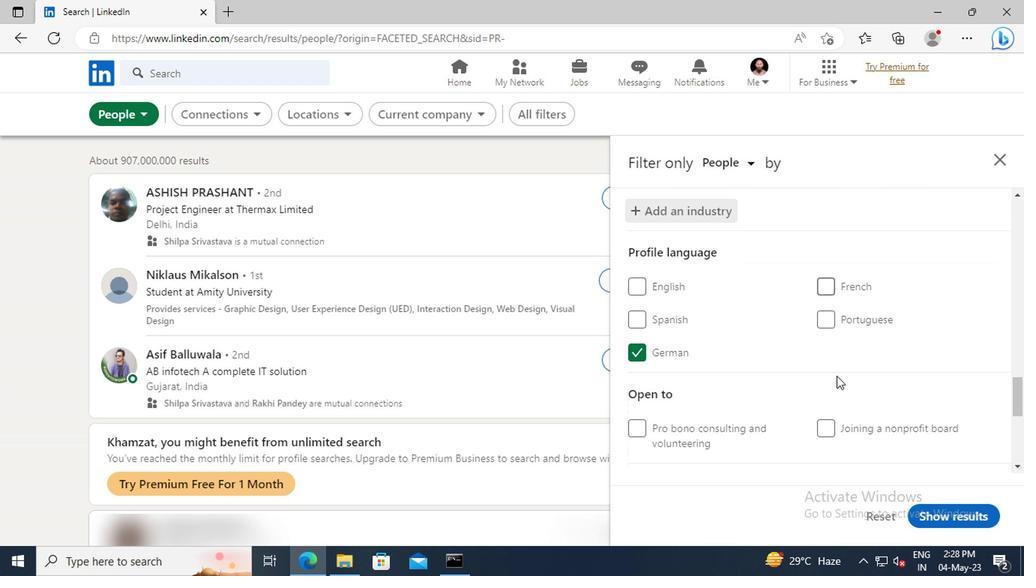 
Action: Mouse scrolled (831, 372) with delta (0, 0)
Screenshot: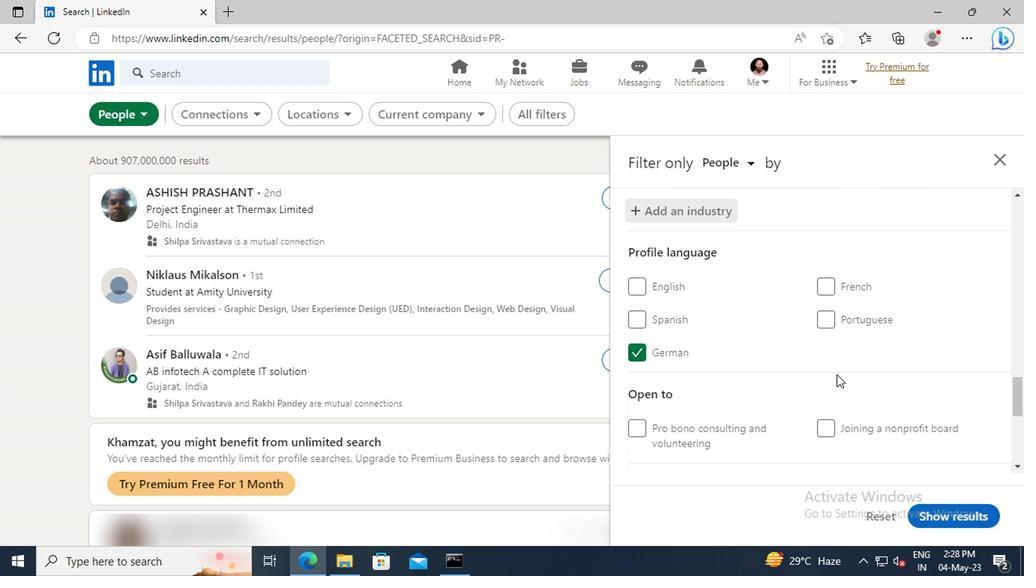 
Action: Mouse scrolled (831, 372) with delta (0, 0)
Screenshot: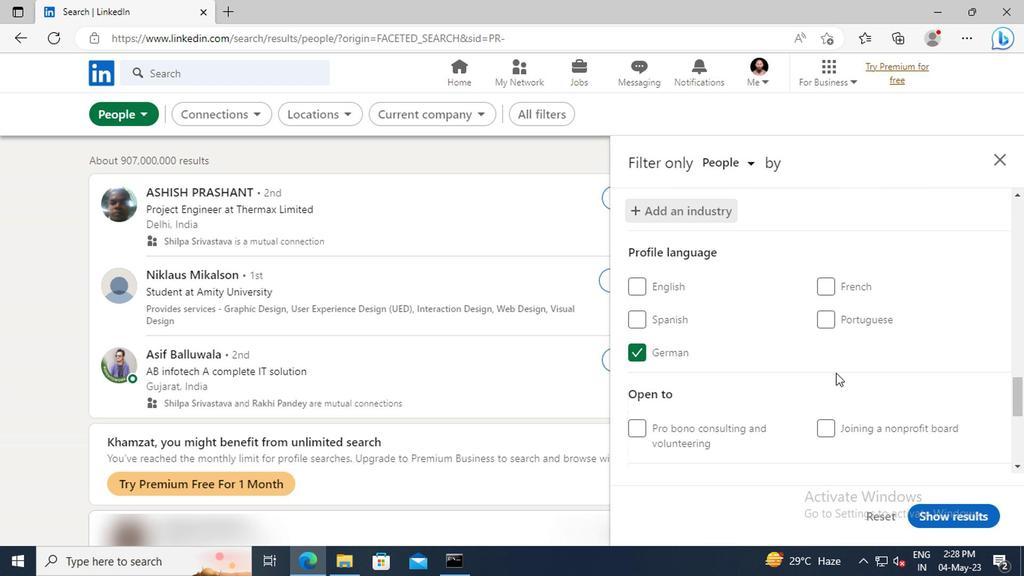 
Action: Mouse scrolled (831, 372) with delta (0, 0)
Screenshot: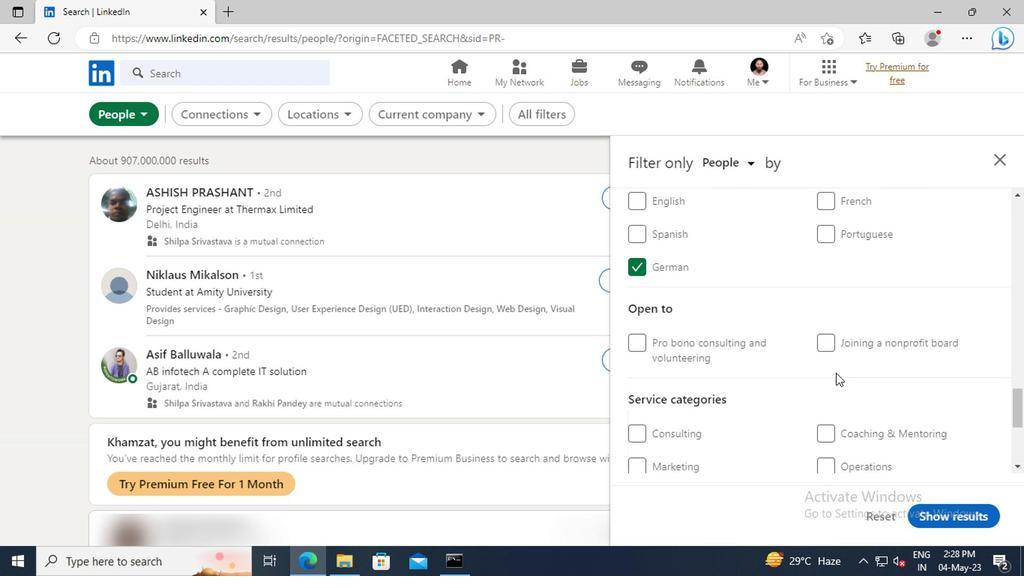 
Action: Mouse scrolled (831, 372) with delta (0, 0)
Screenshot: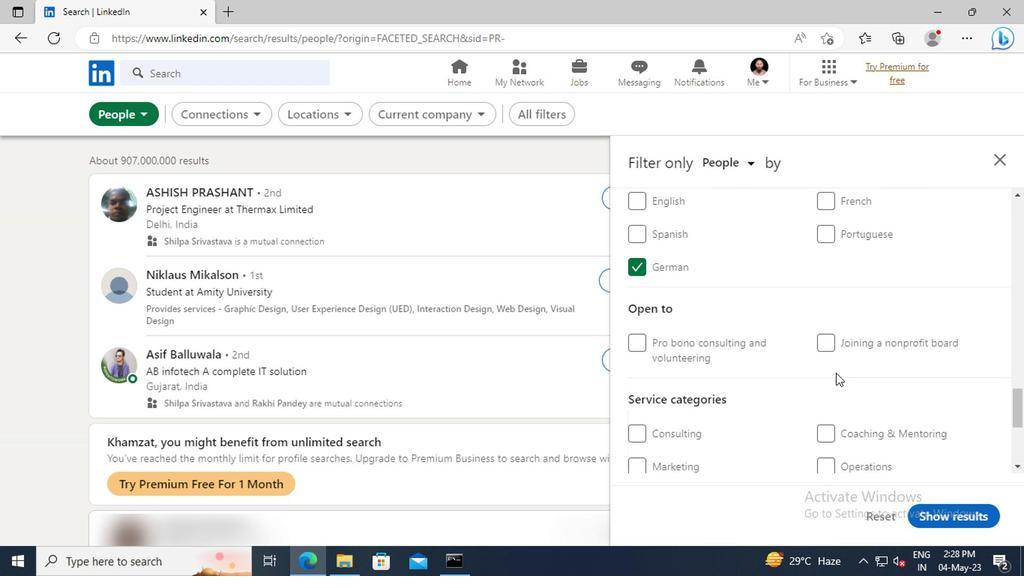 
Action: Mouse scrolled (831, 372) with delta (0, 0)
Screenshot: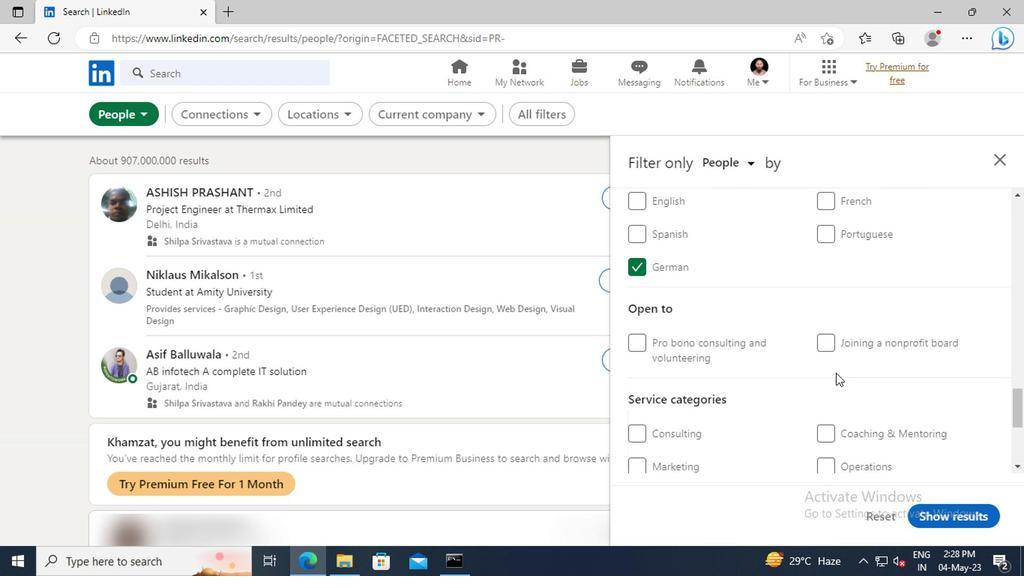 
Action: Mouse moved to (832, 370)
Screenshot: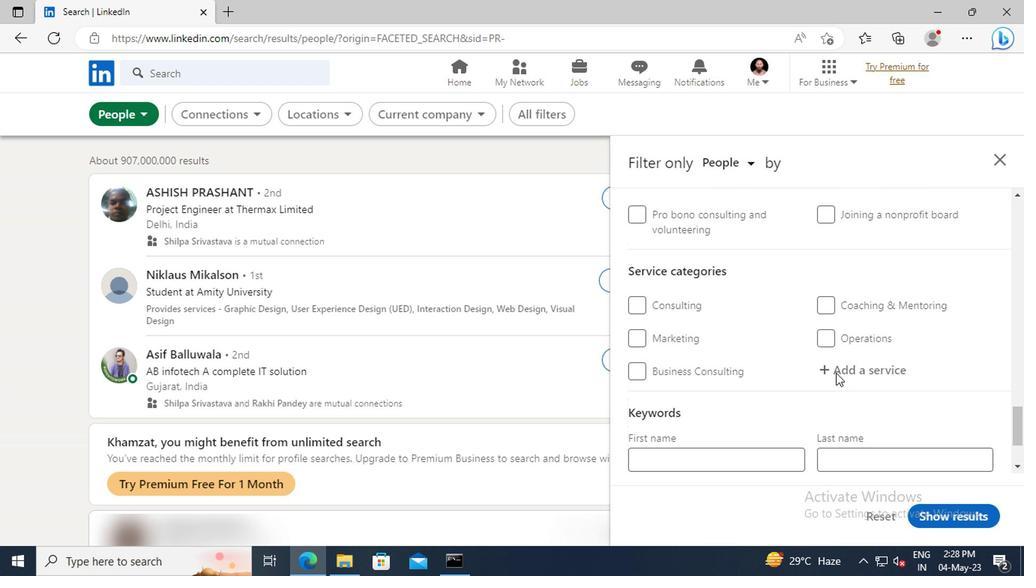 
Action: Mouse pressed left at (832, 370)
Screenshot: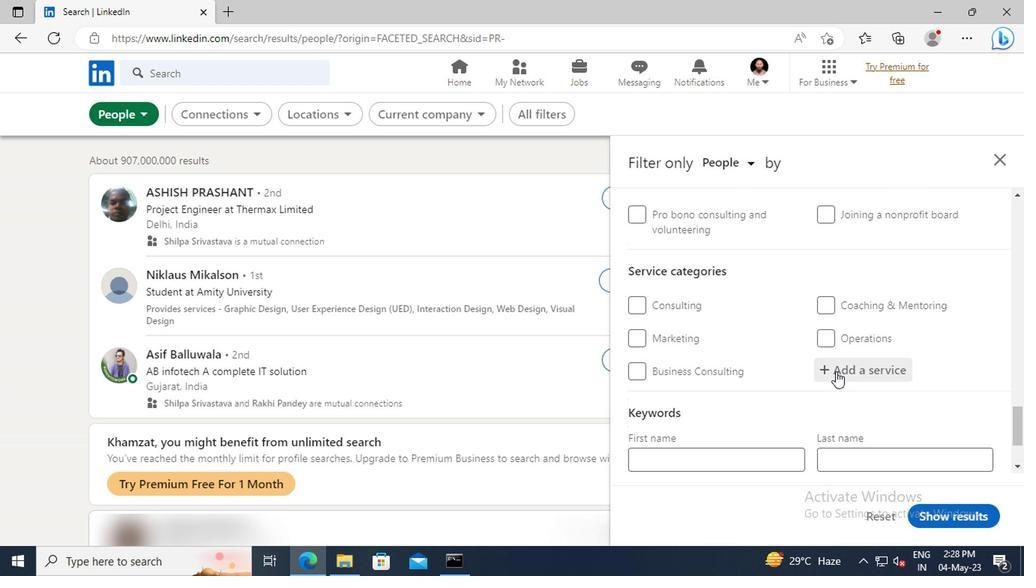 
Action: Key pressed <Key.shift>BANKR
Screenshot: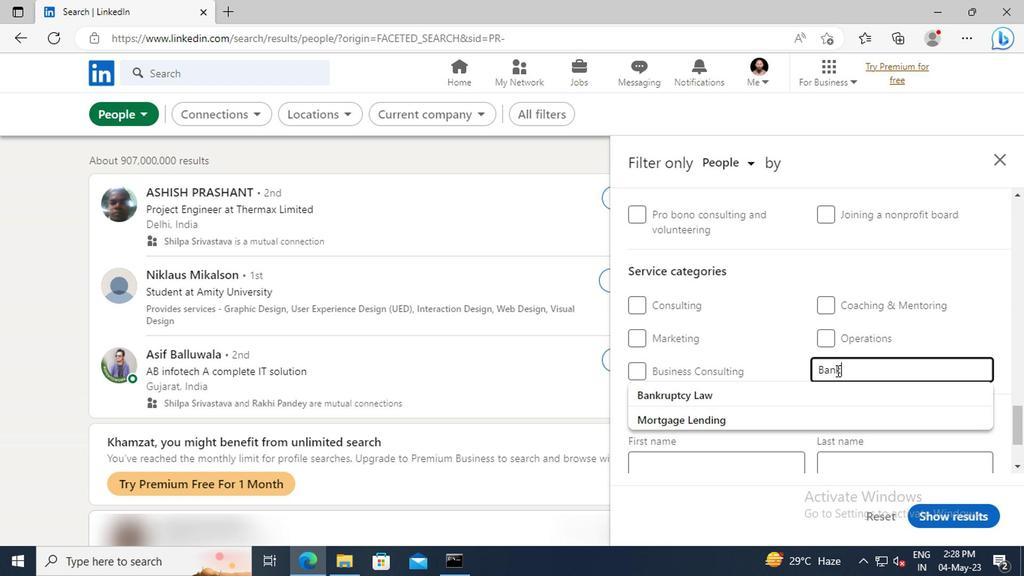 
Action: Mouse moved to (835, 391)
Screenshot: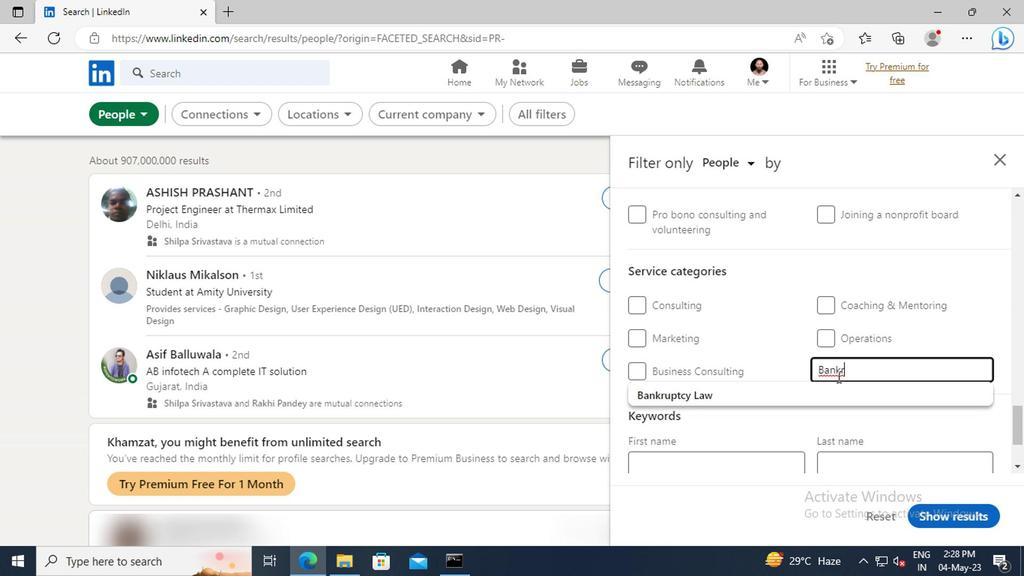 
Action: Mouse pressed left at (835, 391)
Screenshot: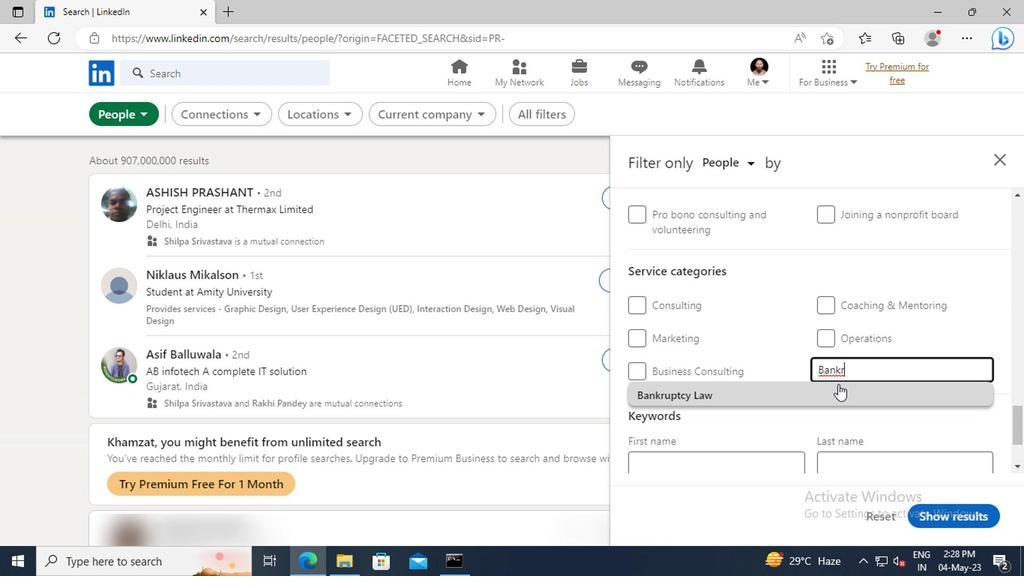 
Action: Mouse scrolled (835, 391) with delta (0, 0)
Screenshot: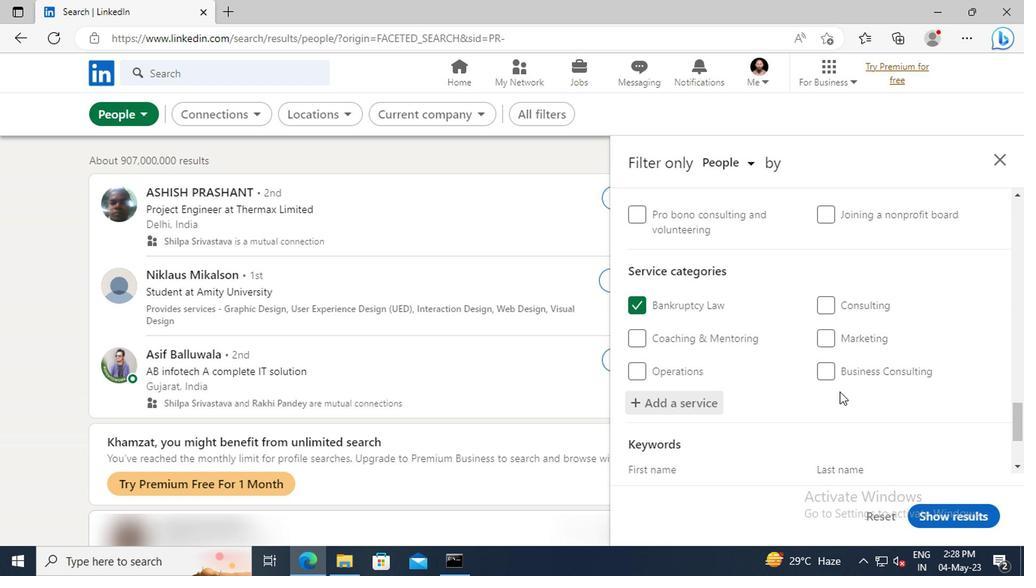 
Action: Mouse scrolled (835, 391) with delta (0, 0)
Screenshot: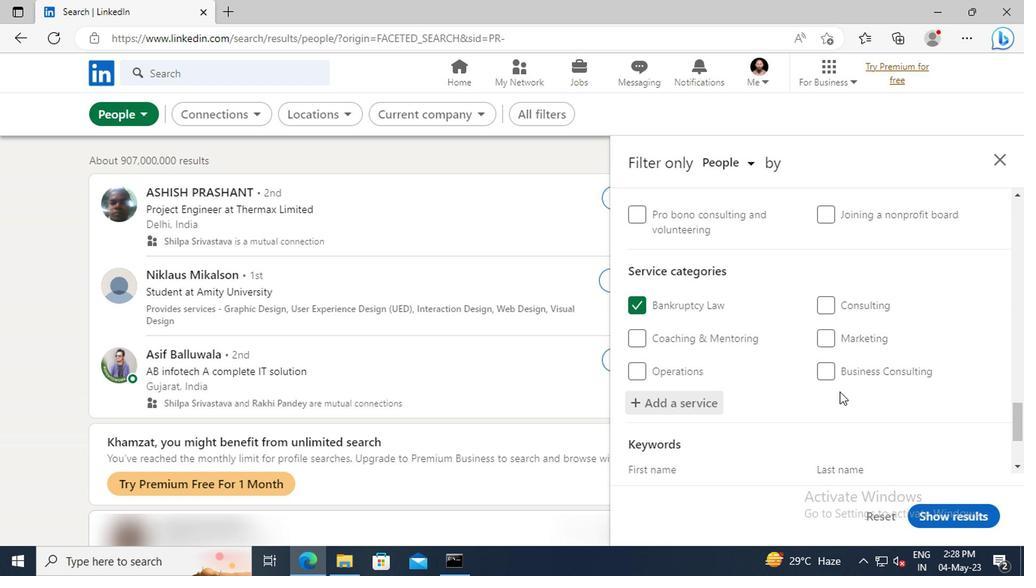 
Action: Mouse scrolled (835, 391) with delta (0, 0)
Screenshot: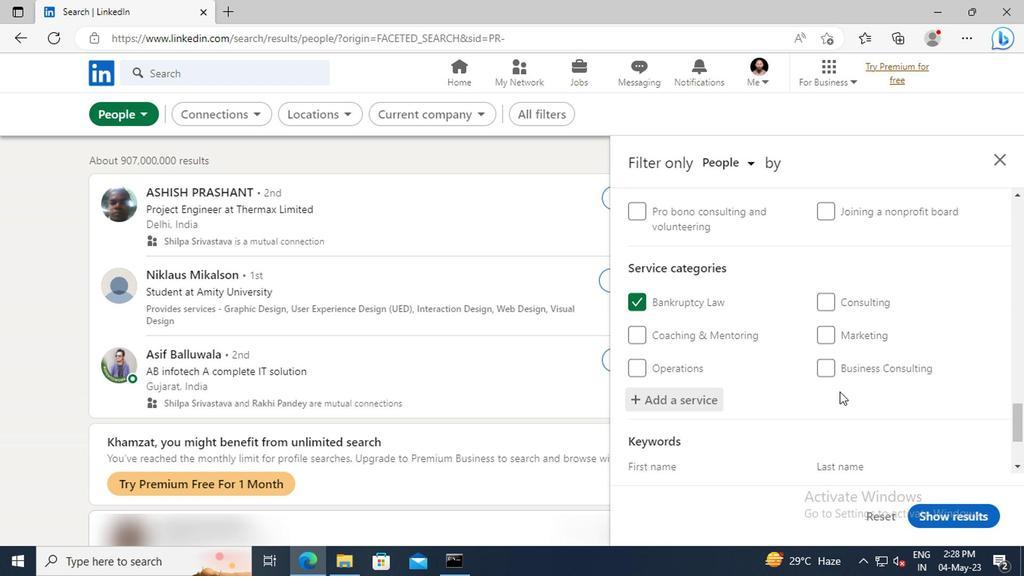 
Action: Mouse scrolled (835, 391) with delta (0, 0)
Screenshot: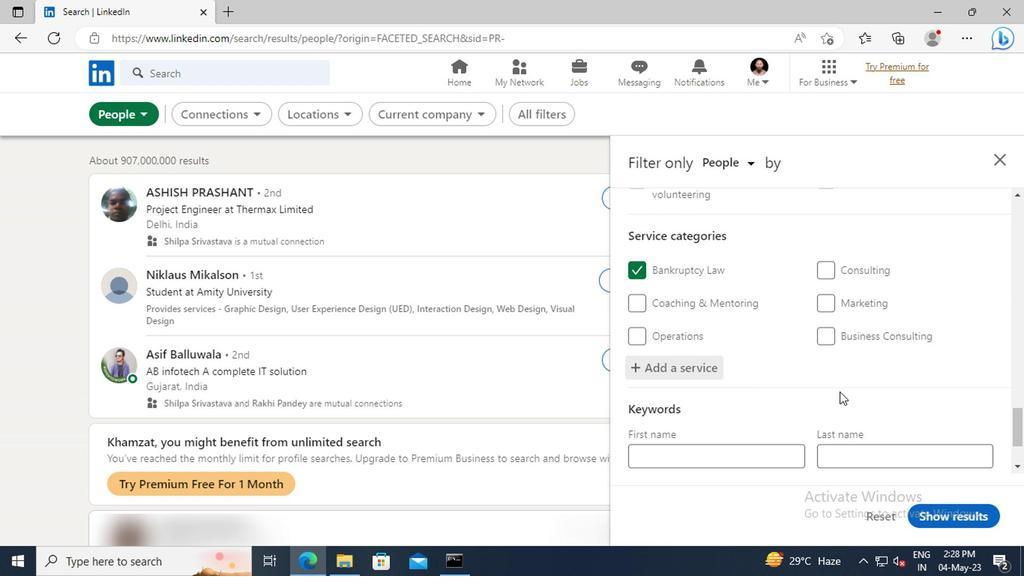 
Action: Mouse moved to (755, 397)
Screenshot: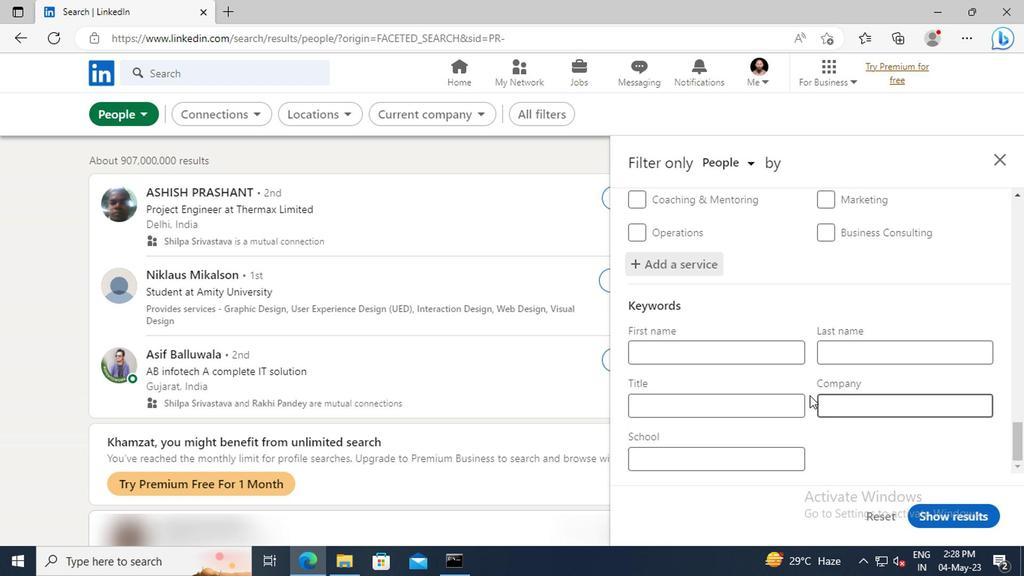 
Action: Mouse pressed left at (755, 397)
Screenshot: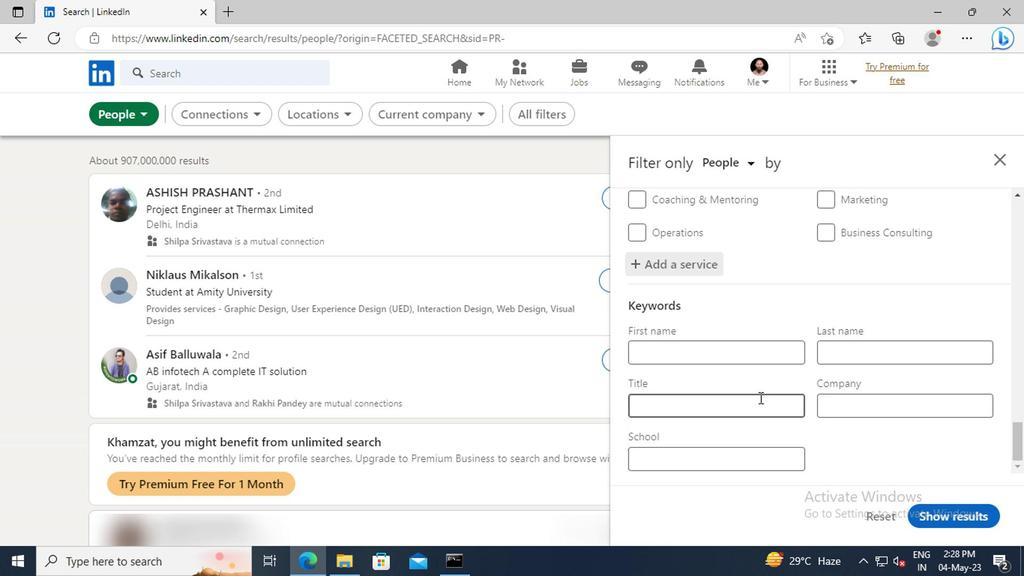 
Action: Key pressed <Key.shift><Key.shift><Key.shift><Key.shift><Key.shift><Key.shift><Key.shift><Key.shift>SALES<Key.space><Key.shift>ENGINEER<Key.enter>
Screenshot: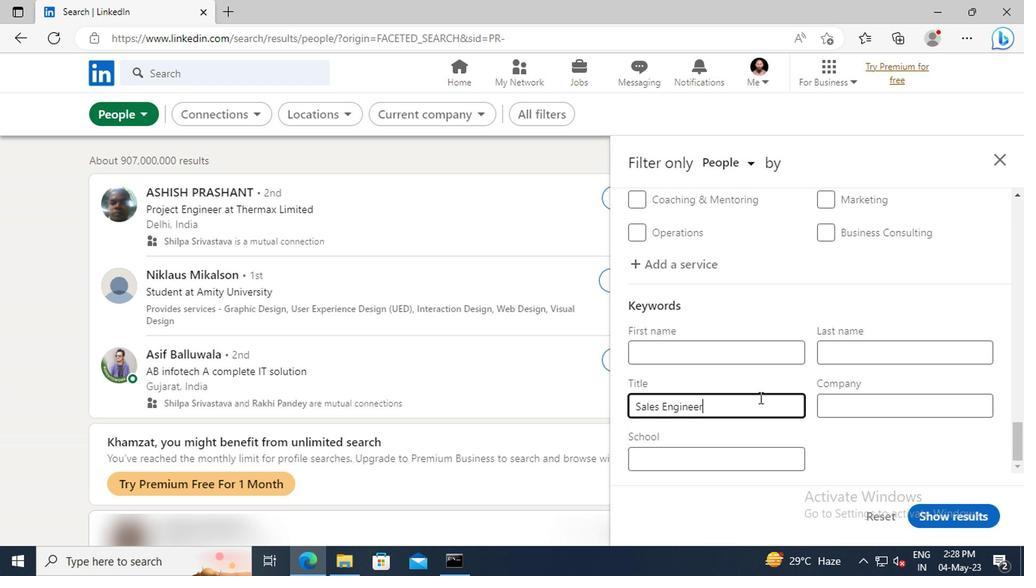 
Action: Mouse moved to (925, 514)
Screenshot: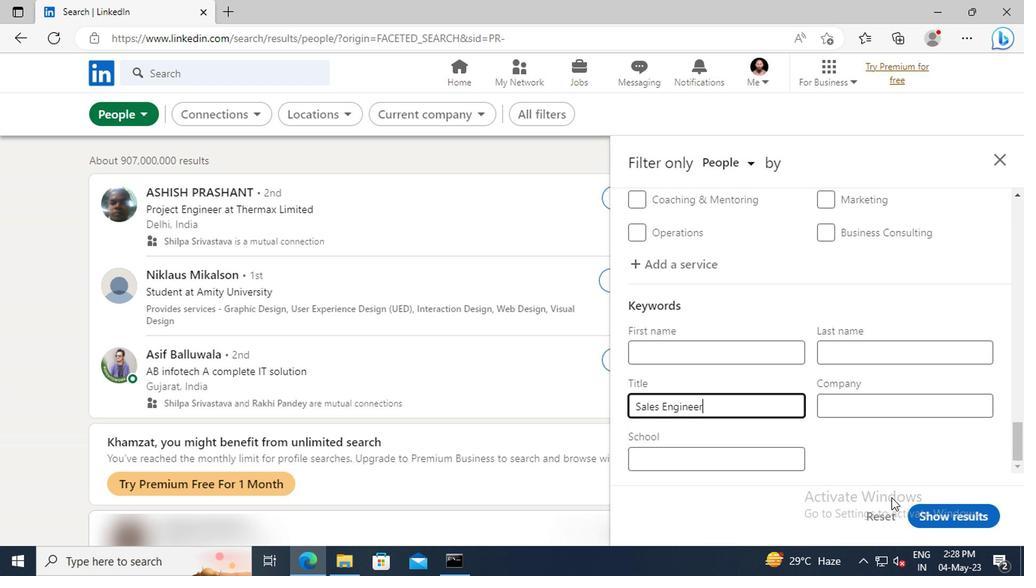 
Action: Mouse pressed left at (925, 514)
Screenshot: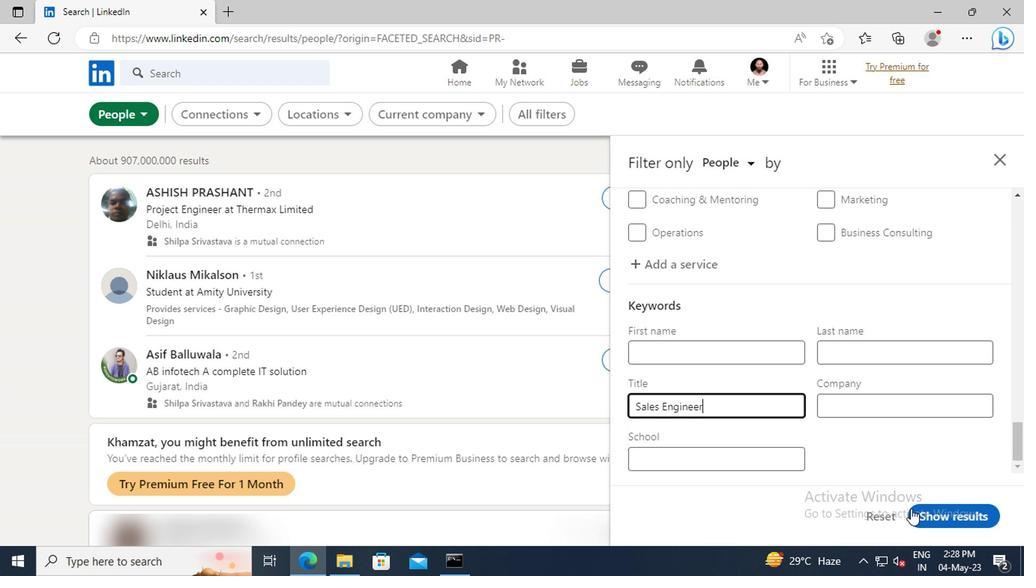 
